 Task: Create Records for custom objects in StockTradeHub.
Action: Mouse moved to (230, 93)
Screenshot: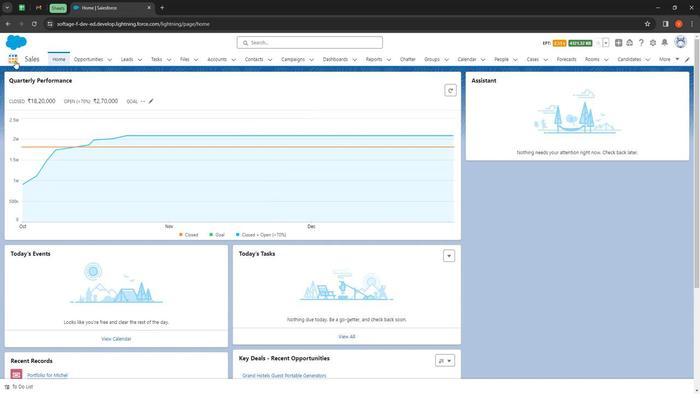 
Action: Mouse pressed left at (230, 93)
Screenshot: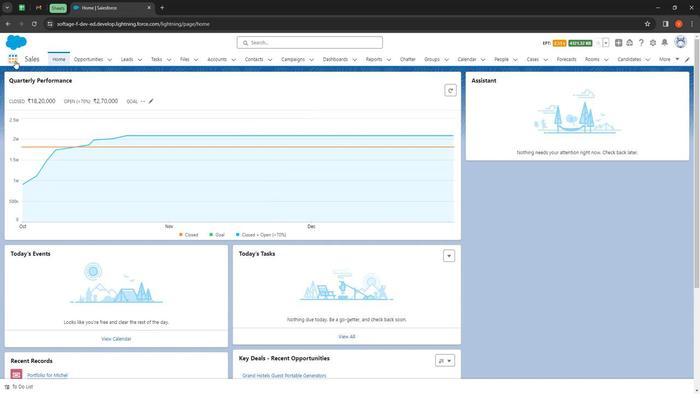 
Action: Mouse moved to (231, 199)
Screenshot: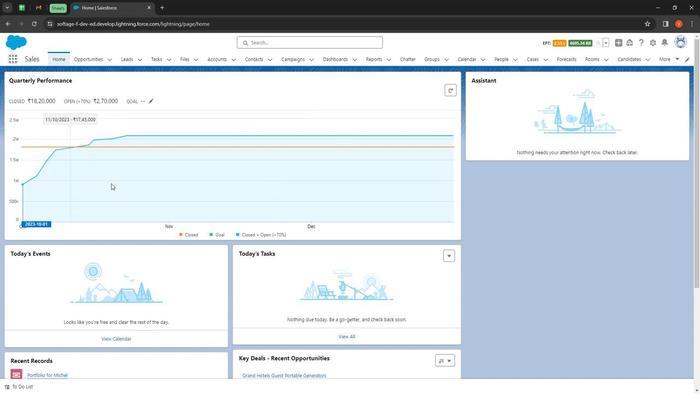 
Action: Mouse pressed left at (231, 199)
Screenshot: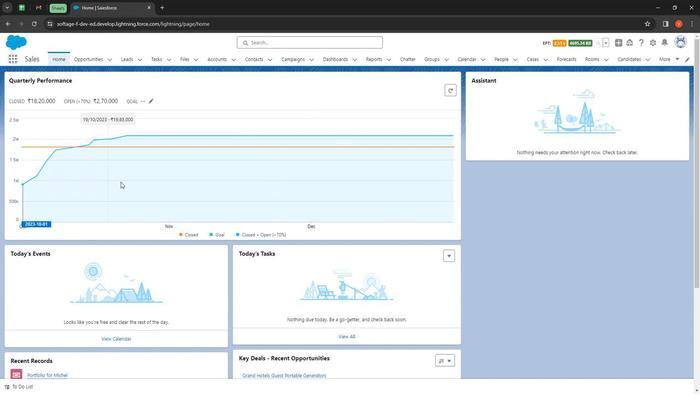 
Action: Mouse moved to (274, 112)
Screenshot: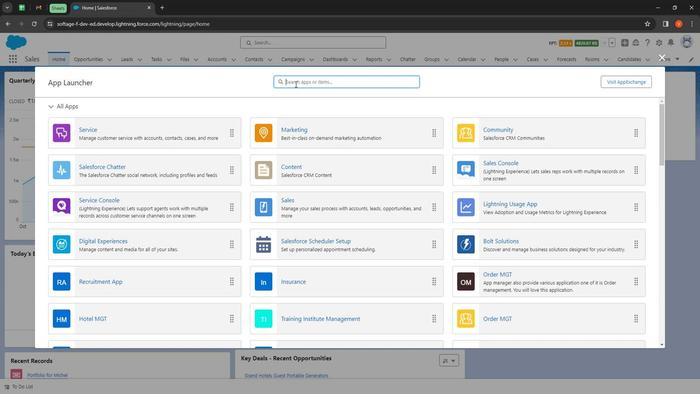 
Action: Mouse pressed left at (274, 112)
Screenshot: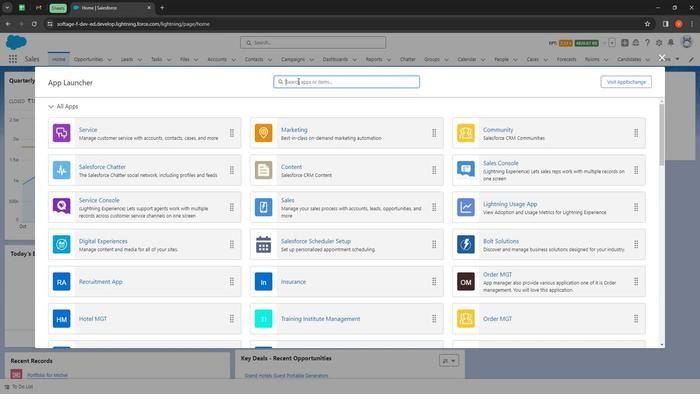 
Action: Key pressed s
Screenshot: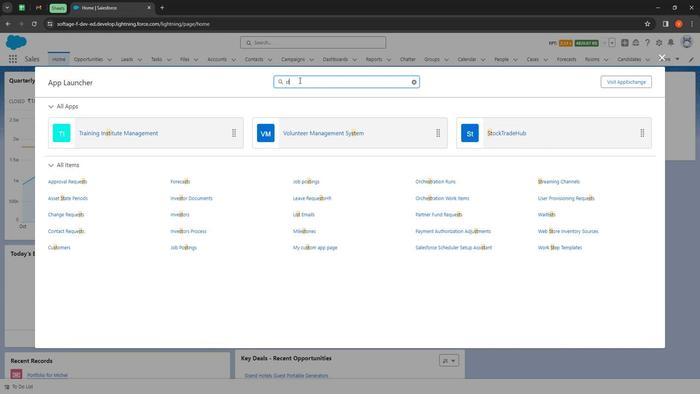 
Action: Mouse moved to (274, 110)
Screenshot: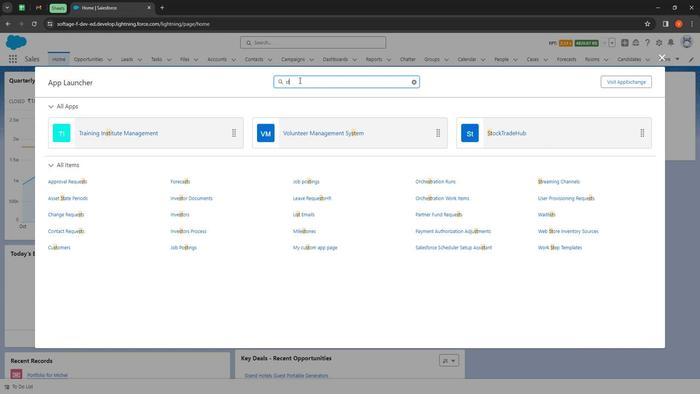 
Action: Key pressed t
Screenshot: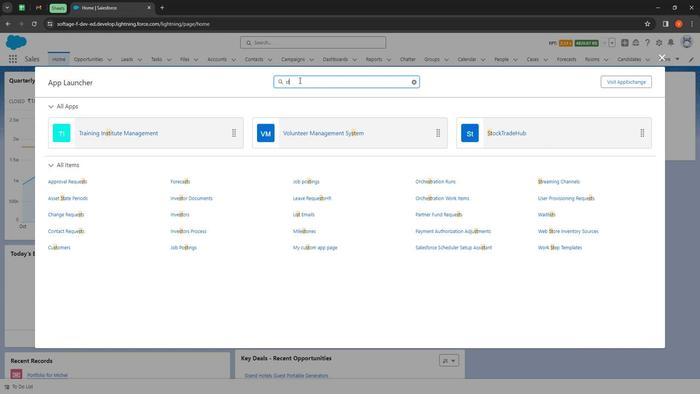 
Action: Mouse moved to (275, 109)
Screenshot: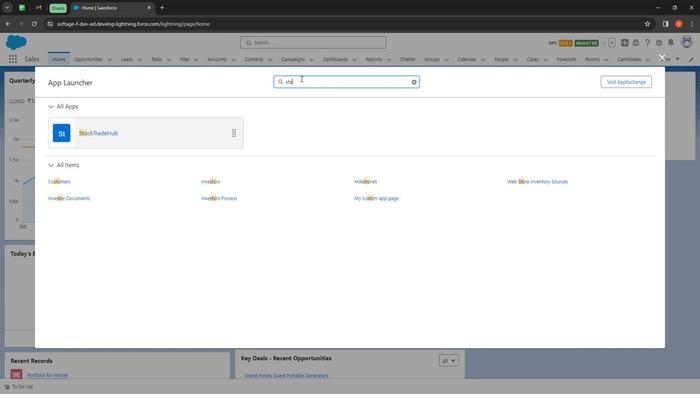 
Action: Key pressed o
Screenshot: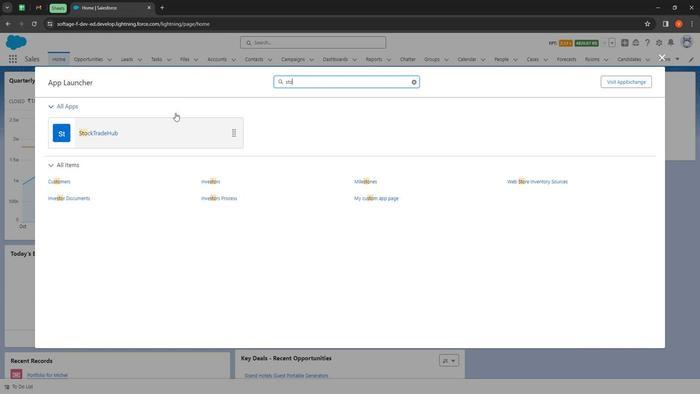 
Action: Mouse moved to (241, 153)
Screenshot: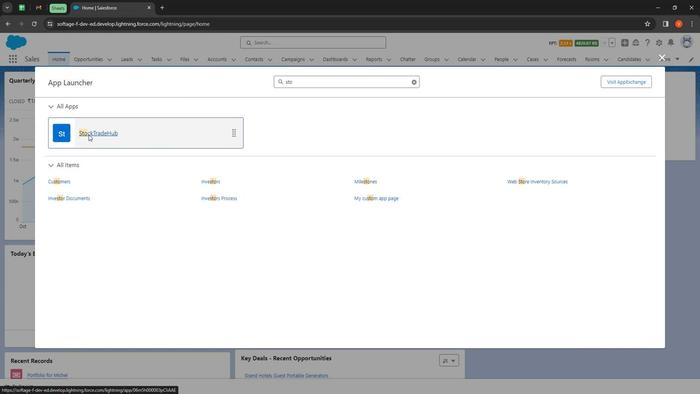 
Action: Mouse pressed left at (241, 153)
Screenshot: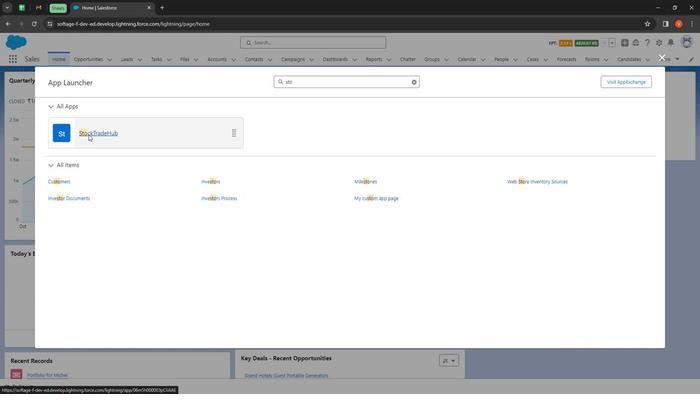 
Action: Mouse moved to (260, 93)
Screenshot: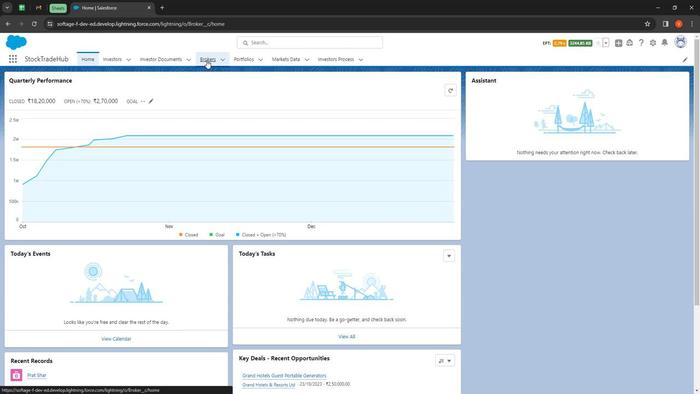 
Action: Mouse pressed left at (260, 93)
Screenshot: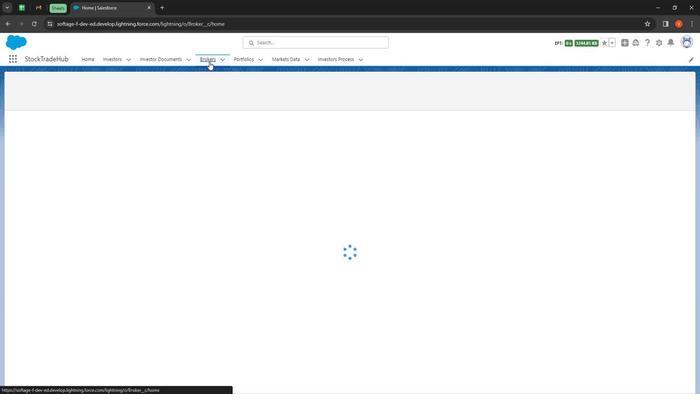 
Action: Mouse moved to (323, 112)
Screenshot: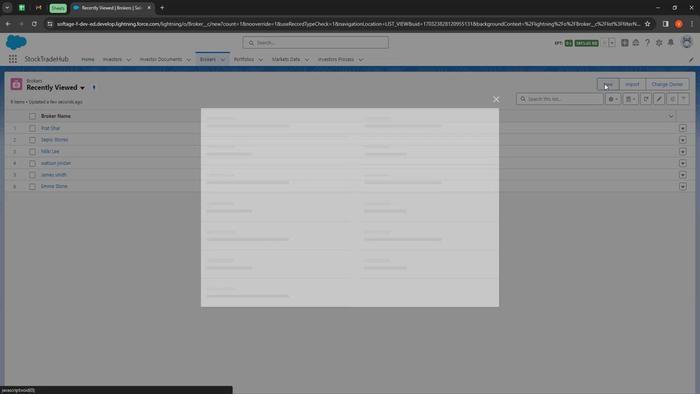 
Action: Mouse pressed left at (323, 112)
Screenshot: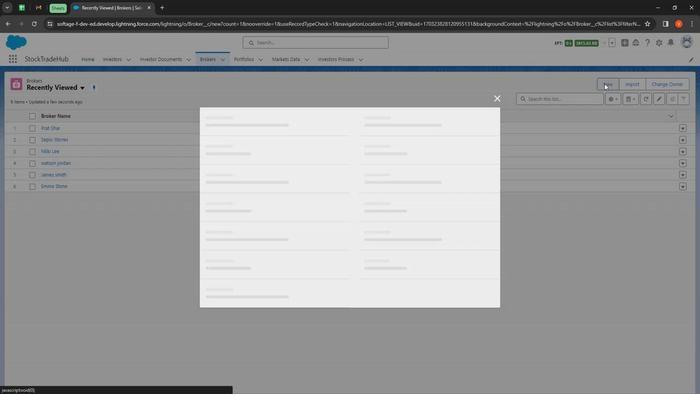 
Action: Mouse moved to (268, 165)
Screenshot: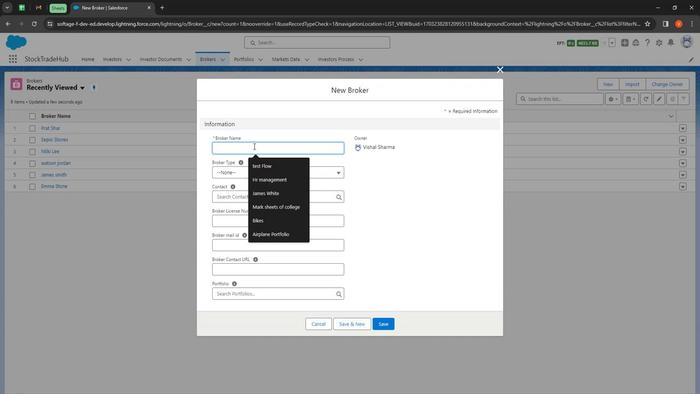 
Action: Mouse pressed left at (268, 165)
Screenshot: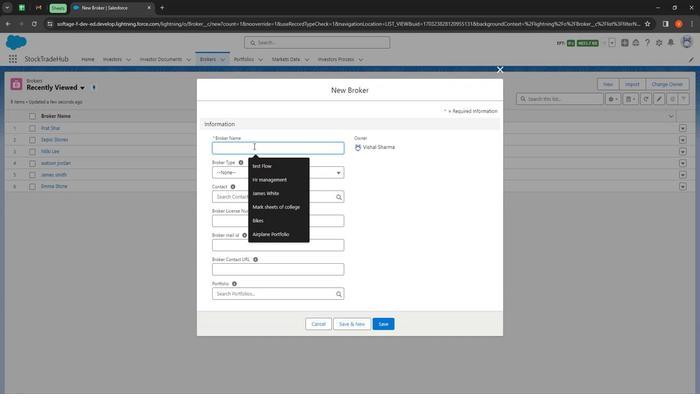 
Action: Mouse moved to (268, 162)
Screenshot: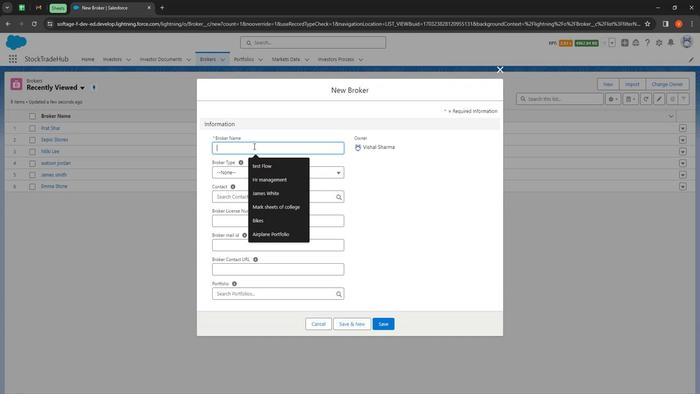 
Action: Key pressed <Key.shift><Key.shift><Key.shift><Key.shift><Key.shift><Key.shift><Key.shift><Key.shift><Key.shift><Key.shift><Key.shift><Key.shift>Horizon<Key.space><Key.shift>Investments
Screenshot: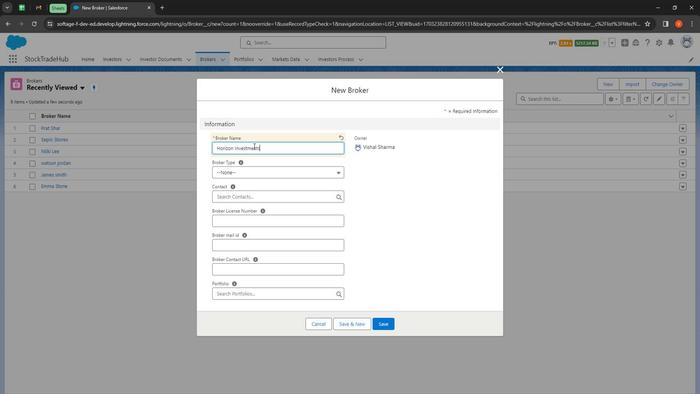 
Action: Mouse moved to (271, 182)
Screenshot: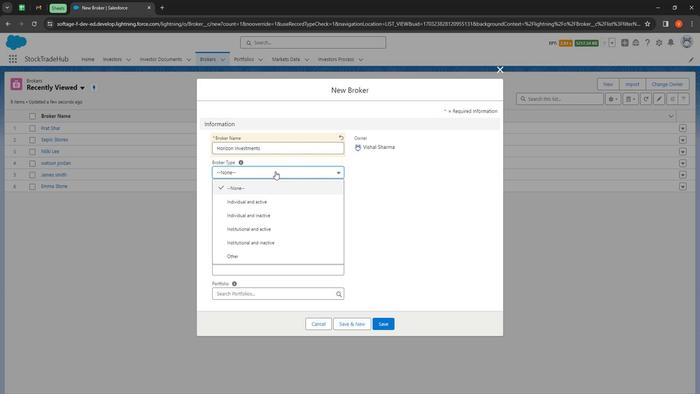 
Action: Mouse pressed left at (271, 182)
Screenshot: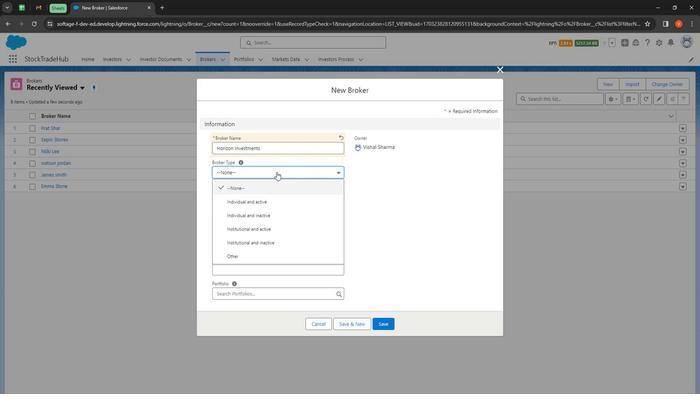 
Action: Mouse moved to (270, 204)
Screenshot: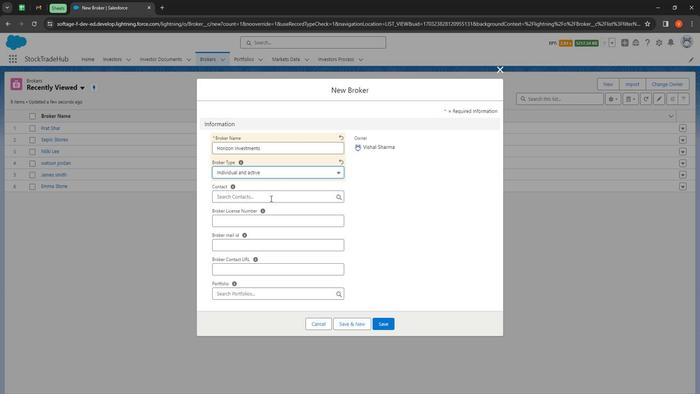 
Action: Mouse pressed left at (270, 204)
Screenshot: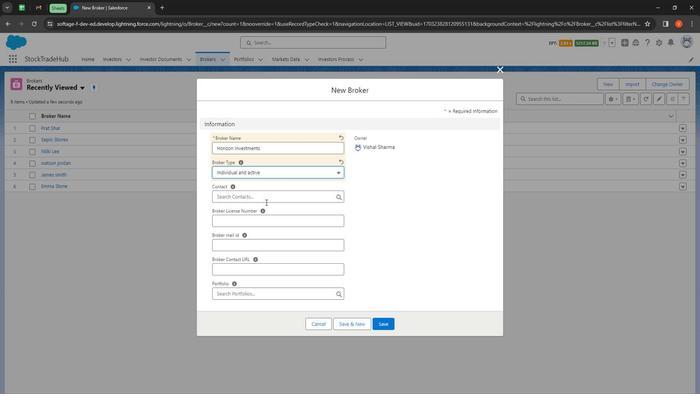 
Action: Mouse moved to (267, 183)
Screenshot: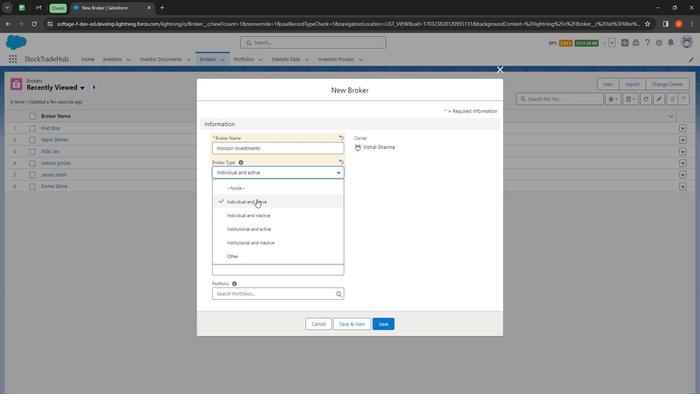 
Action: Mouse pressed left at (267, 183)
Screenshot: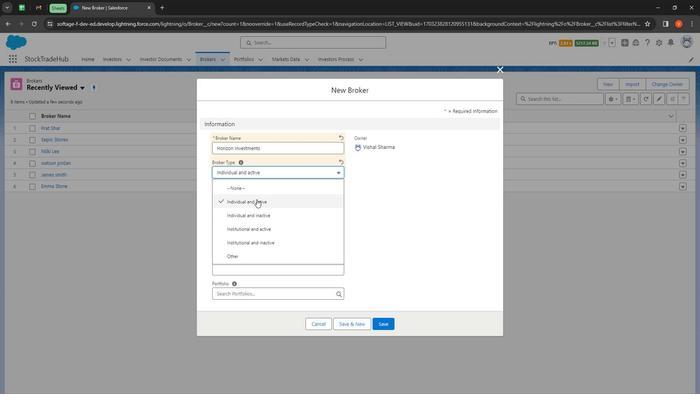 
Action: Mouse moved to (269, 243)
Screenshot: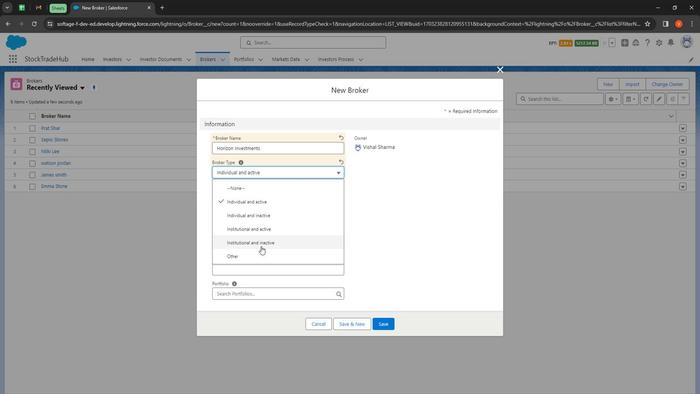 
Action: Mouse pressed left at (269, 243)
Screenshot: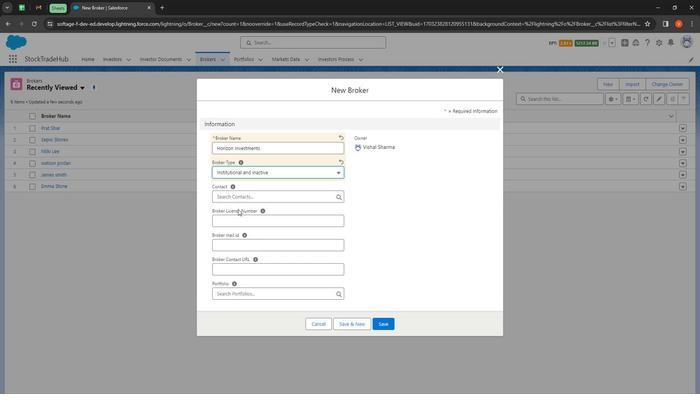 
Action: Mouse moved to (264, 200)
Screenshot: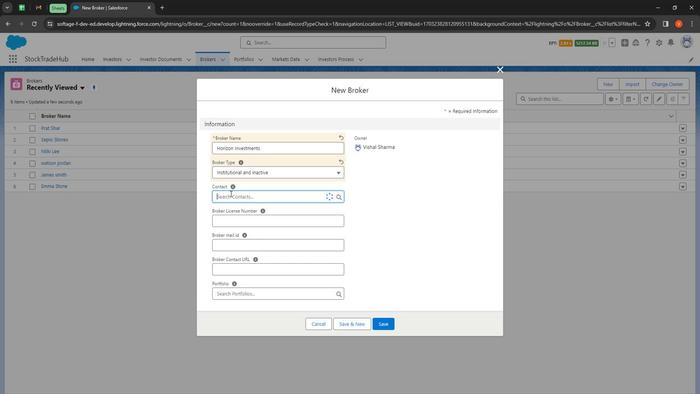 
Action: Mouse pressed left at (264, 200)
Screenshot: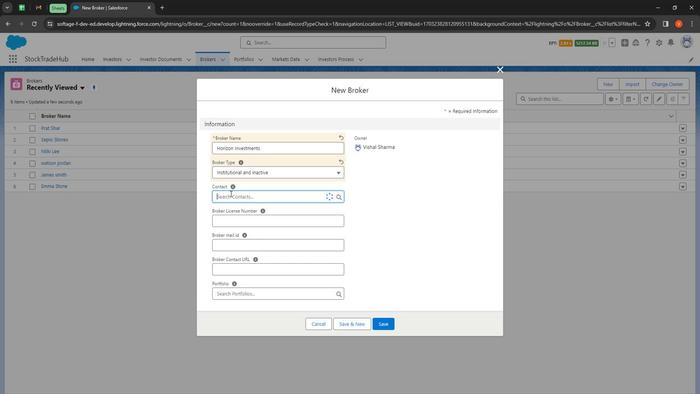 
Action: Mouse moved to (267, 243)
Screenshot: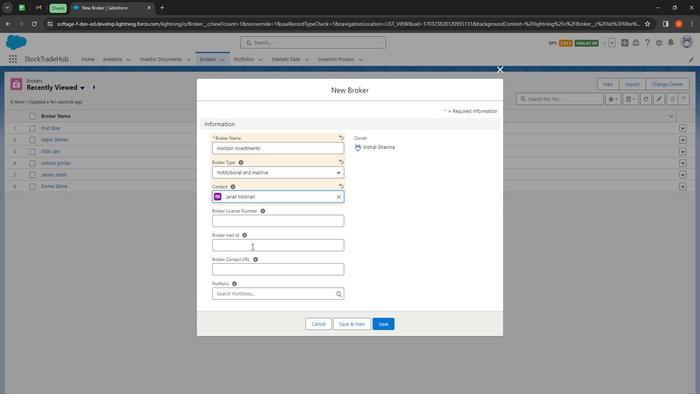 
Action: Mouse pressed left at (267, 243)
Screenshot: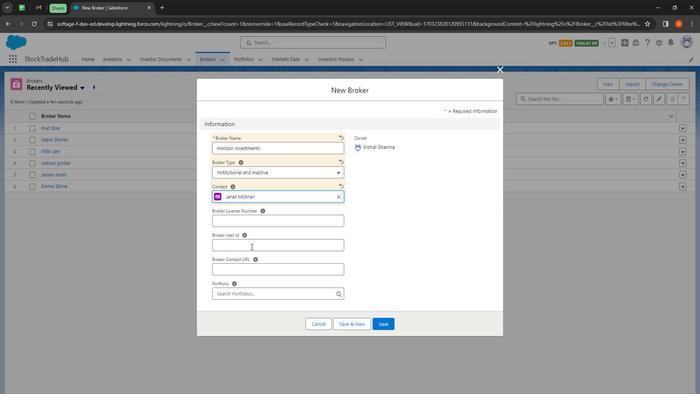 
Action: Mouse moved to (263, 225)
Screenshot: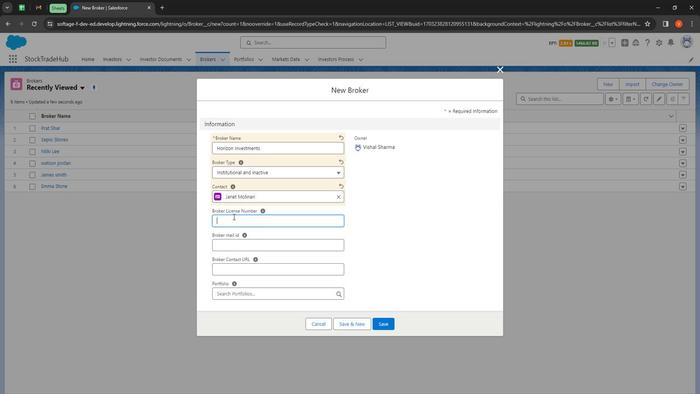 
Action: Mouse pressed left at (263, 225)
Screenshot: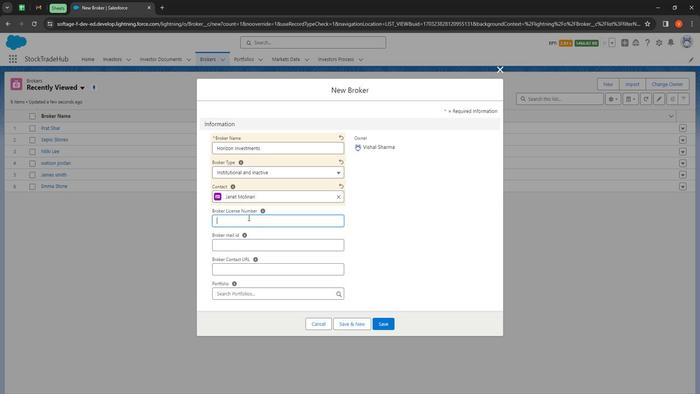 
Action: Mouse moved to (266, 211)
Screenshot: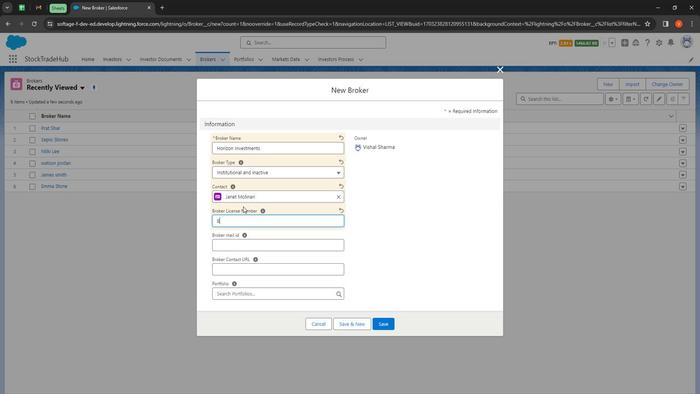 
Action: Key pressed 874582165
Screenshot: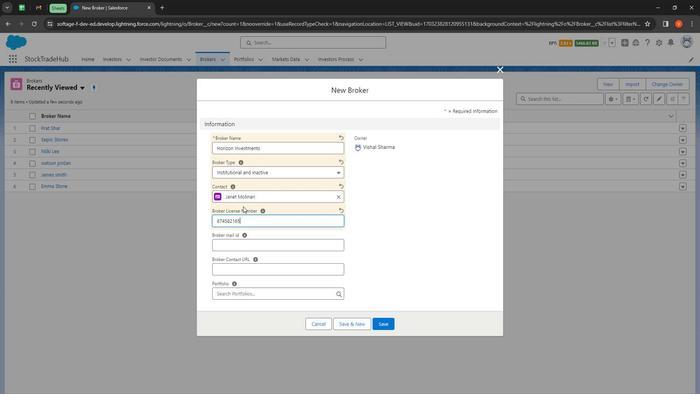 
Action: Mouse moved to (265, 243)
Screenshot: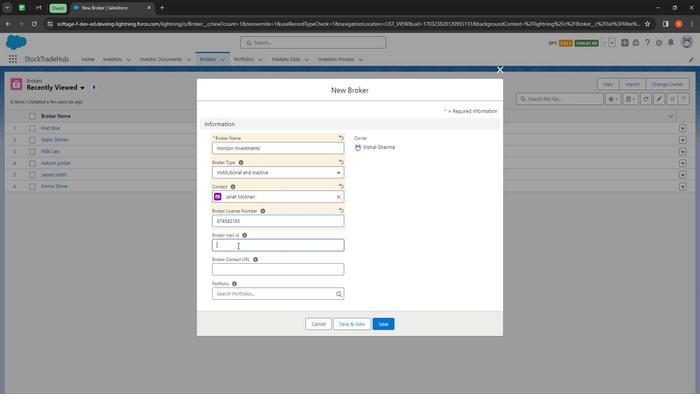 
Action: Mouse pressed left at (265, 243)
Screenshot: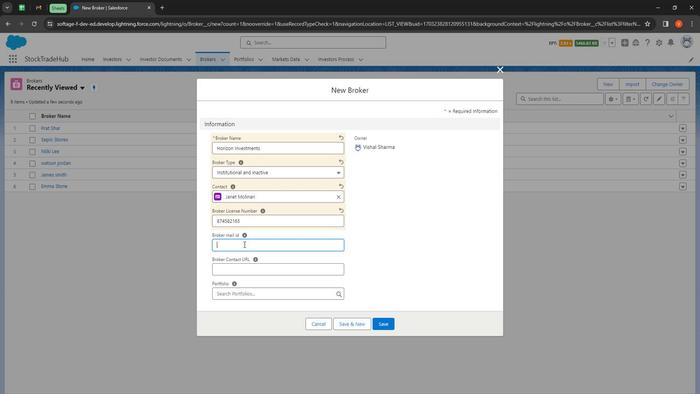 
Action: Mouse moved to (266, 241)
Screenshot: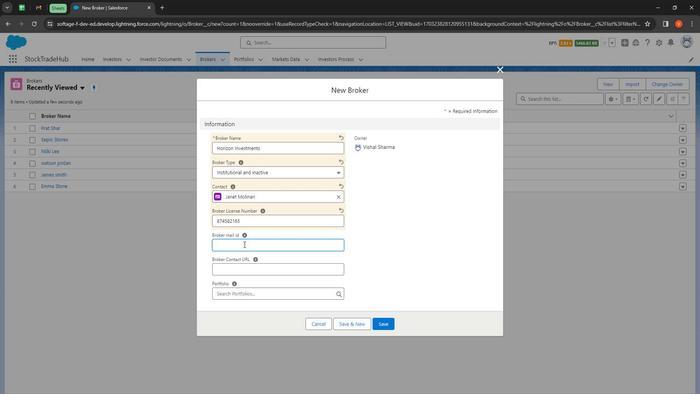 
Action: Key pressed <Key.shift><Key.shift><Key.shift><Key.shift><Key.shift><Key.shift><Key.shift><Key.shift><Key.shift><Key.shift><Key.shift><Key.shift><Key.shift><Key.shift><Key.shift><Key.shift><Key.shift><Key.shift><Key.shift><Key.shift>Horizon<Key.shift>@investments.com
Screenshot: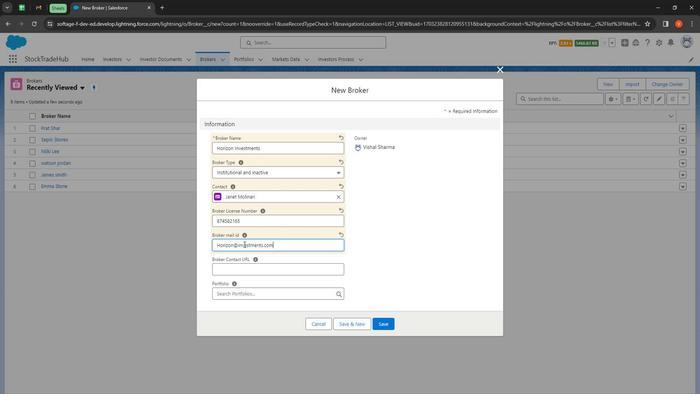 
Action: Mouse moved to (268, 259)
Screenshot: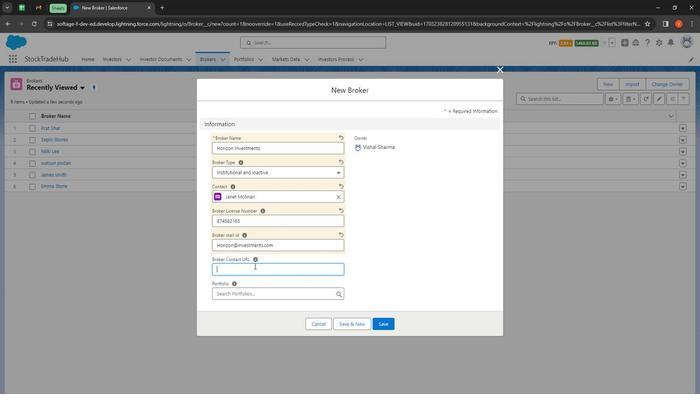 
Action: Mouse pressed left at (268, 259)
Screenshot: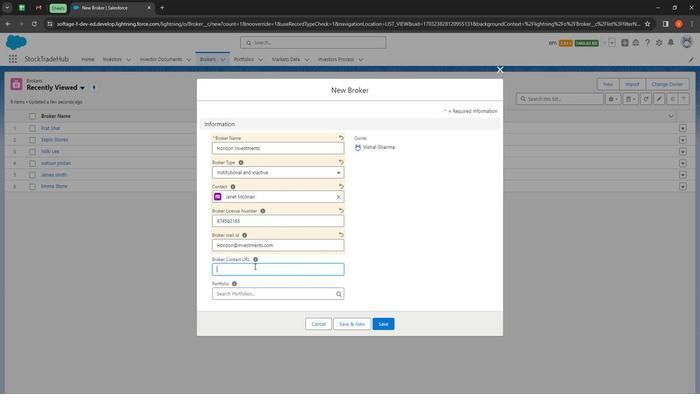 
Action: Mouse moved to (268, 252)
Screenshot: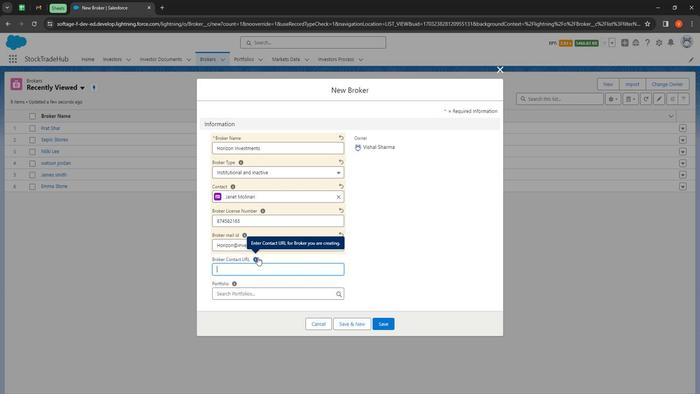 
Action: Key pressed <Key.shift><Key.shift><Key.shift><Key.shift><Key.shift><Key.shift><Key.shift><Key.shift><Key.shift><Key.shift><Key.shift><Key.shift><Key.shift><Key.shift><Key.shift><Key.shift><Key.shift><Key.shift><Key.shift>Horizon<Key.shift><Key.shift><Key.shift><Key.shift><Key.shift><Key.shift><Key.shift><Key.shift><Key.shift><Key.shift><Key.shift><Key.shift><Key.shift><Key.shift><Key.shift><Key.shift>.com
Screenshot: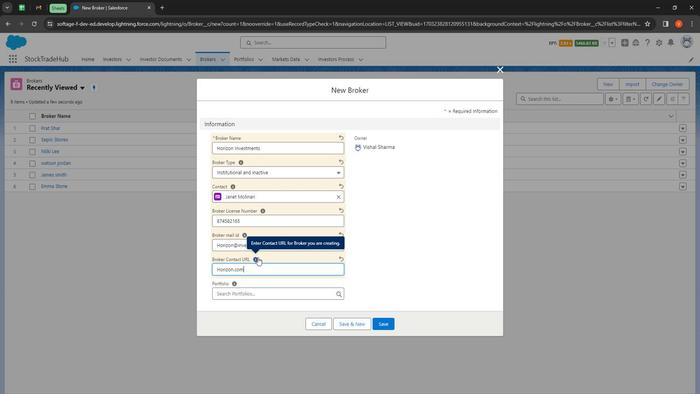 
Action: Mouse moved to (267, 278)
Screenshot: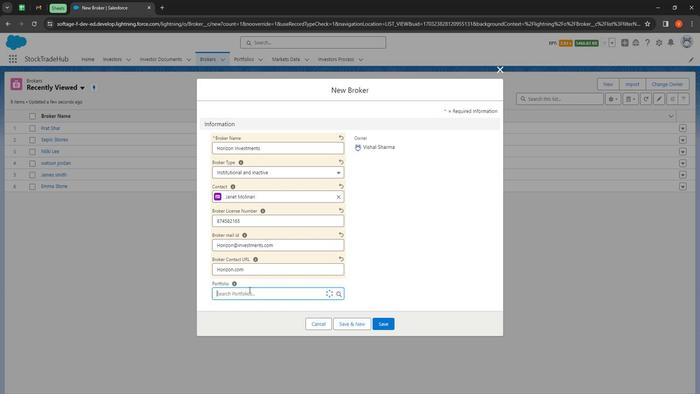 
Action: Mouse pressed left at (267, 278)
Screenshot: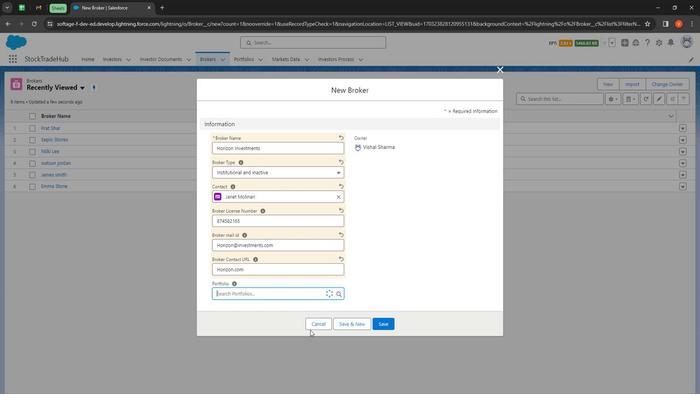 
Action: Mouse moved to (270, 305)
Screenshot: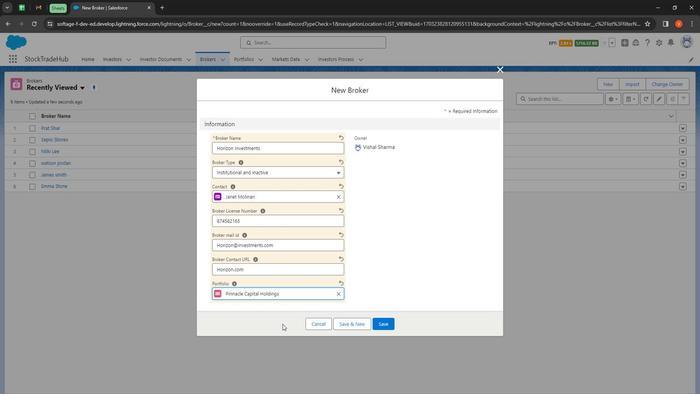 
Action: Mouse pressed left at (270, 305)
Screenshot: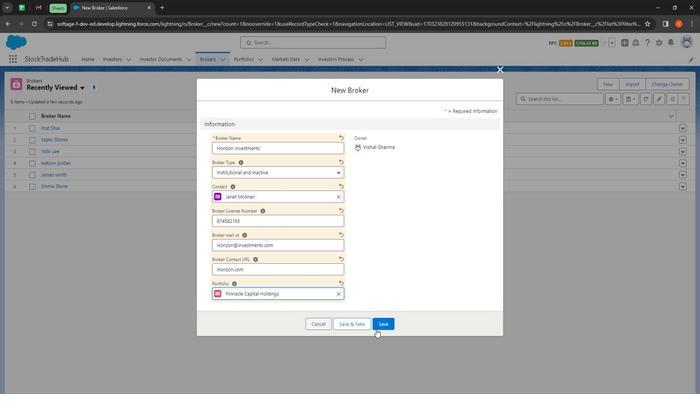 
Action: Mouse moved to (287, 308)
Screenshot: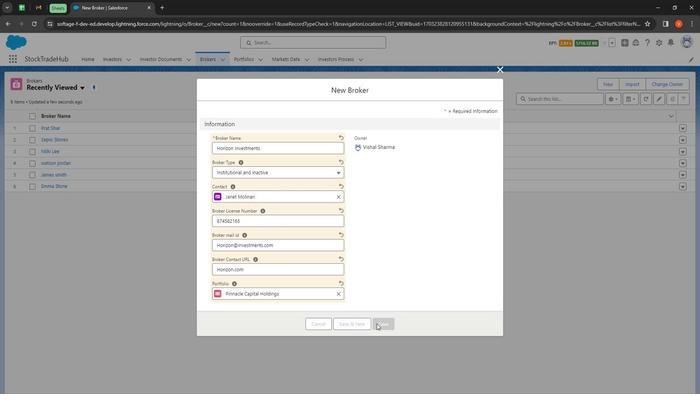 
Action: Mouse pressed left at (287, 308)
Screenshot: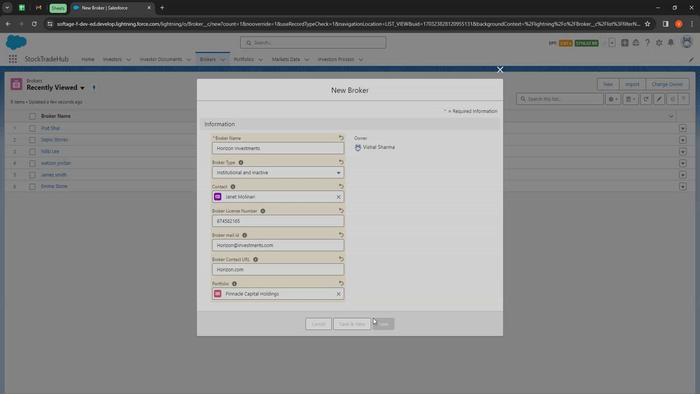 
Action: Mouse moved to (231, 138)
Screenshot: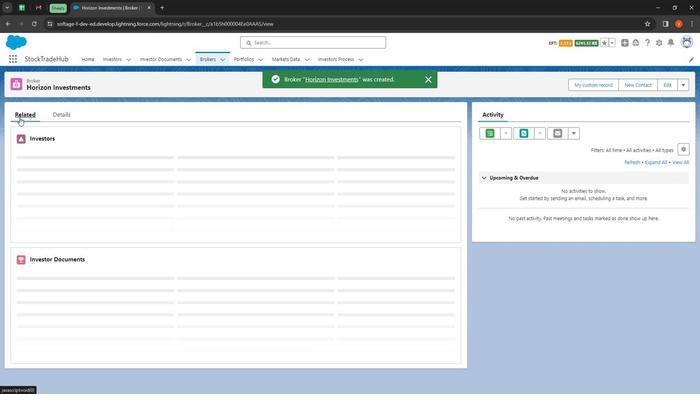 
Action: Mouse pressed left at (231, 138)
Screenshot: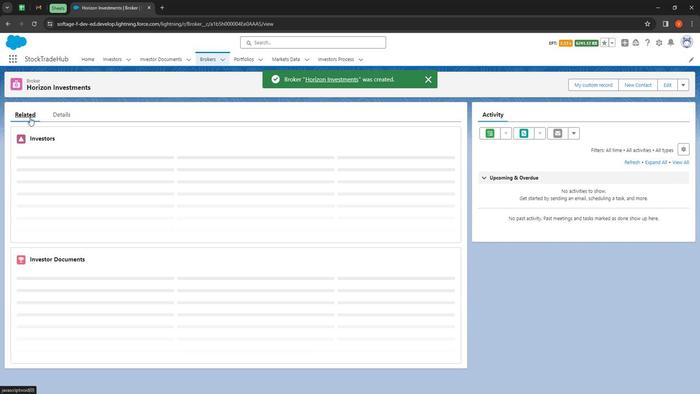 
Action: Mouse moved to (297, 159)
Screenshot: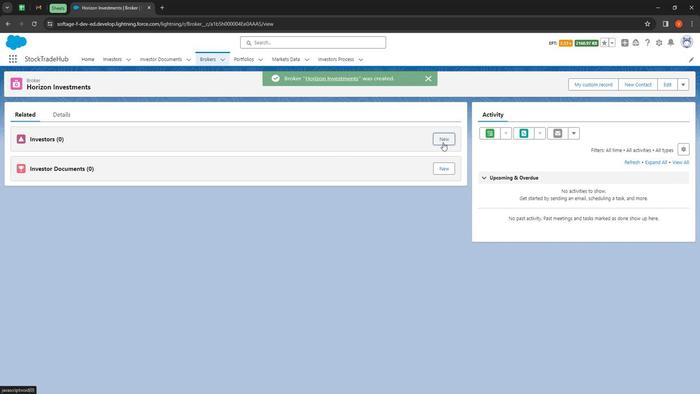 
Action: Mouse pressed left at (297, 159)
Screenshot: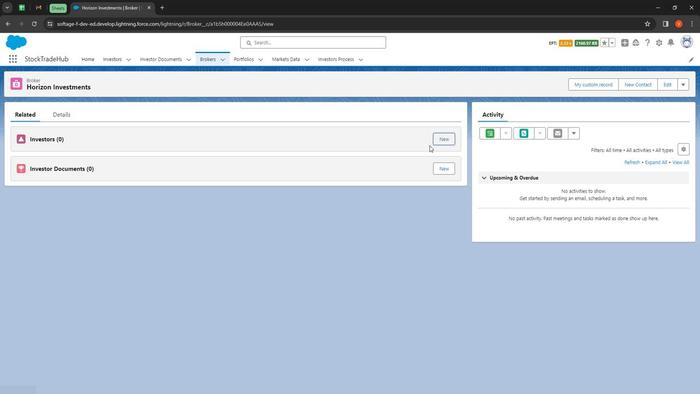 
Action: Mouse moved to (267, 160)
Screenshot: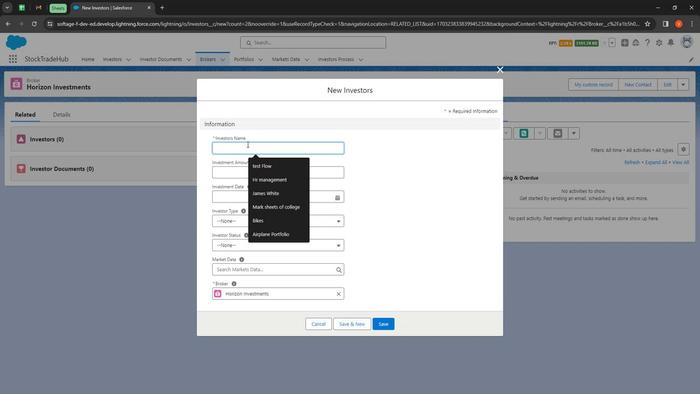 
Action: Mouse pressed left at (267, 160)
Screenshot: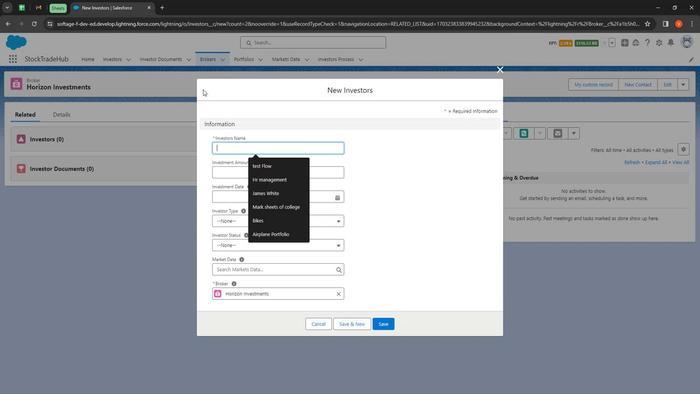 
Action: Mouse moved to (260, 116)
Screenshot: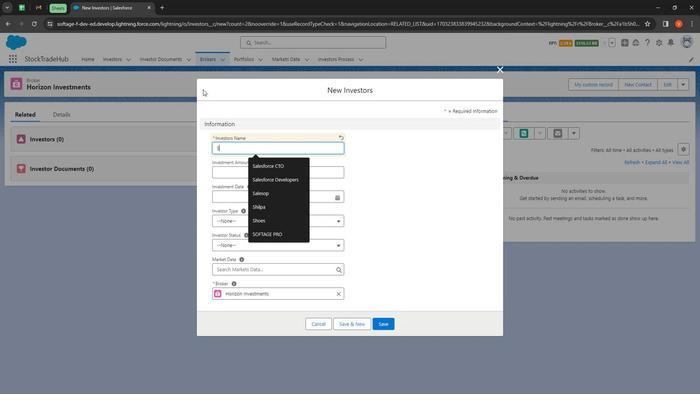 
Action: Key pressed Sapph
Screenshot: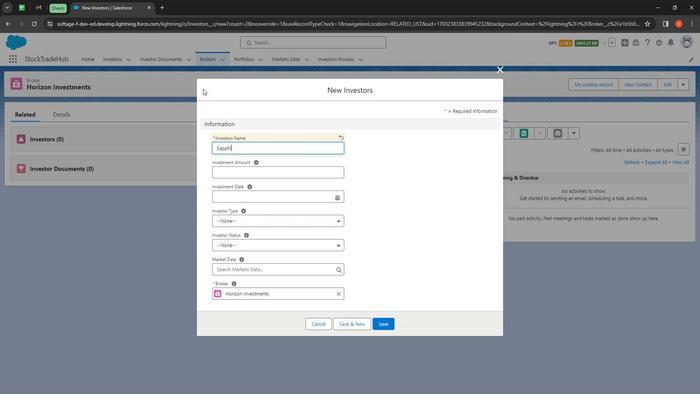 
Action: Mouse moved to (260, 116)
Screenshot: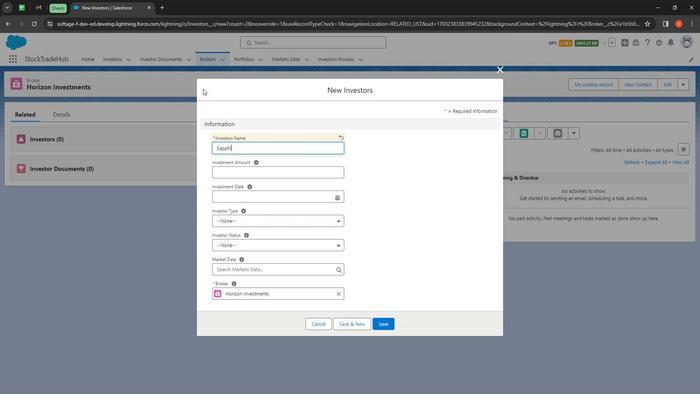 
Action: Key pressed ire<Key.space><Key.shift>Holdings<Key.space><Key.shift>LLC
Screenshot: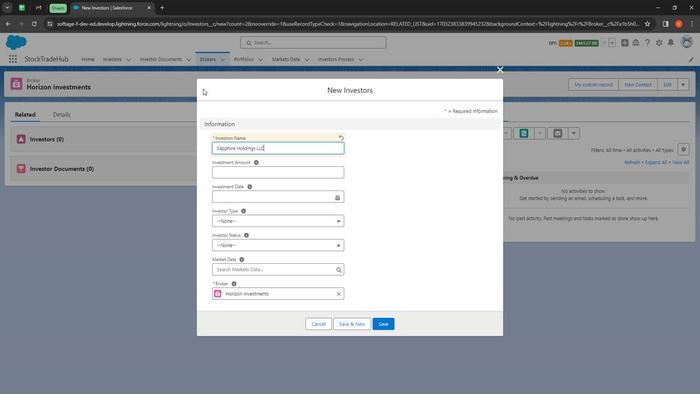 
Action: Mouse moved to (265, 187)
Screenshot: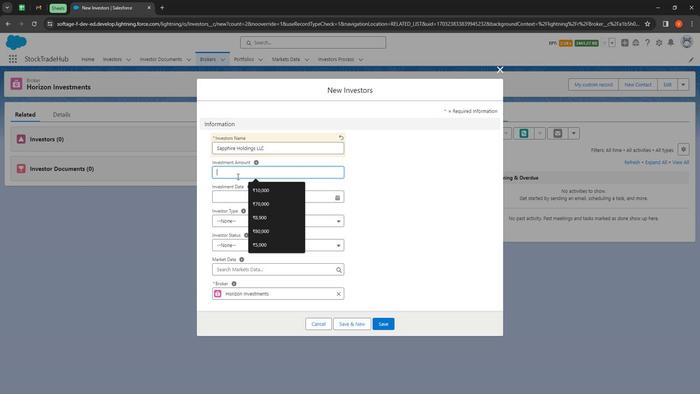 
Action: Mouse pressed left at (265, 187)
Screenshot: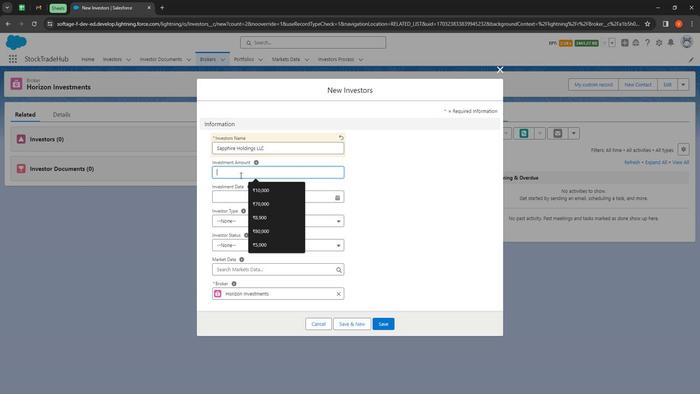 
Action: Mouse moved to (265, 180)
Screenshot: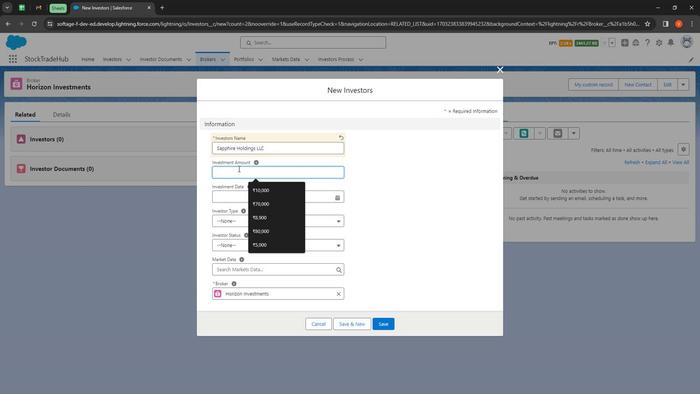 
Action: Key pressed 5466
Screenshot: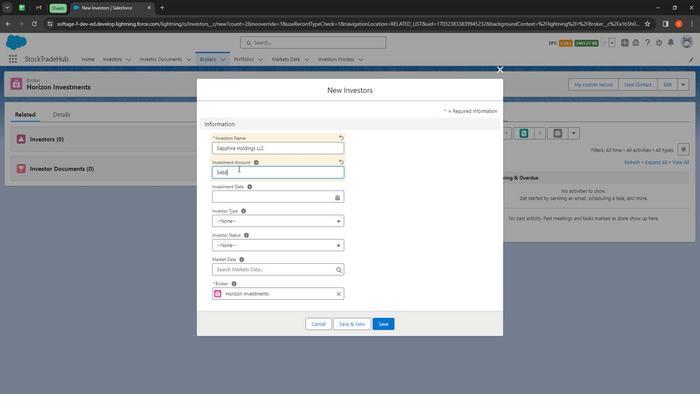
Action: Mouse moved to (263, 203)
Screenshot: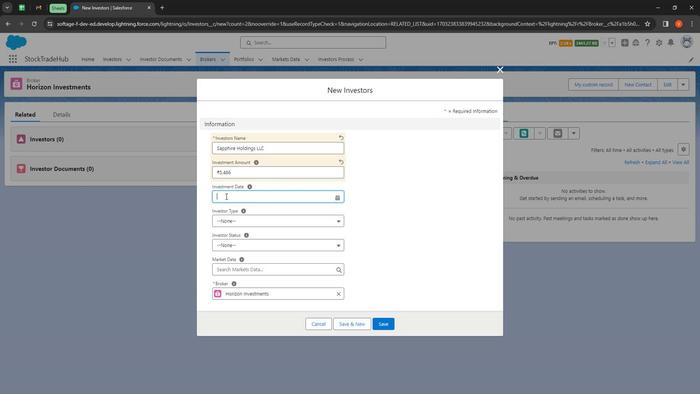 
Action: Mouse pressed left at (263, 203)
Screenshot: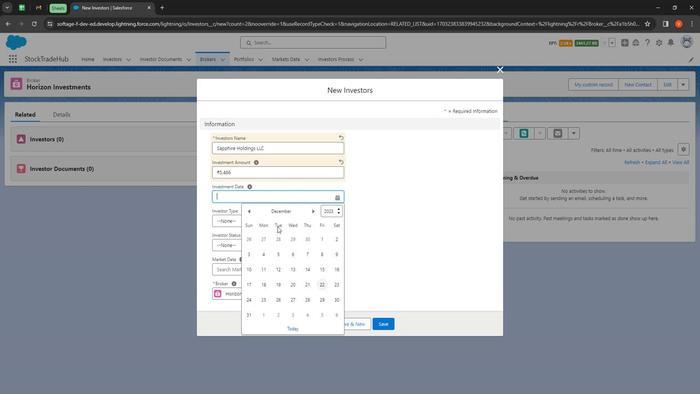 
Action: Mouse moved to (280, 215)
Screenshot: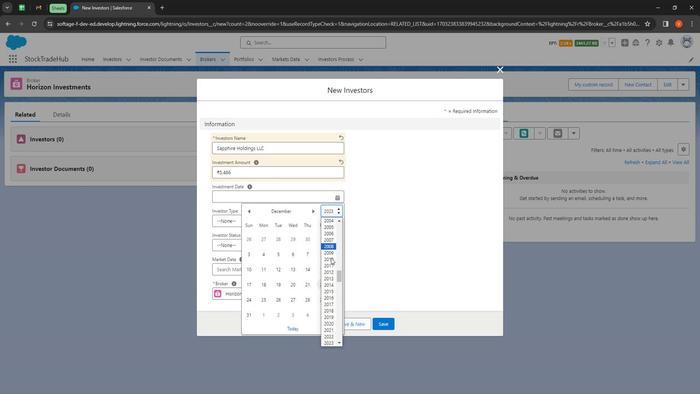 
Action: Mouse pressed left at (280, 215)
Screenshot: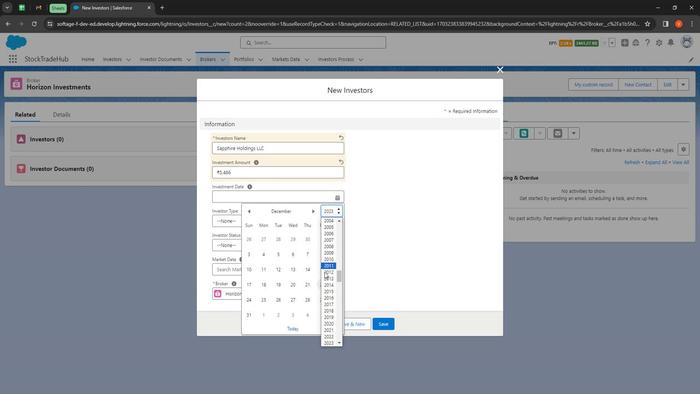 
Action: Mouse moved to (280, 314)
Screenshot: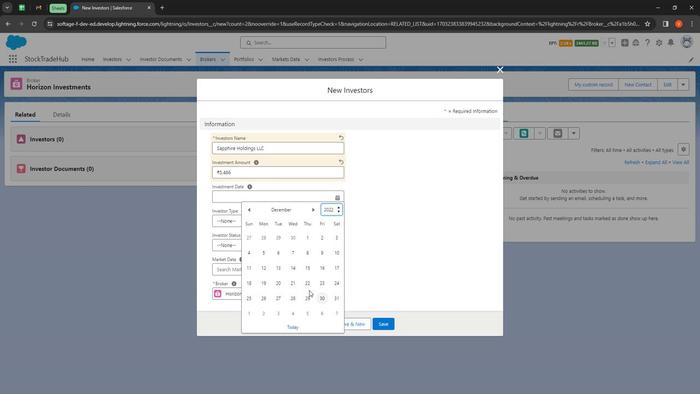 
Action: Mouse pressed left at (280, 314)
Screenshot: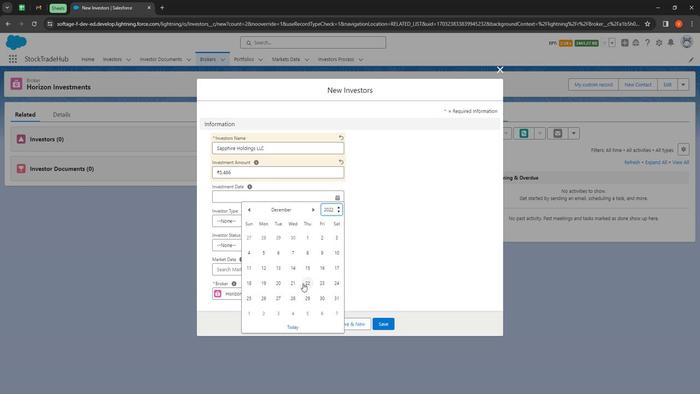
Action: Mouse moved to (267, 214)
Screenshot: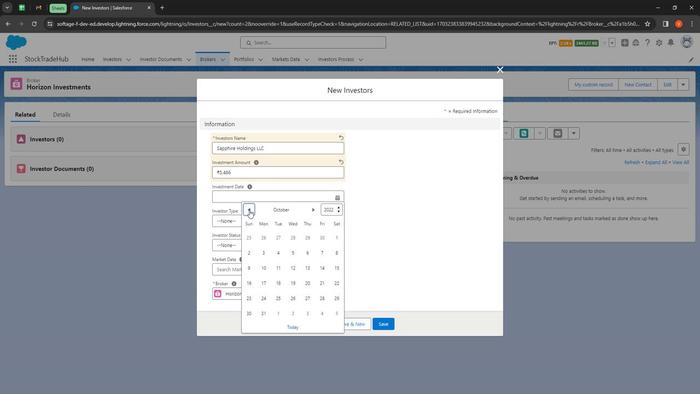 
Action: Mouse pressed left at (267, 214)
Screenshot: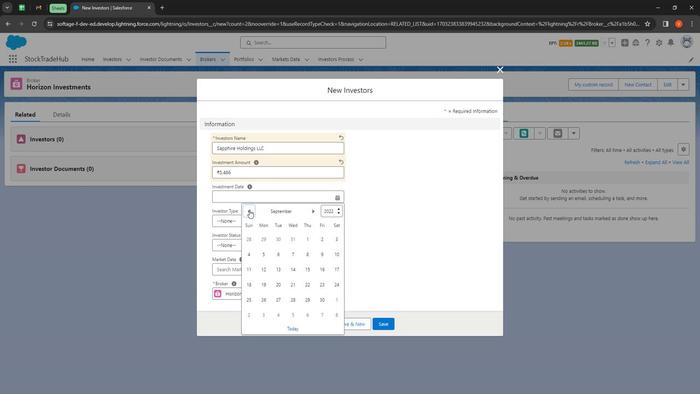 
Action: Mouse pressed left at (267, 214)
Screenshot: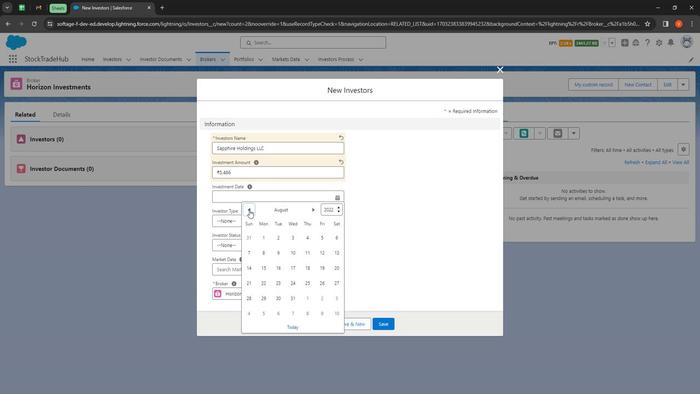 
Action: Mouse pressed left at (267, 214)
Screenshot: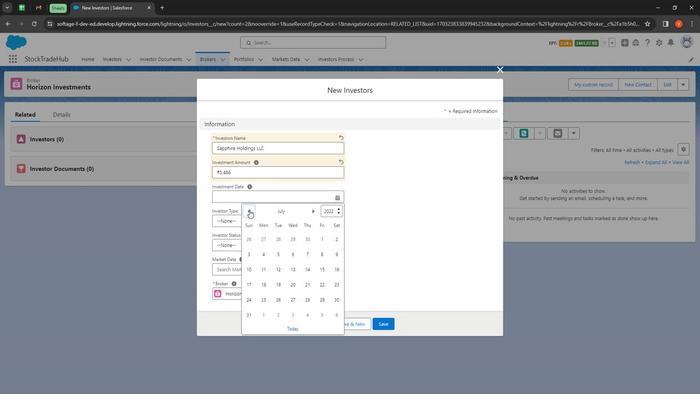 
Action: Mouse pressed left at (267, 214)
Screenshot: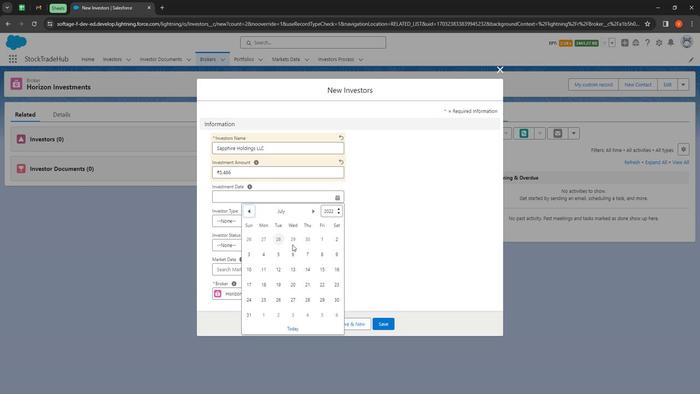 
Action: Mouse pressed left at (267, 214)
Screenshot: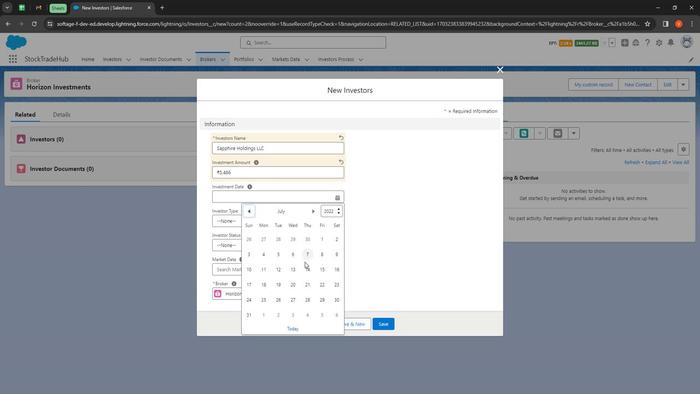 
Action: Mouse moved to (277, 269)
Screenshot: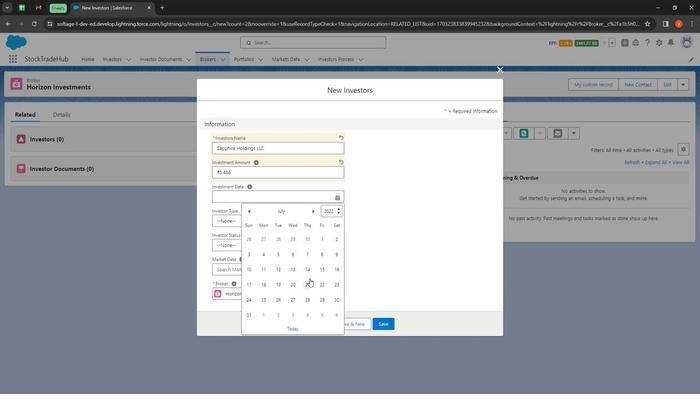
Action: Mouse pressed left at (277, 269)
Screenshot: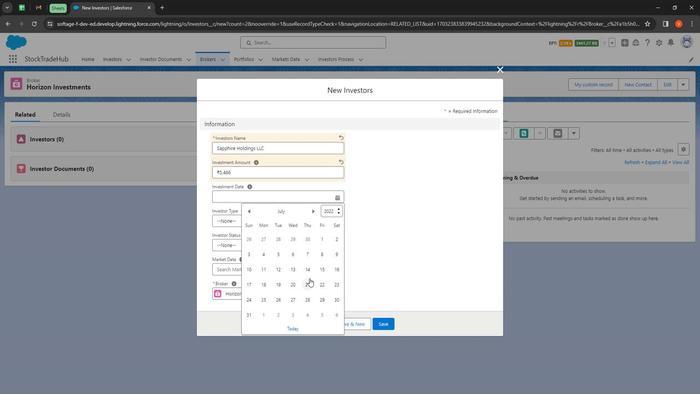 
Action: Mouse moved to (276, 270)
Screenshot: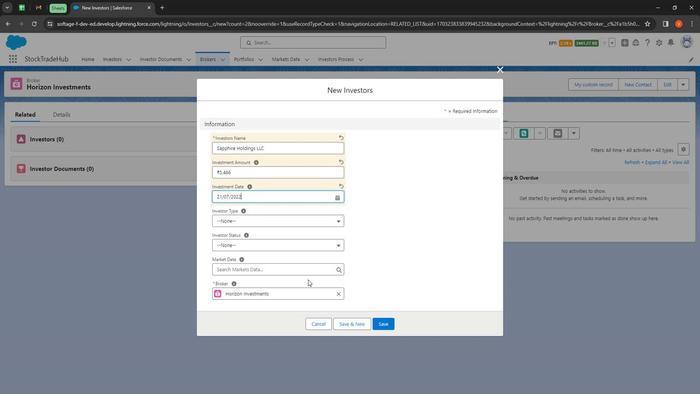 
Action: Mouse pressed left at (276, 270)
Screenshot: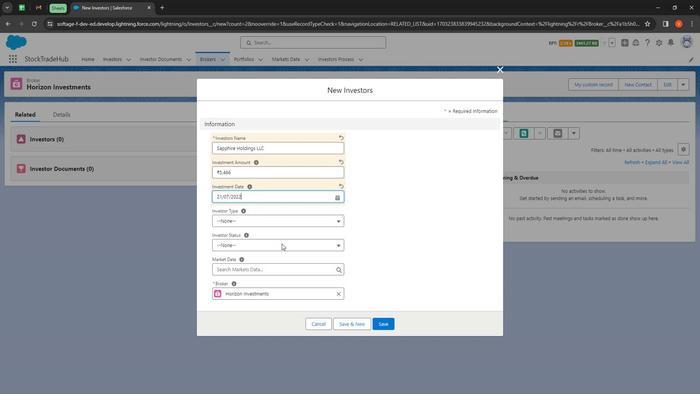 
Action: Mouse moved to (266, 220)
Screenshot: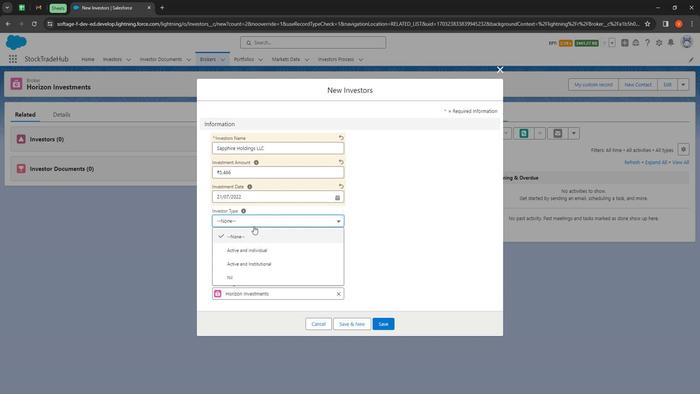 
Action: Mouse pressed left at (266, 220)
Screenshot: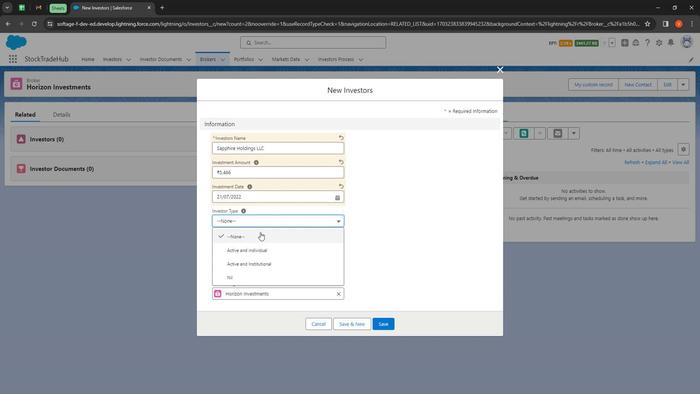 
Action: Mouse moved to (270, 249)
Screenshot: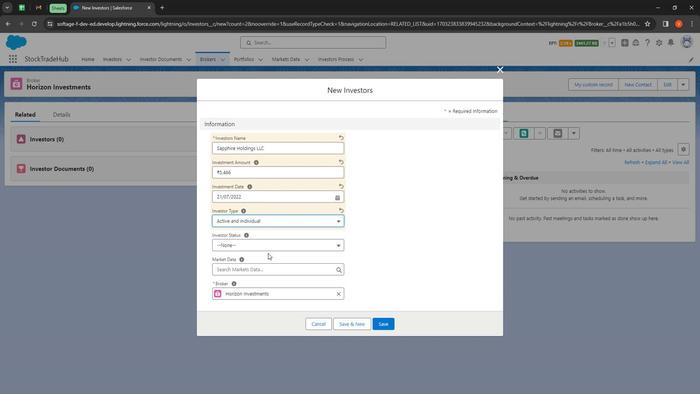 
Action: Mouse pressed left at (270, 249)
Screenshot: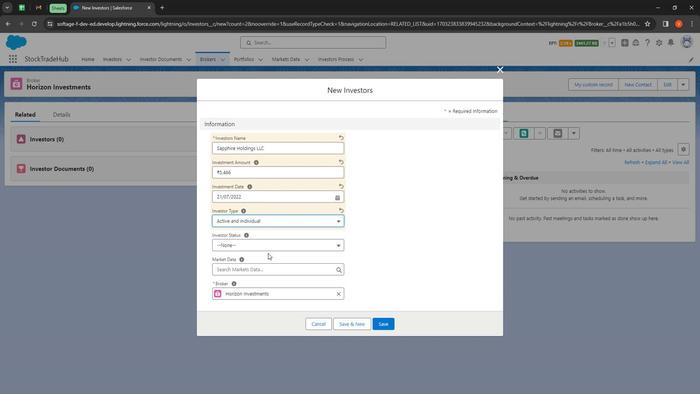 
Action: Mouse moved to (269, 244)
Screenshot: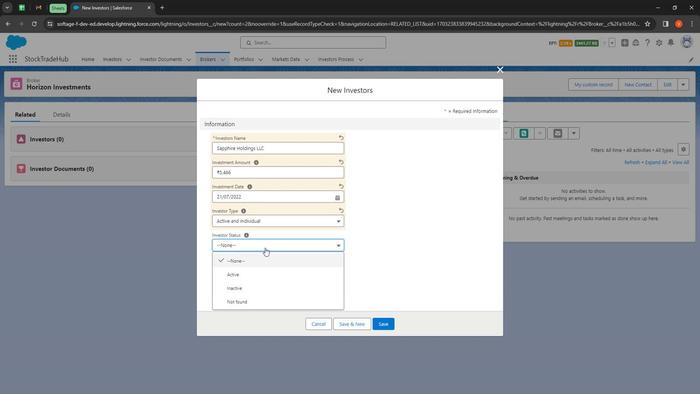
Action: Mouse pressed left at (269, 244)
Screenshot: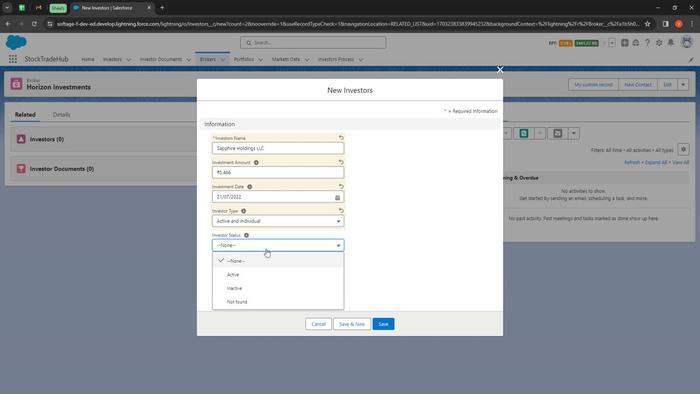 
Action: Mouse moved to (269, 268)
Screenshot: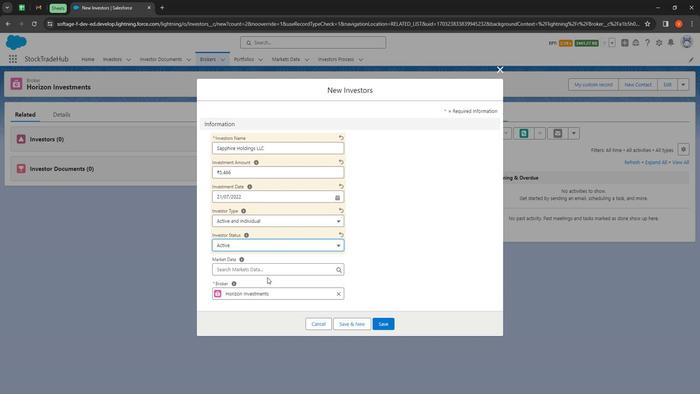 
Action: Mouse pressed left at (269, 268)
Screenshot: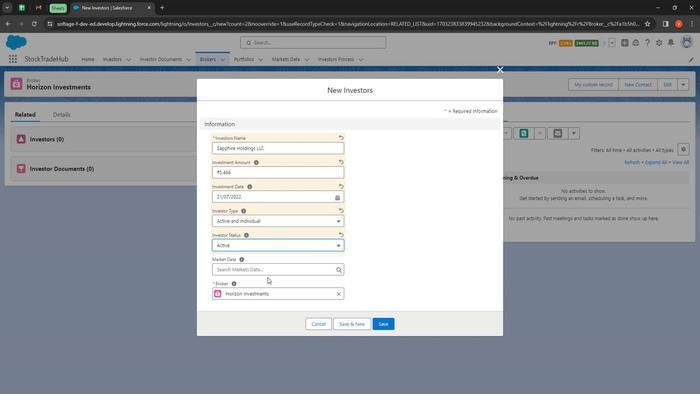 
Action: Mouse moved to (268, 263)
Screenshot: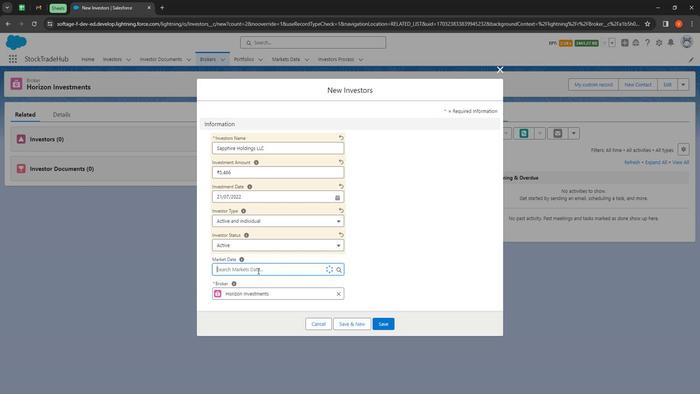 
Action: Mouse pressed left at (268, 263)
Screenshot: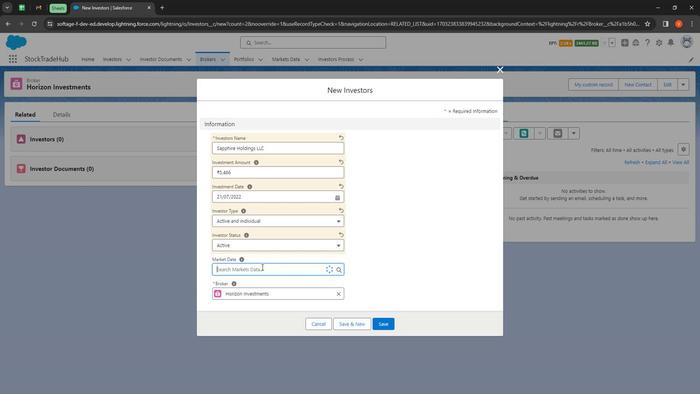 
Action: Mouse moved to (272, 310)
Screenshot: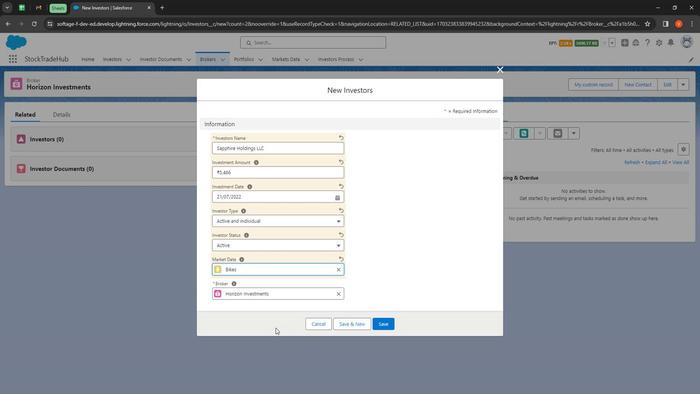 
Action: Mouse pressed left at (272, 310)
Screenshot: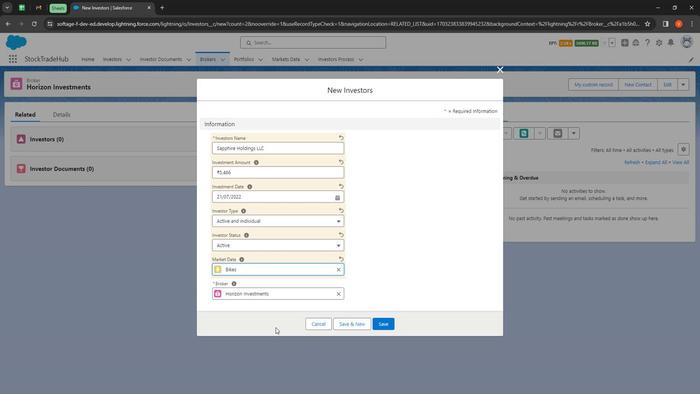 
Action: Mouse moved to (288, 307)
Screenshot: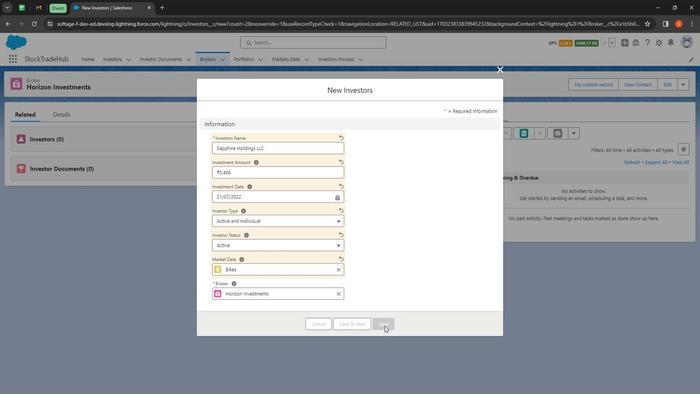 
Action: Mouse pressed left at (288, 307)
Screenshot: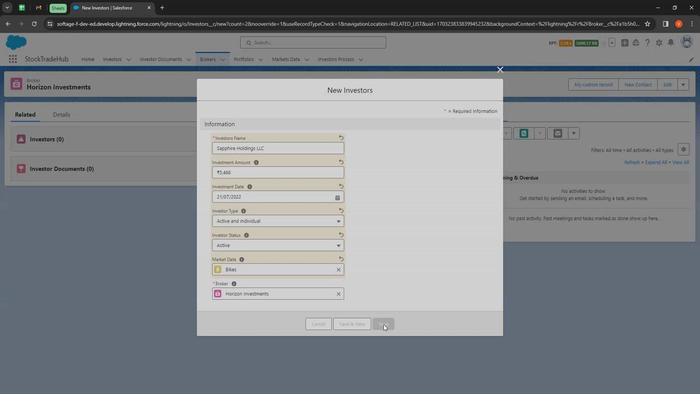 
Action: Mouse moved to (298, 217)
Screenshot: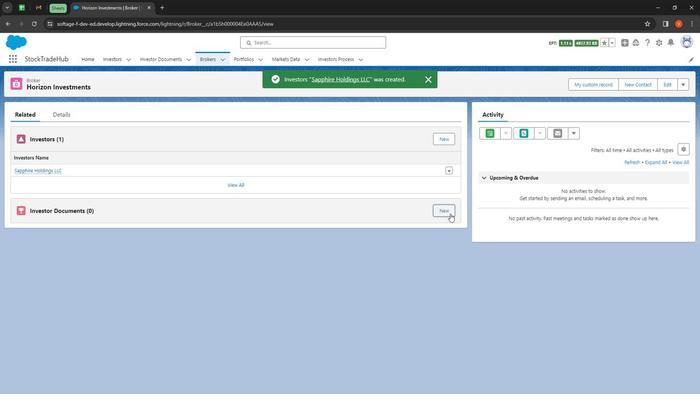 
Action: Mouse pressed left at (298, 217)
Screenshot: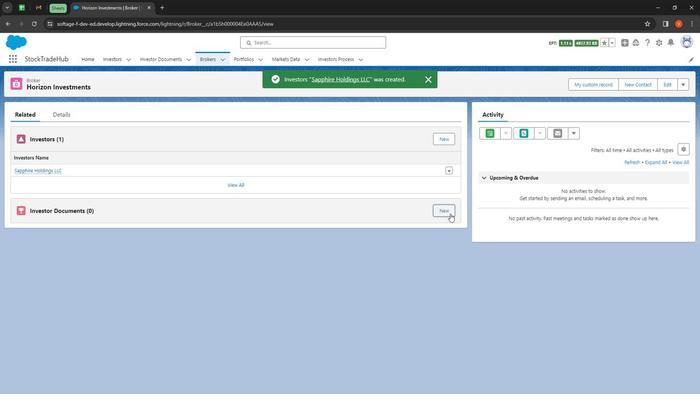 
Action: Mouse moved to (266, 154)
Screenshot: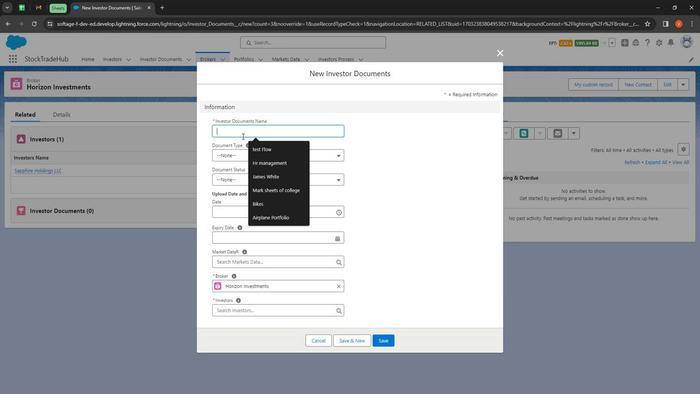 
Action: Mouse pressed left at (266, 154)
Screenshot: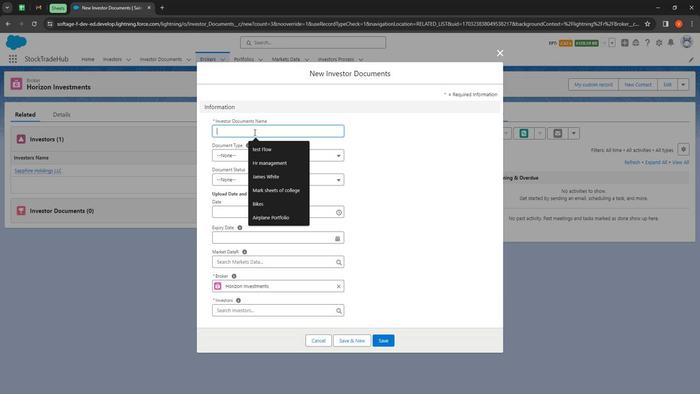 
Action: Mouse moved to (264, 126)
Screenshot: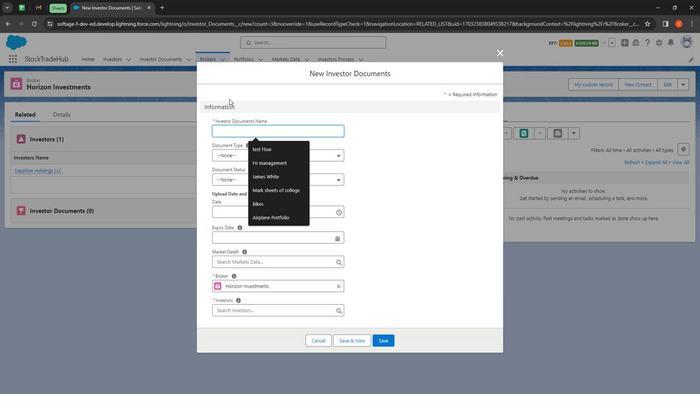 
Action: Key pressed <Key.shift>
Screenshot: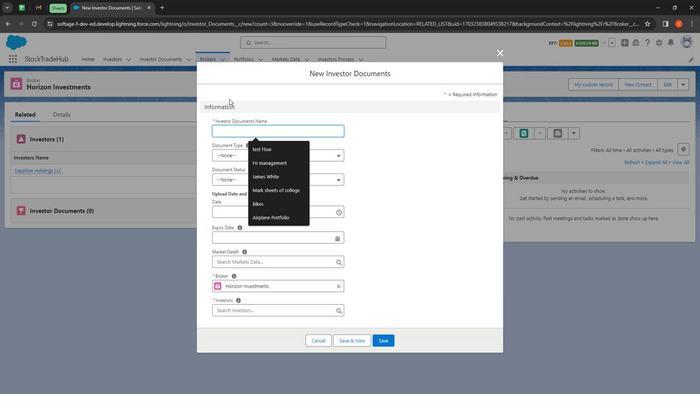 
Action: Mouse moved to (264, 124)
Screenshot: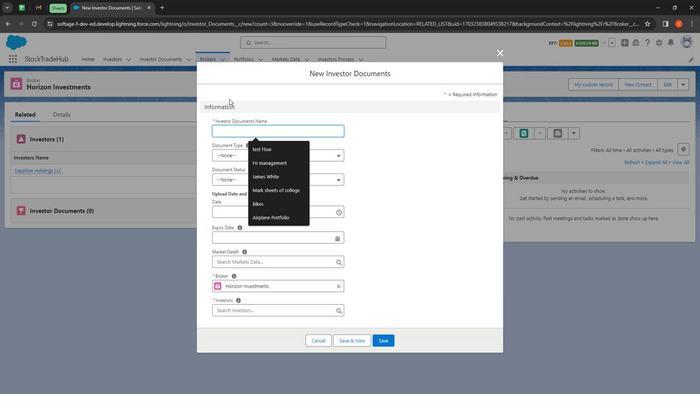
Action: Key pressed <Key.shift><Key.shift><Key.shift><Key.shift><Key.shift><Key.shift><Key.shift><Key.shift><Key.shift><Key.shift><Key.shift><Key.shift><Key.shift><Key.shift><Key.shift><Key.shift><Key.shift><Key.shift><Key.shift><Key.shift><Key.shift>Investment<Key.space><Key.shift>Proposal
Screenshot: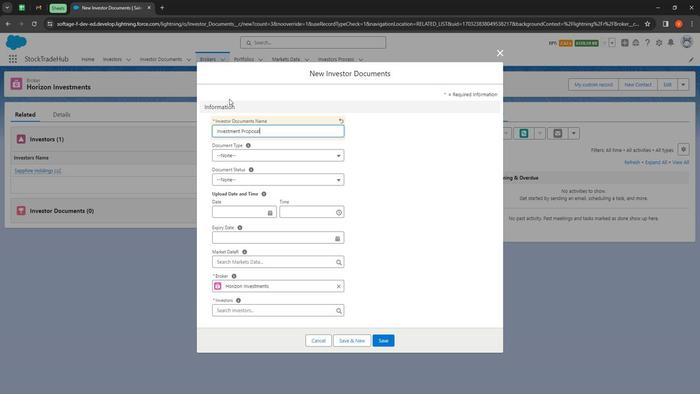 
Action: Mouse moved to (270, 170)
Screenshot: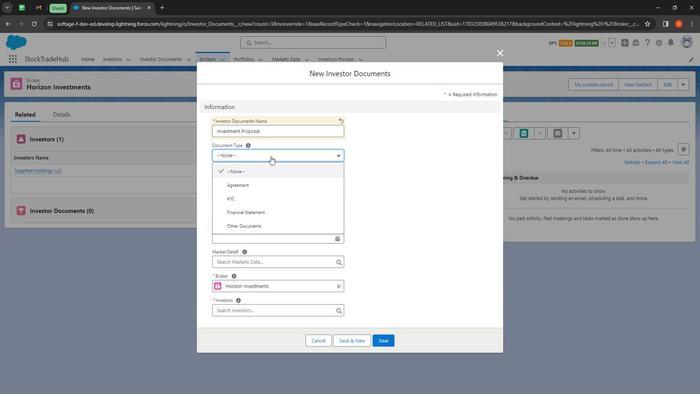 
Action: Mouse pressed left at (270, 170)
Screenshot: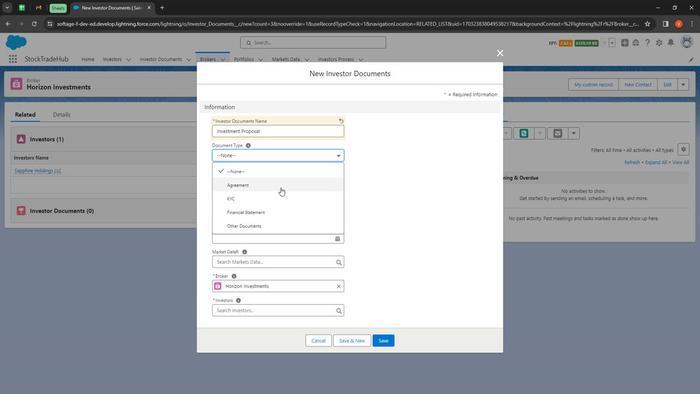 
Action: Mouse moved to (270, 212)
Screenshot: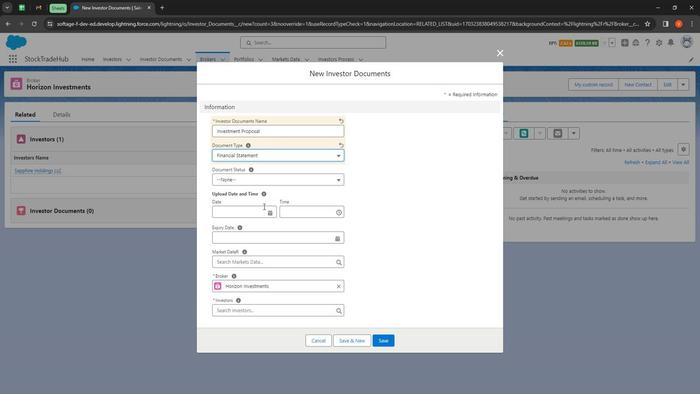 
Action: Mouse pressed left at (270, 212)
Screenshot: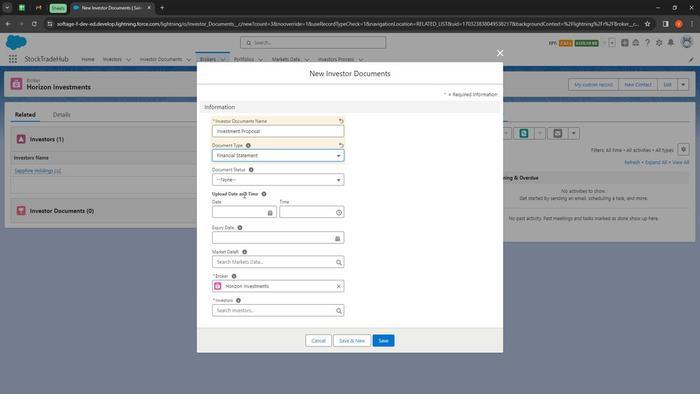 
Action: Mouse moved to (264, 193)
Screenshot: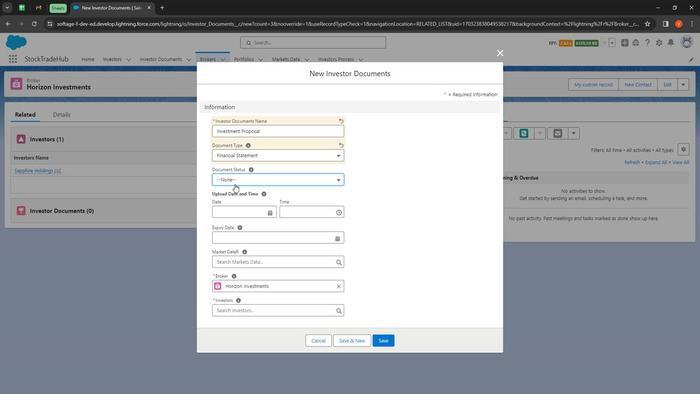 
Action: Mouse pressed left at (264, 193)
Screenshot: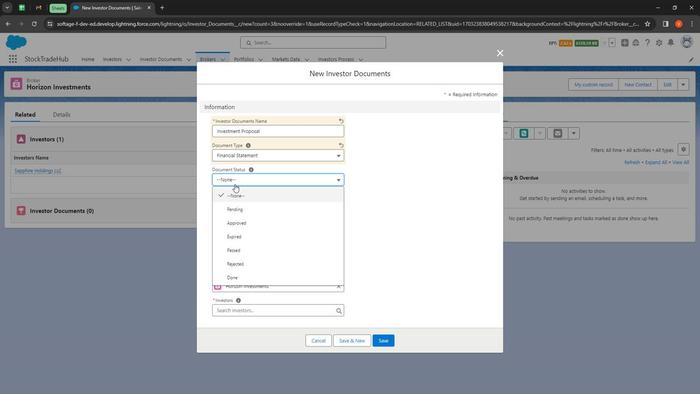
Action: Mouse moved to (268, 246)
Screenshot: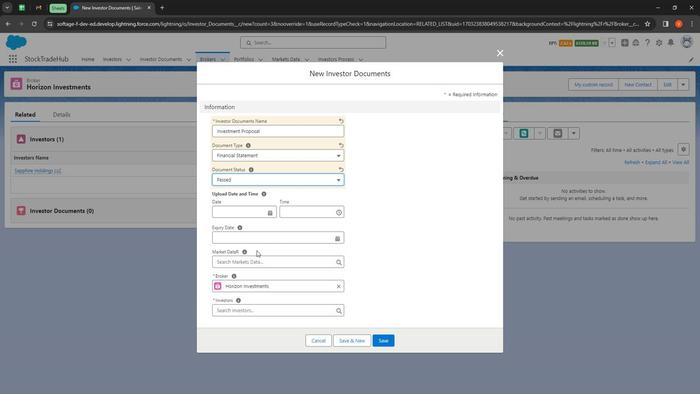 
Action: Mouse pressed left at (268, 246)
Screenshot: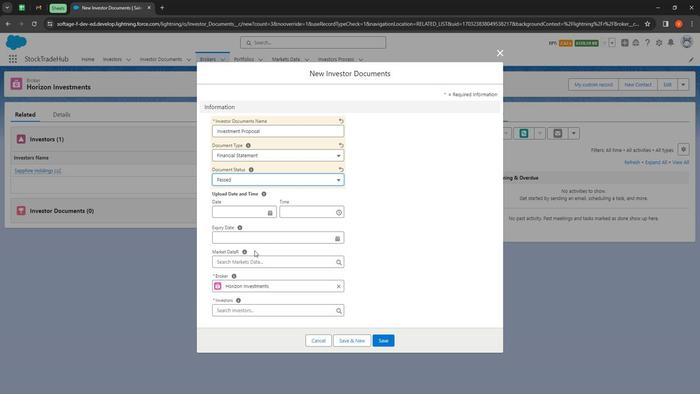 
Action: Mouse moved to (263, 218)
Screenshot: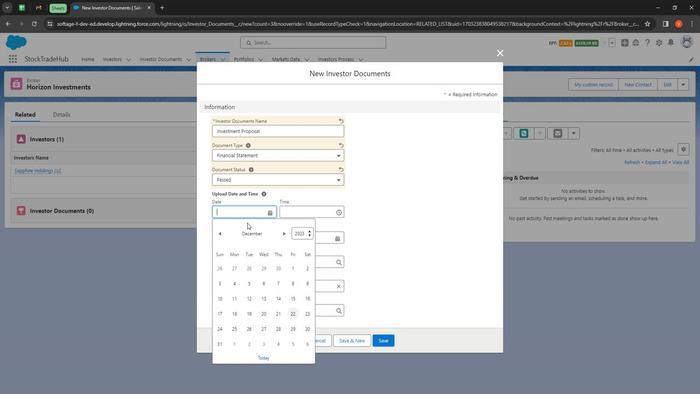 
Action: Mouse pressed left at (263, 218)
Screenshot: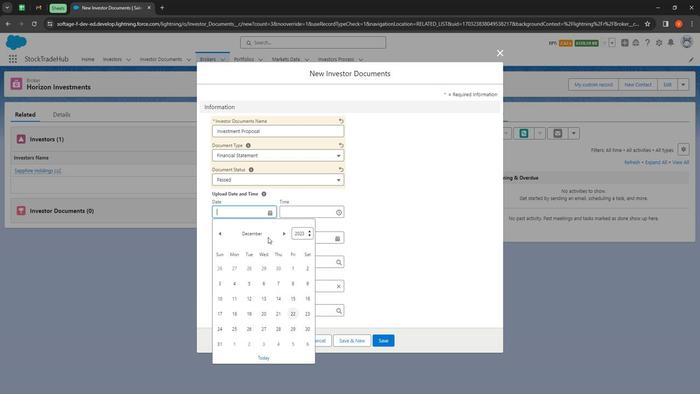 
Action: Mouse moved to (263, 230)
Screenshot: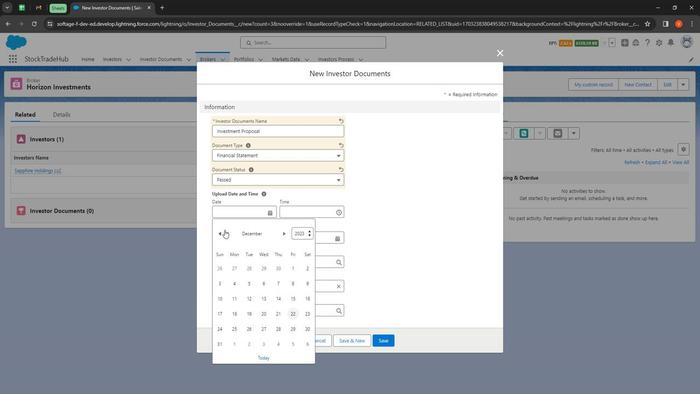 
Action: Mouse pressed left at (263, 230)
Screenshot: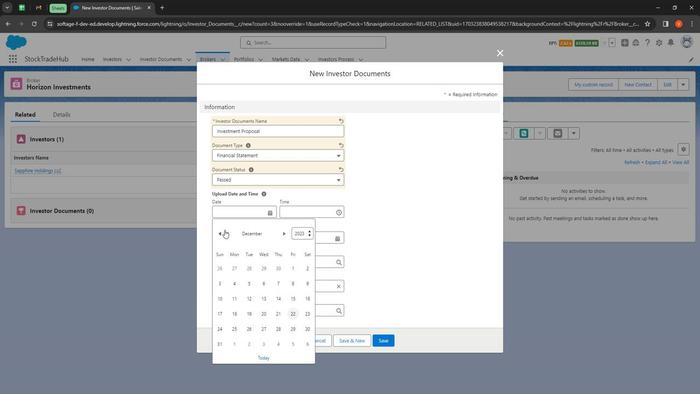 
Action: Mouse moved to (263, 231)
Screenshot: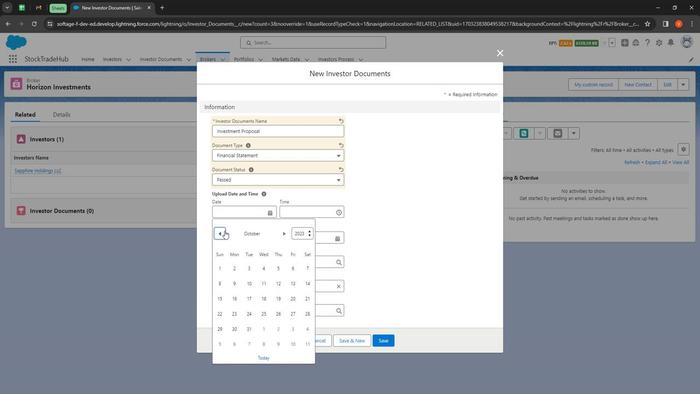 
Action: Mouse pressed left at (263, 231)
Screenshot: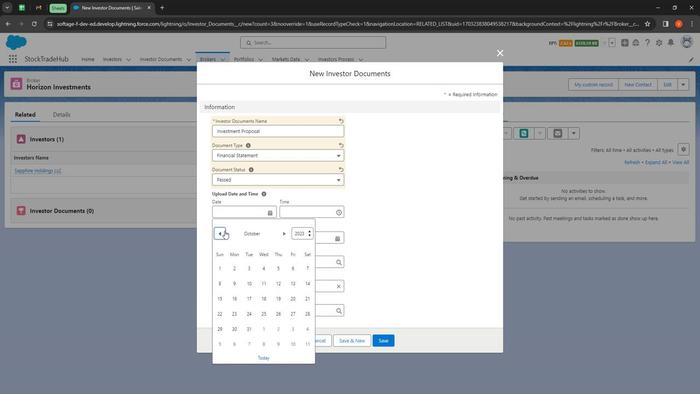 
Action: Mouse pressed left at (263, 231)
Screenshot: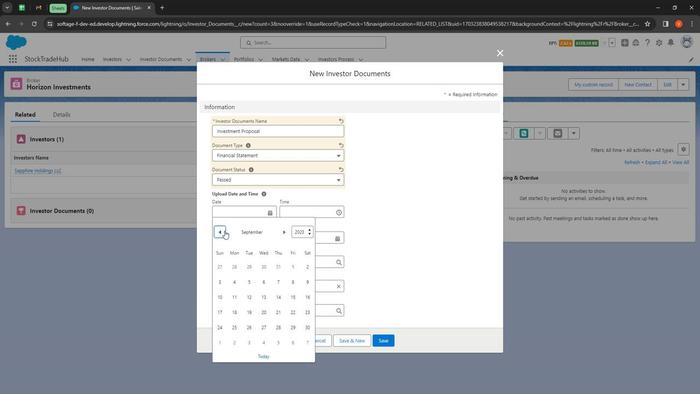 
Action: Mouse pressed left at (263, 231)
Screenshot: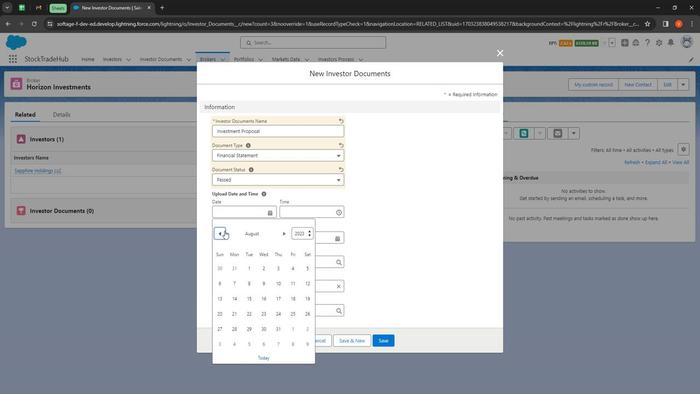 
Action: Mouse pressed left at (263, 231)
Screenshot: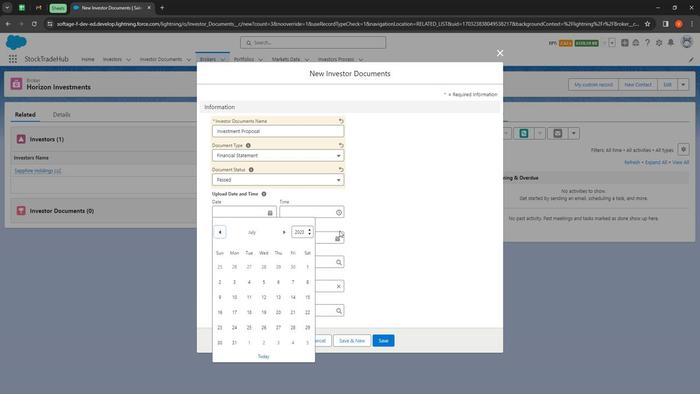 
Action: Mouse pressed left at (263, 231)
Screenshot: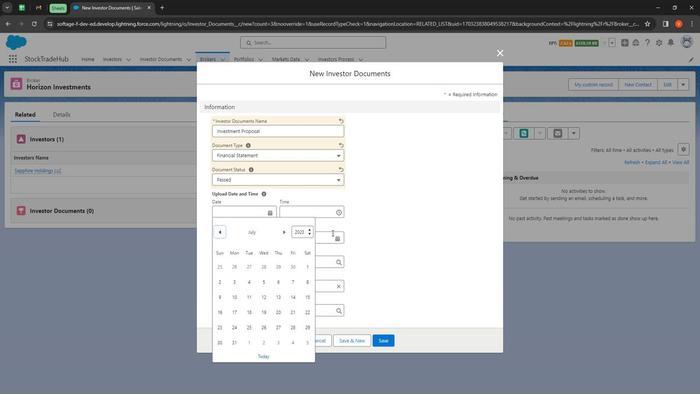 
Action: Mouse moved to (276, 230)
Screenshot: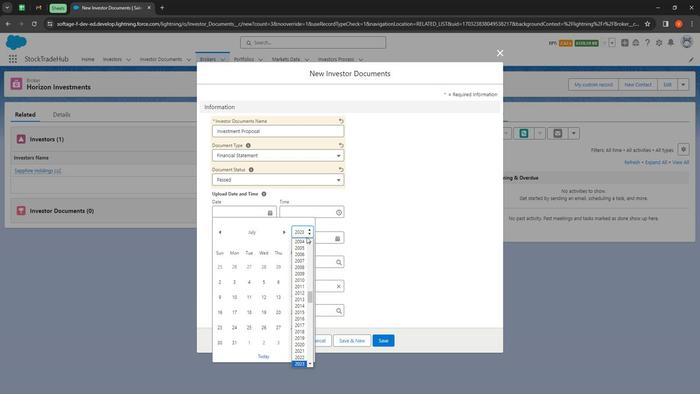 
Action: Mouse pressed left at (276, 230)
Screenshot: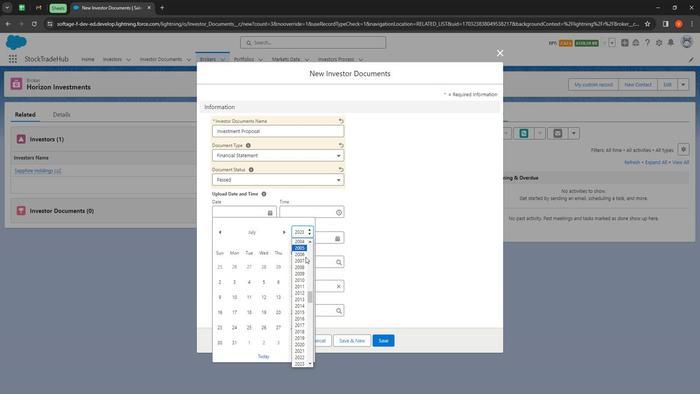 
Action: Mouse moved to (275, 332)
Screenshot: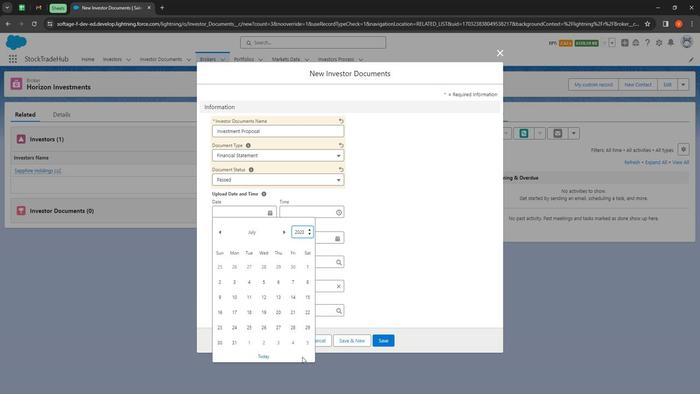 
Action: Mouse pressed left at (275, 332)
Screenshot: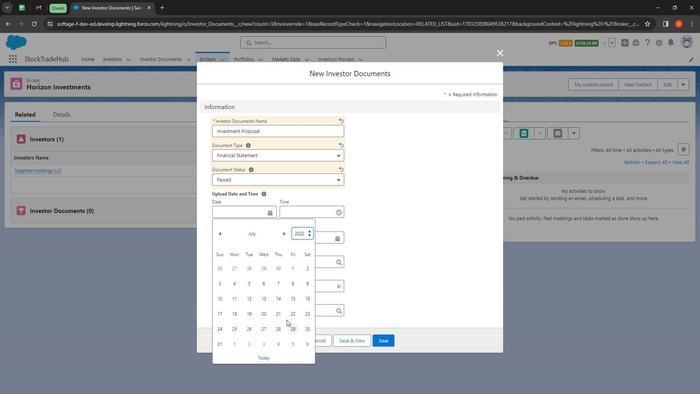 
Action: Mouse moved to (269, 299)
Screenshot: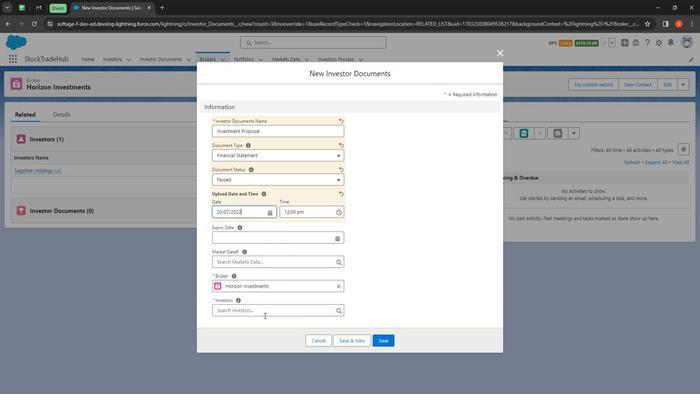 
Action: Mouse pressed left at (269, 299)
Screenshot: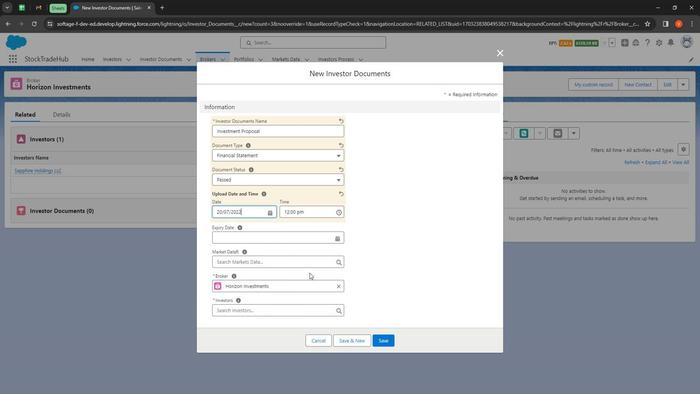 
Action: Mouse moved to (274, 217)
Screenshot: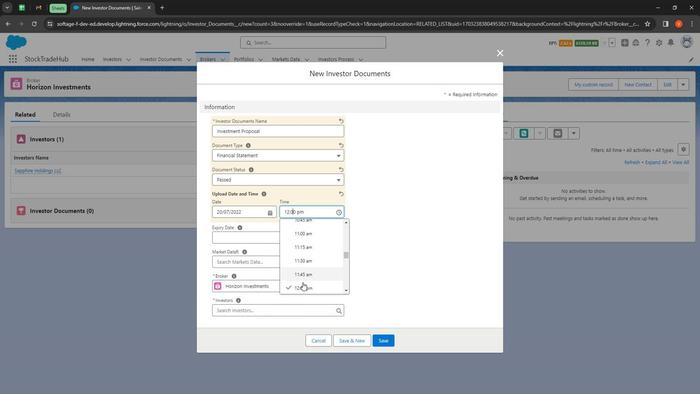 
Action: Mouse pressed left at (274, 217)
Screenshot: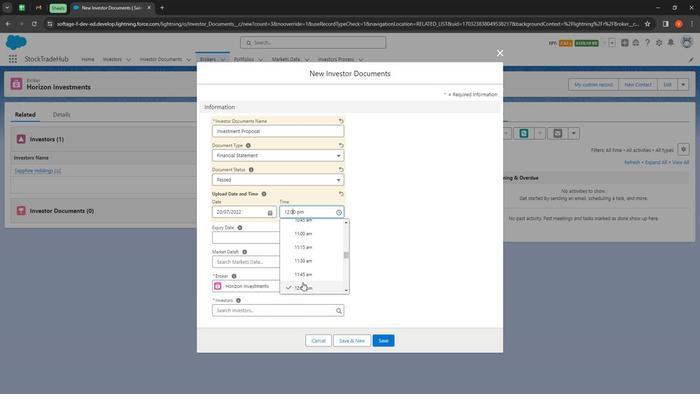 
Action: Mouse moved to (276, 268)
Screenshot: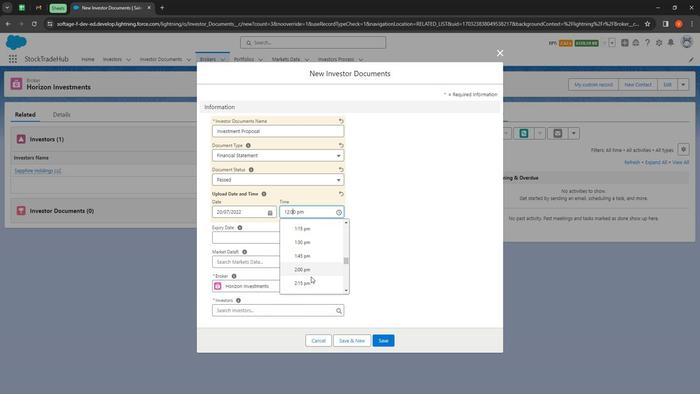
Action: Mouse scrolled (276, 268) with delta (0, 0)
Screenshot: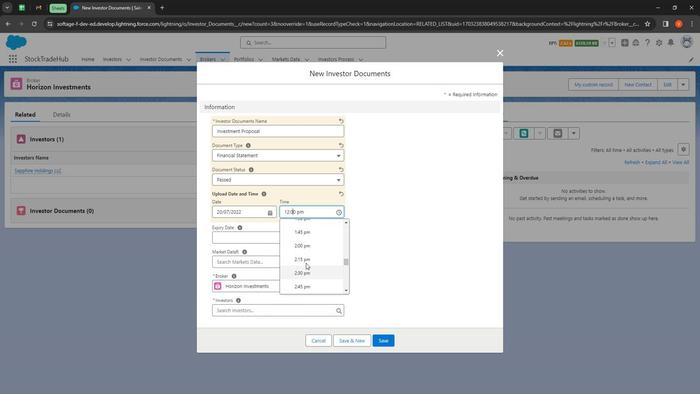 
Action: Mouse scrolled (276, 268) with delta (0, 0)
Screenshot: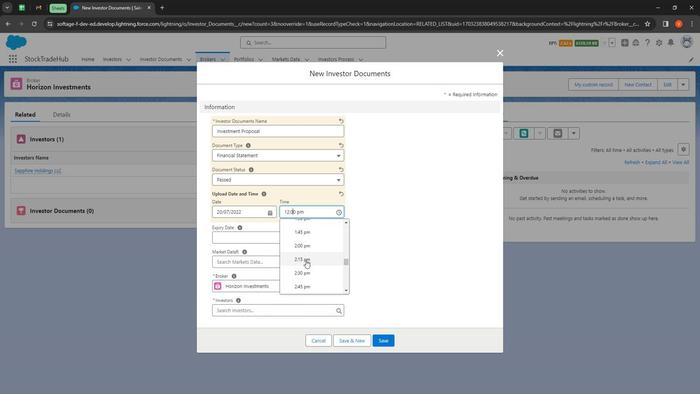 
Action: Mouse scrolled (276, 268) with delta (0, 0)
Screenshot: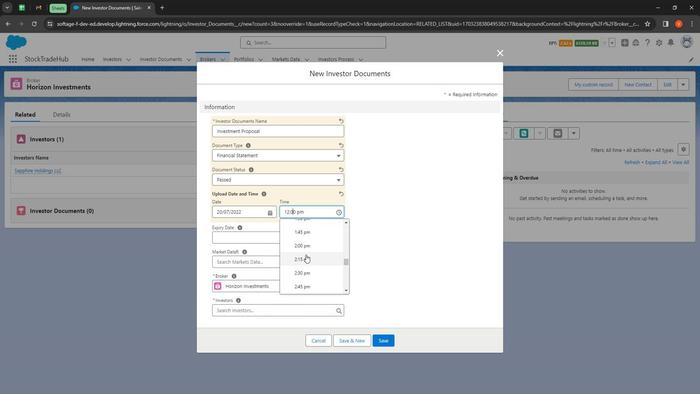 
Action: Mouse moved to (277, 268)
Screenshot: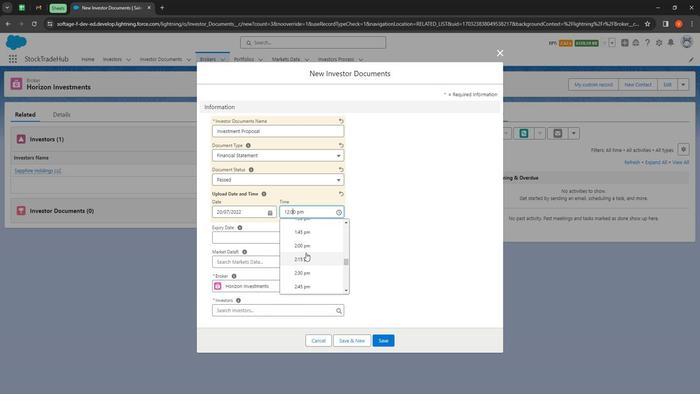 
Action: Mouse scrolled (277, 268) with delta (0, 0)
Screenshot: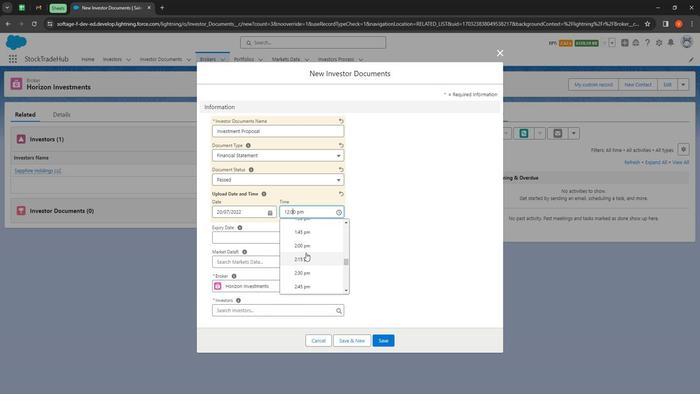 
Action: Mouse moved to (276, 248)
Screenshot: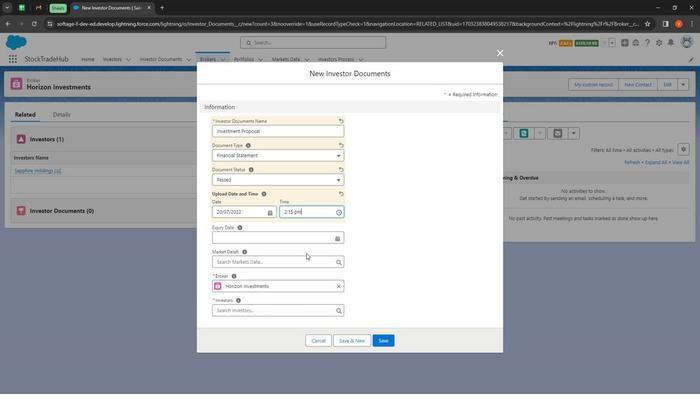 
Action: Mouse pressed left at (276, 248)
Screenshot: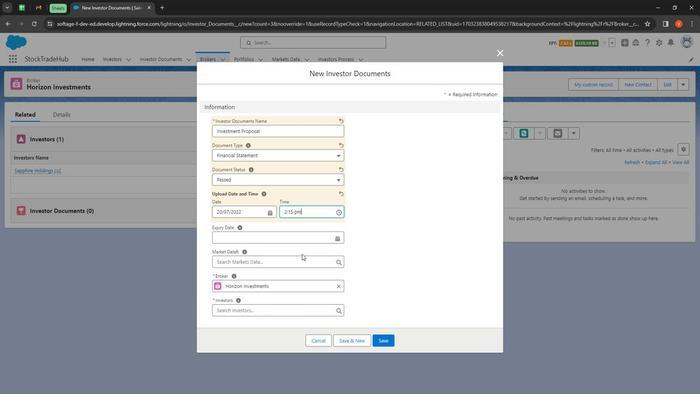 
Action: Mouse moved to (268, 233)
Screenshot: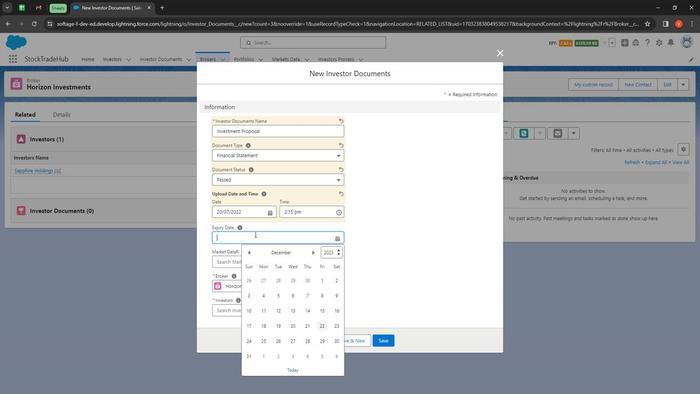 
Action: Mouse pressed left at (268, 233)
Screenshot: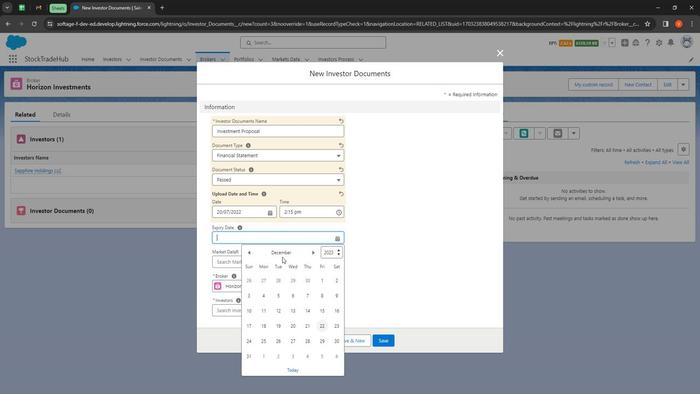 
Action: Mouse moved to (280, 248)
Screenshot: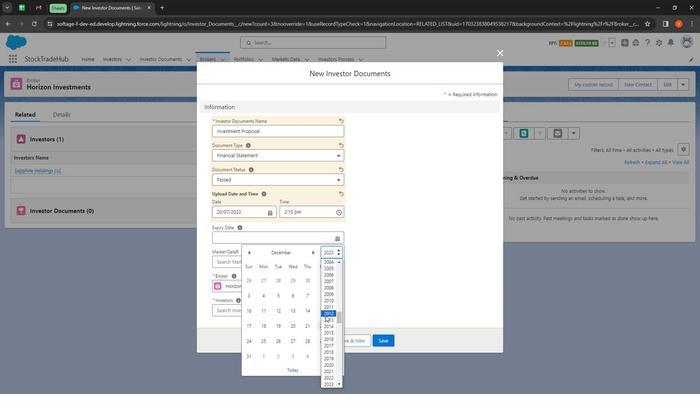 
Action: Mouse pressed left at (280, 248)
Screenshot: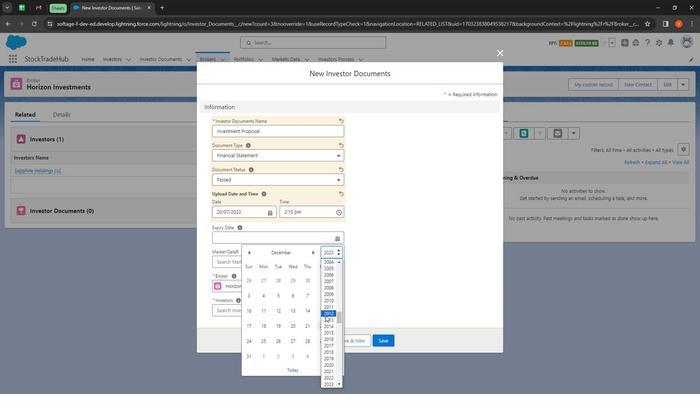 
Action: Mouse moved to (279, 344)
Screenshot: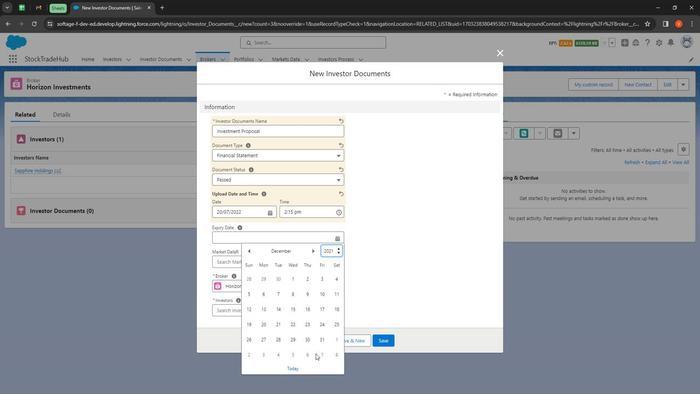 
Action: Mouse pressed left at (279, 344)
Screenshot: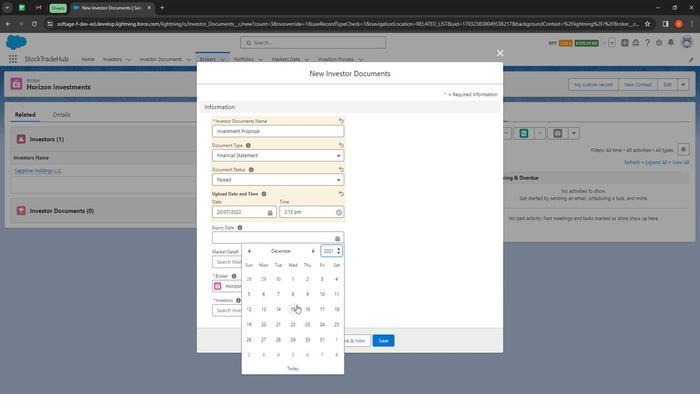 
Action: Mouse moved to (267, 249)
Screenshot: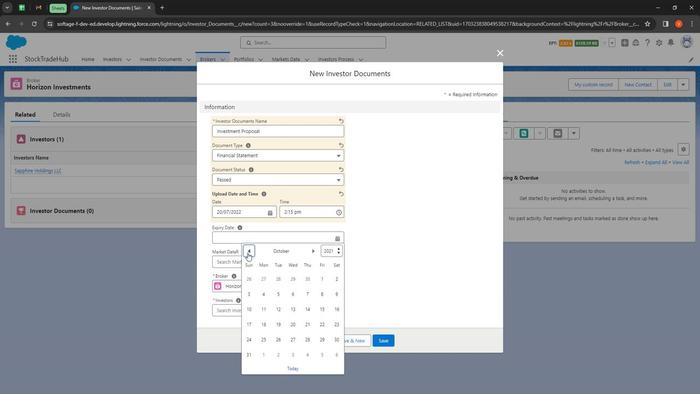 
Action: Mouse pressed left at (267, 249)
Screenshot: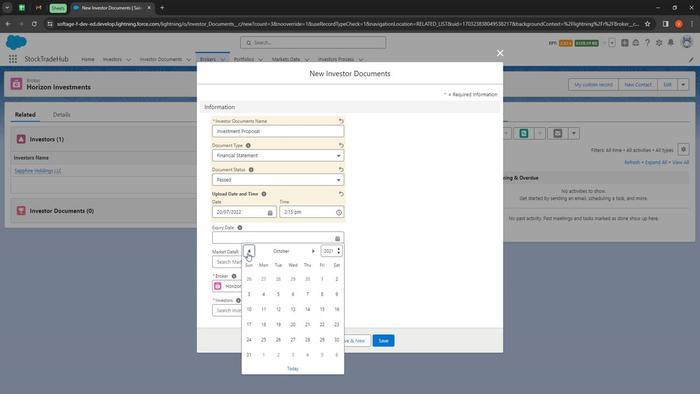 
Action: Mouse moved to (267, 248)
Screenshot: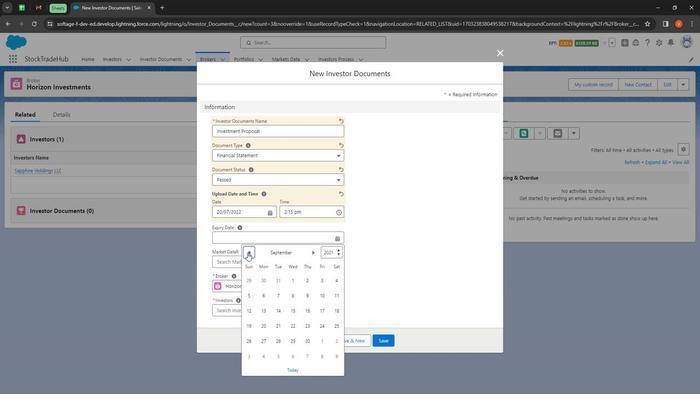 
Action: Mouse pressed left at (267, 248)
Screenshot: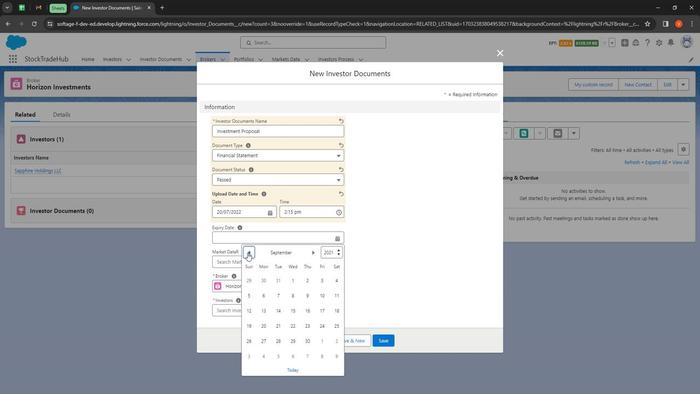
Action: Mouse pressed left at (267, 248)
Screenshot: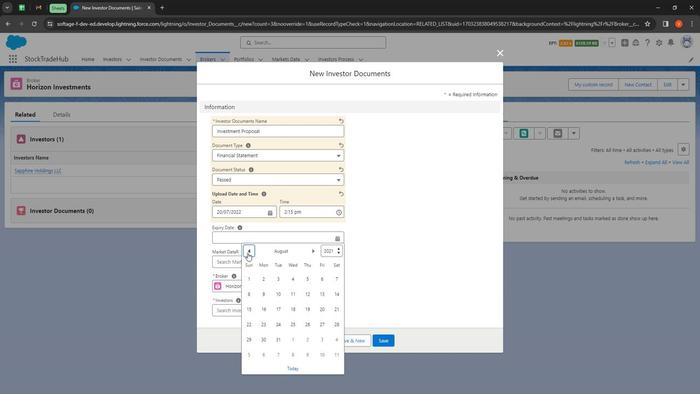 
Action: Mouse pressed left at (267, 248)
Screenshot: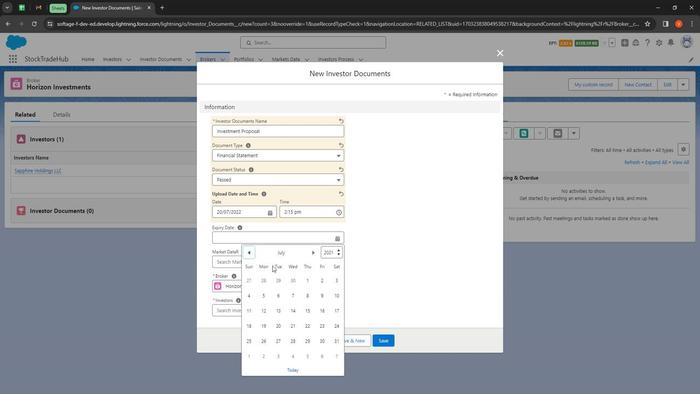 
Action: Mouse pressed left at (267, 248)
Screenshot: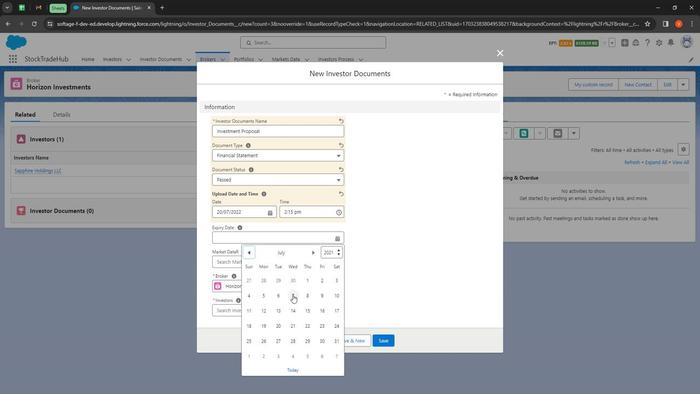 
Action: Mouse moved to (276, 293)
Screenshot: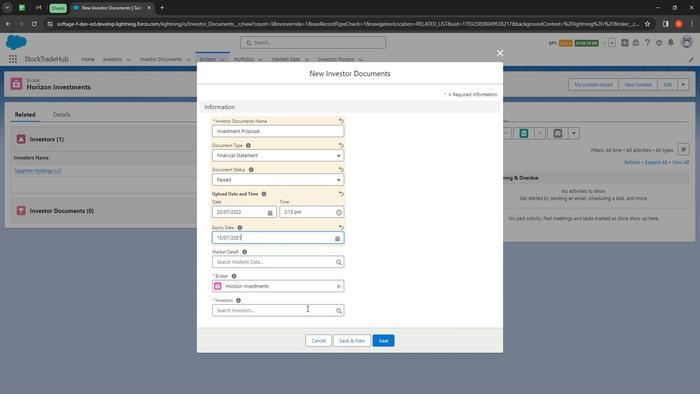 
Action: Mouse pressed left at (276, 293)
Screenshot: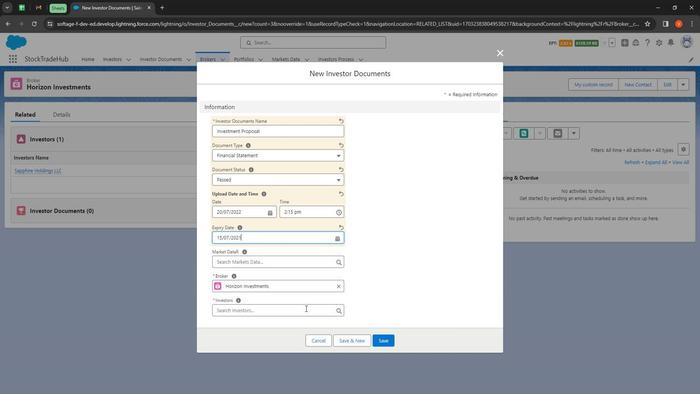 
Action: Mouse moved to (270, 254)
Screenshot: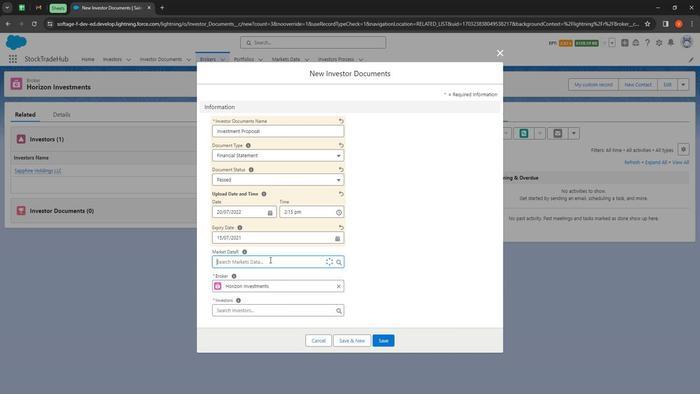 
Action: Mouse pressed left at (270, 254)
Screenshot: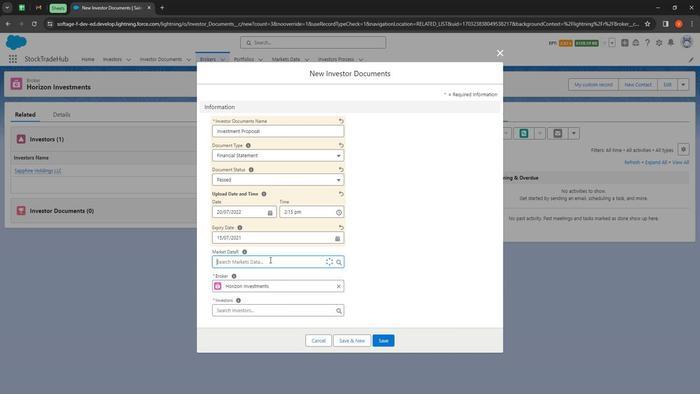 
Action: Mouse moved to (268, 314)
Screenshot: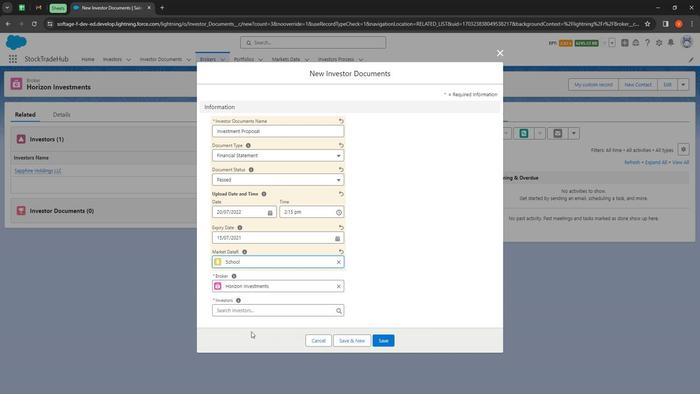 
Action: Mouse pressed left at (268, 314)
Screenshot: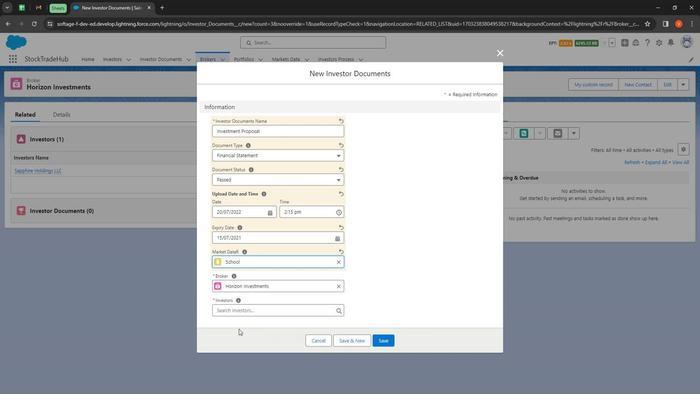 
Action: Mouse moved to (272, 293)
Screenshot: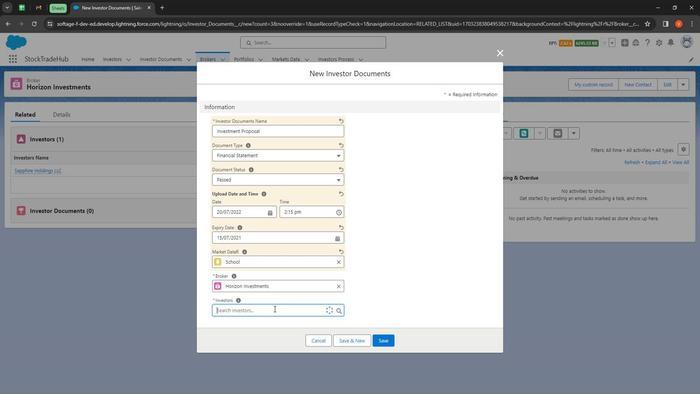 
Action: Mouse pressed left at (272, 293)
Screenshot: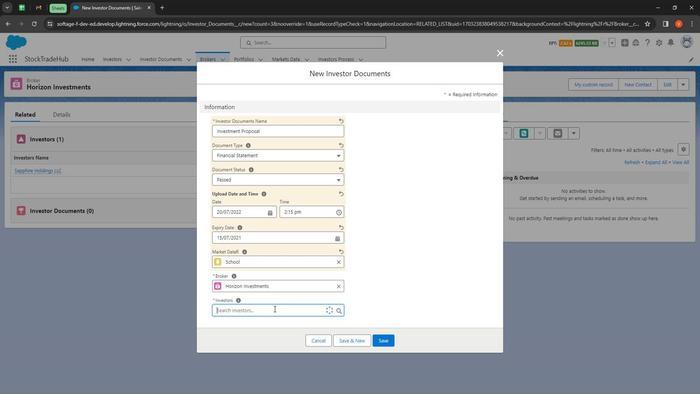 
Action: Mouse moved to (267, 257)
Screenshot: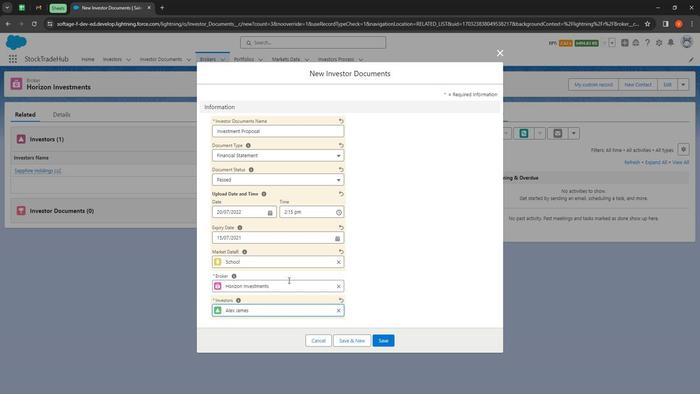 
Action: Mouse pressed left at (267, 257)
Screenshot: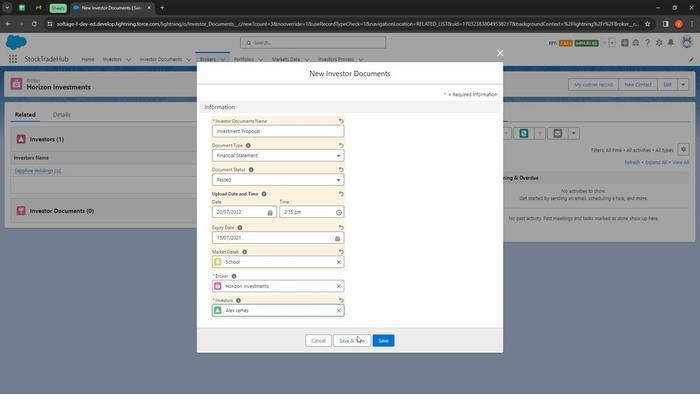 
Action: Mouse moved to (287, 321)
Screenshot: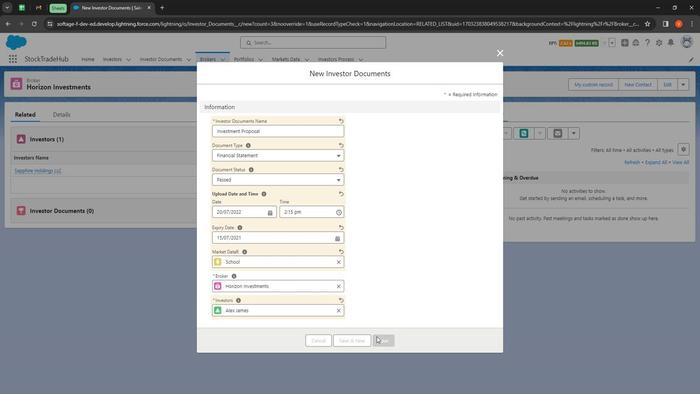 
Action: Mouse pressed left at (287, 321)
Screenshot: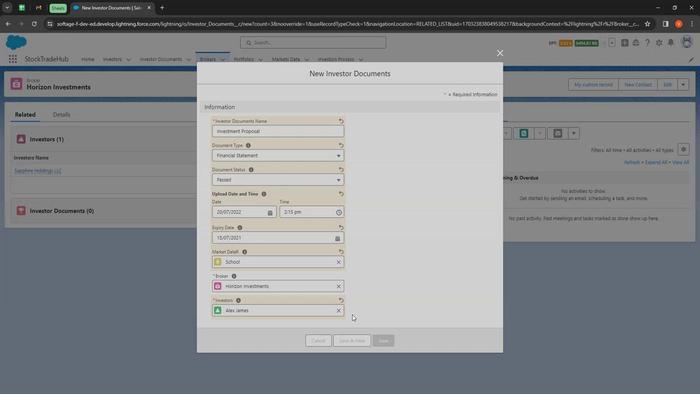 
Action: Mouse moved to (260, 90)
Screenshot: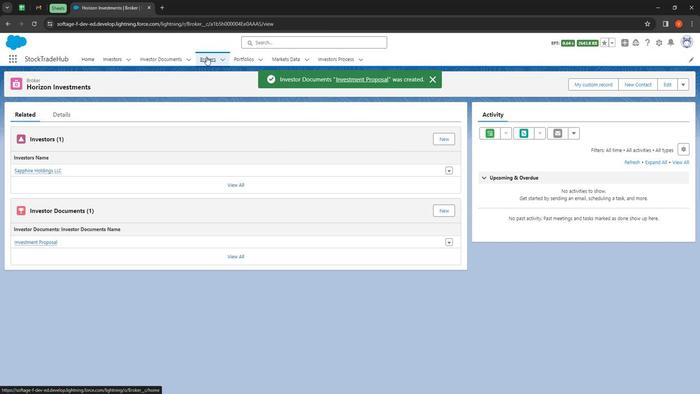 
Action: Mouse pressed left at (260, 90)
Screenshot: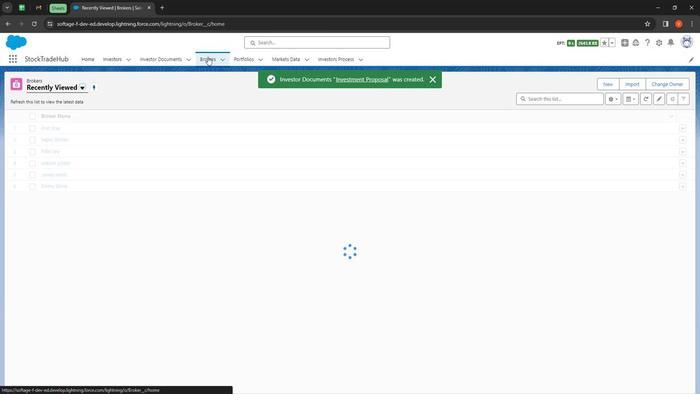 
Action: Mouse moved to (324, 110)
Screenshot: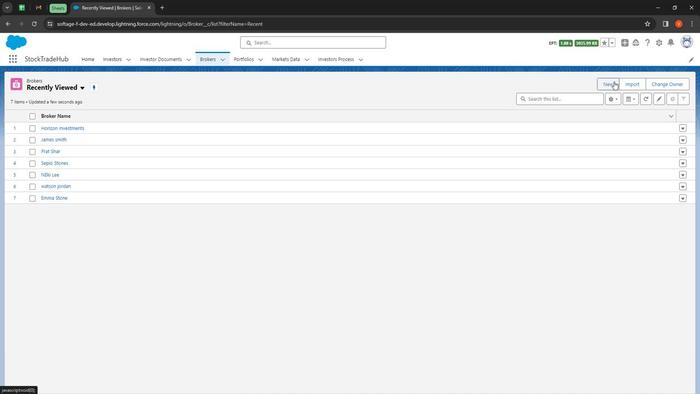 
Action: Mouse pressed left at (324, 110)
Screenshot: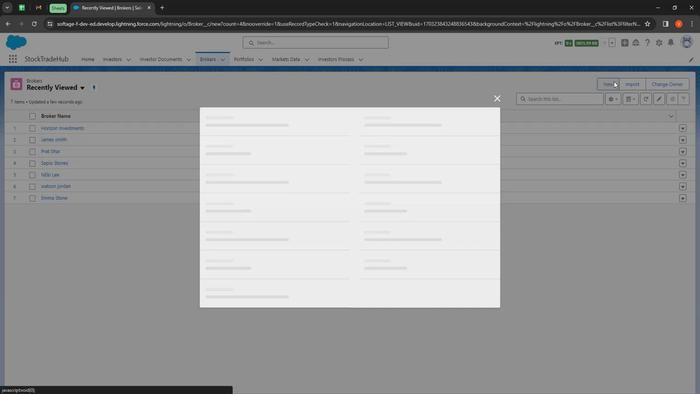 
Action: Mouse moved to (267, 165)
Screenshot: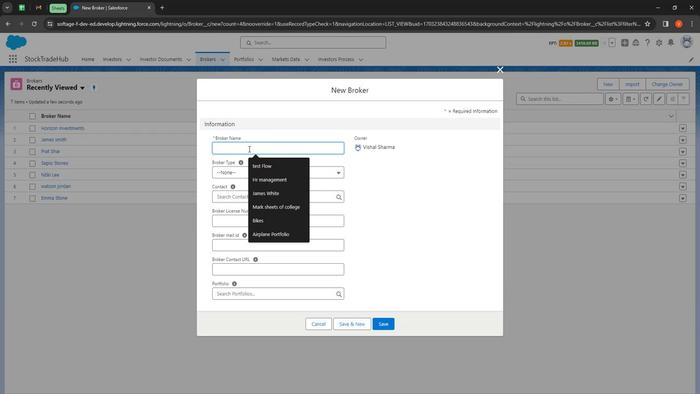 
Action: Mouse pressed left at (267, 165)
Screenshot: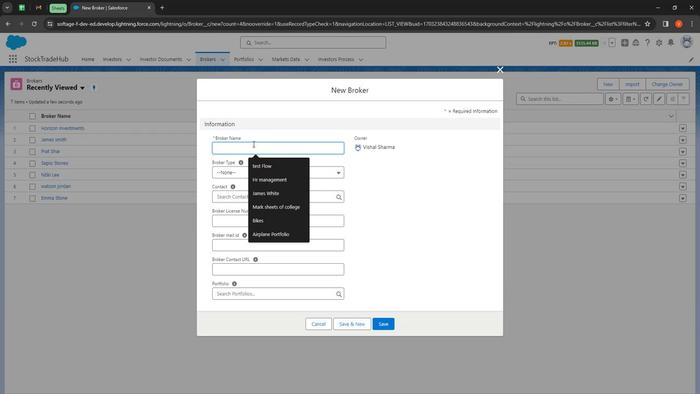 
Action: Mouse moved to (267, 165)
Screenshot: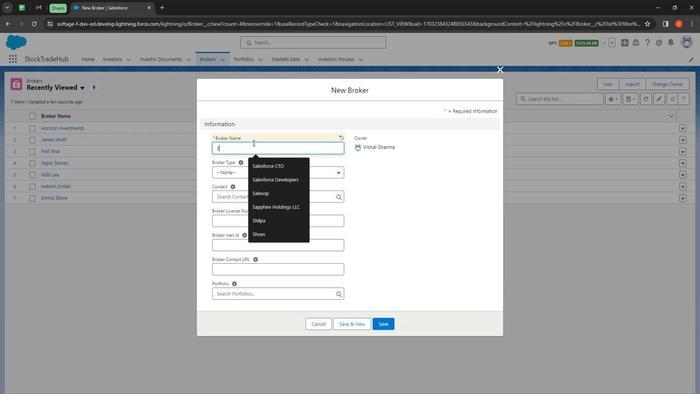 
Action: Key pressed <Key.shift>
Screenshot: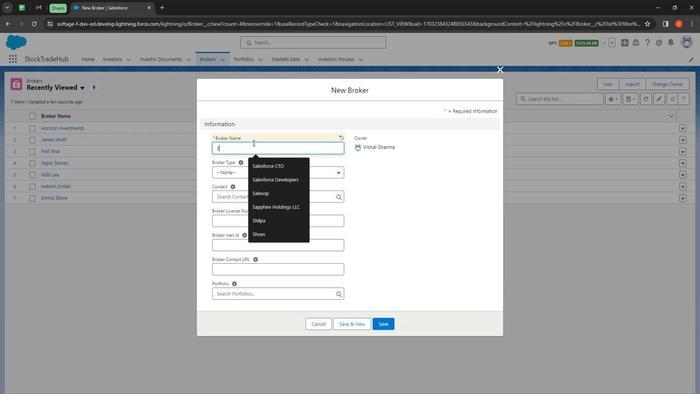 
Action: Mouse moved to (267, 159)
Screenshot: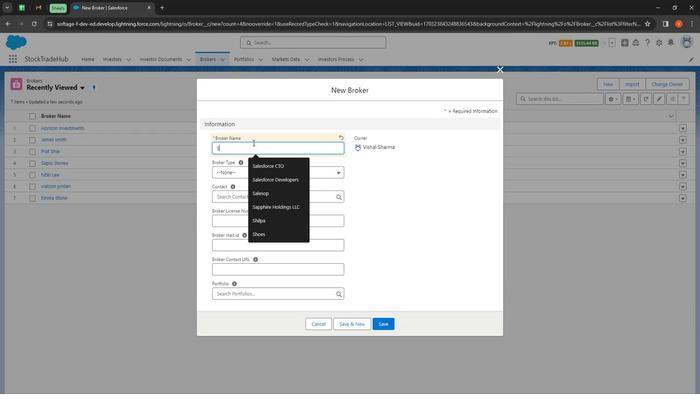 
Action: Key pressed Summit<Key.space><Key.shift><Key.shift>Capital<Key.space><Key.shift>Advisors
Screenshot: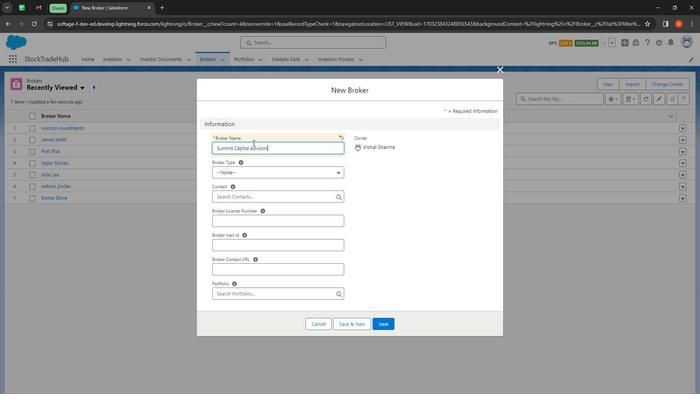 
Action: Mouse moved to (268, 181)
Screenshot: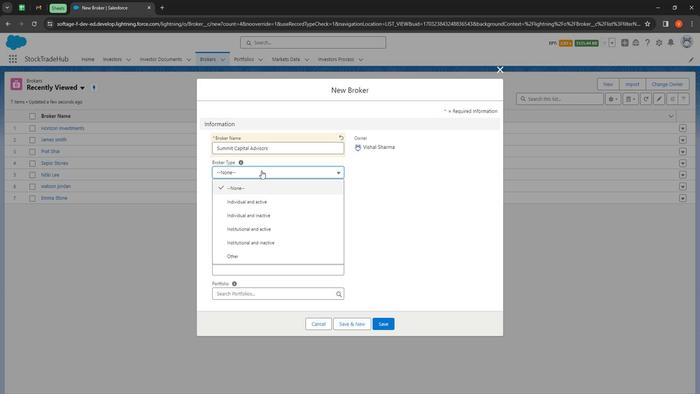 
Action: Mouse pressed left at (268, 181)
Screenshot: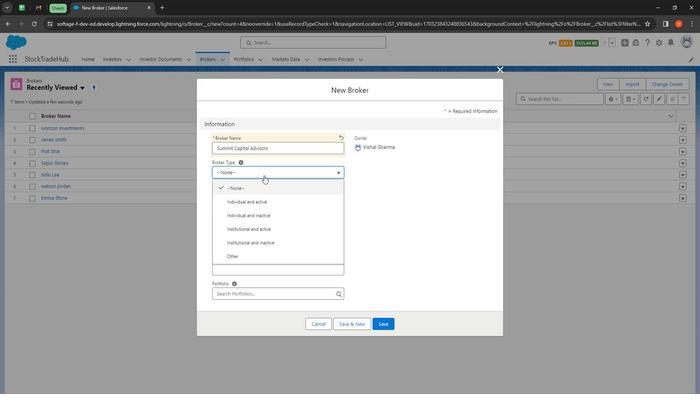 
Action: Mouse moved to (268, 244)
Screenshot: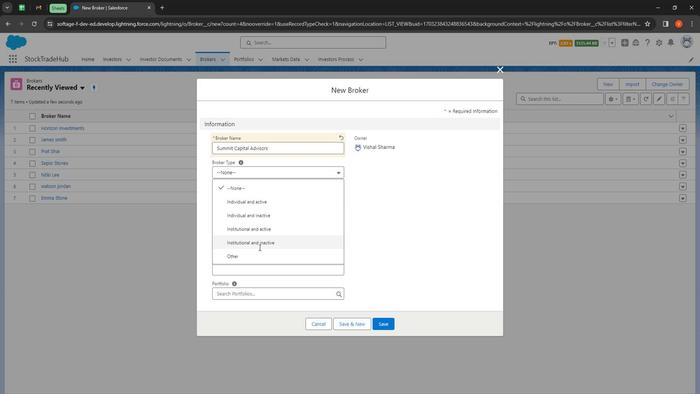 
Action: Mouse pressed left at (268, 244)
Screenshot: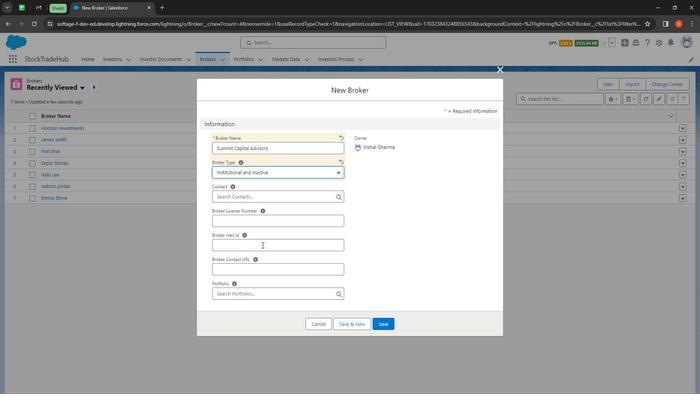 
Action: Mouse moved to (266, 182)
Screenshot: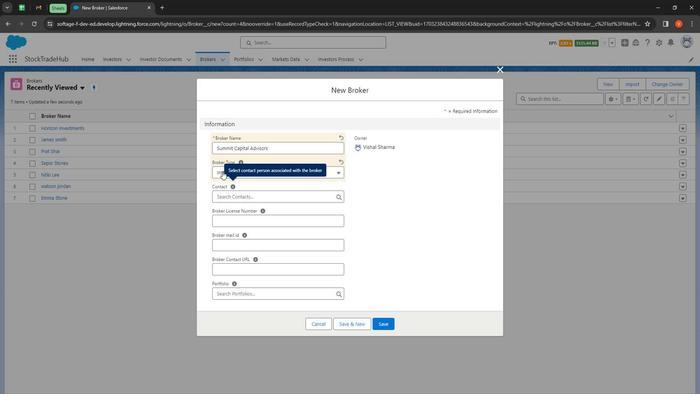 
Action: Mouse pressed left at (266, 182)
Screenshot: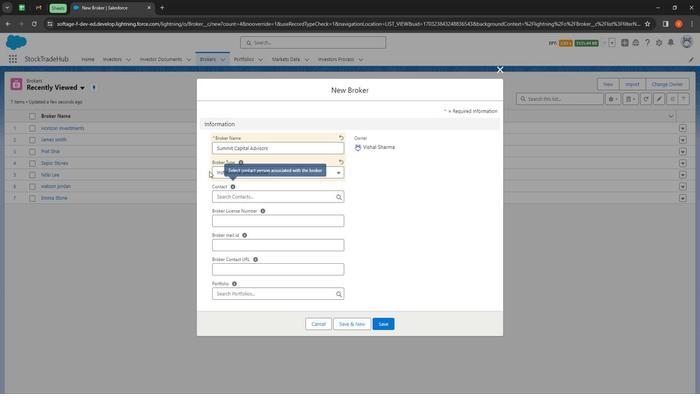 
Action: Mouse moved to (262, 182)
Screenshot: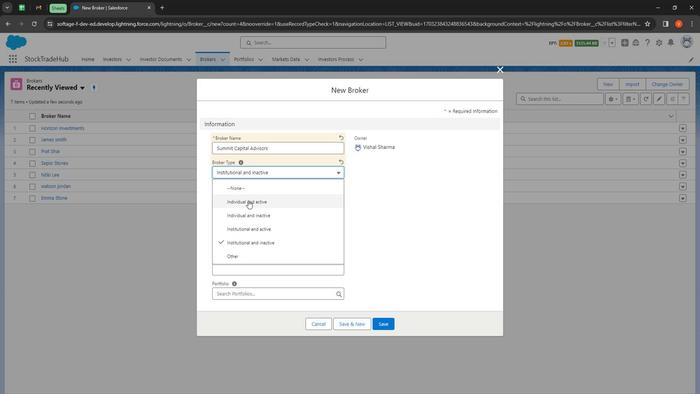 
Action: Mouse pressed left at (262, 182)
Screenshot: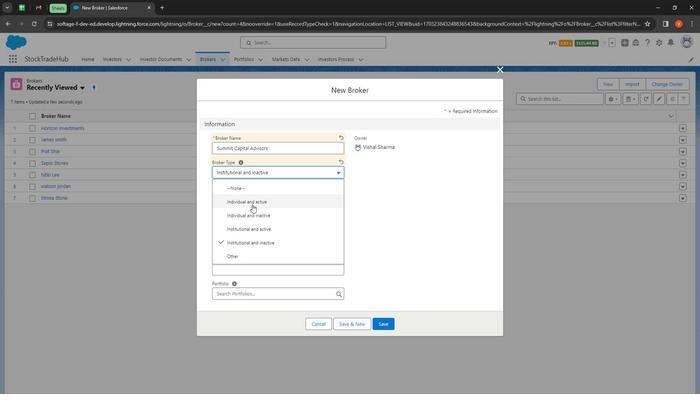 
Action: Mouse moved to (268, 216)
Screenshot: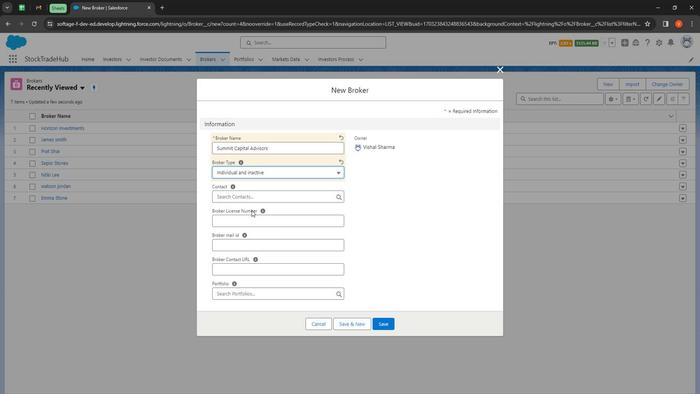 
Action: Mouse pressed left at (268, 216)
Screenshot: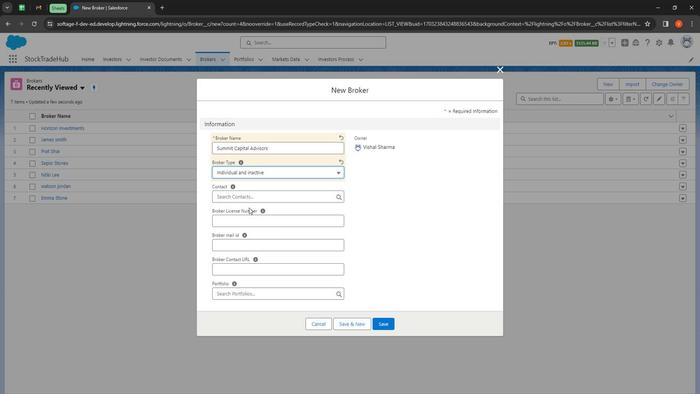 
Action: Mouse moved to (264, 202)
Screenshot: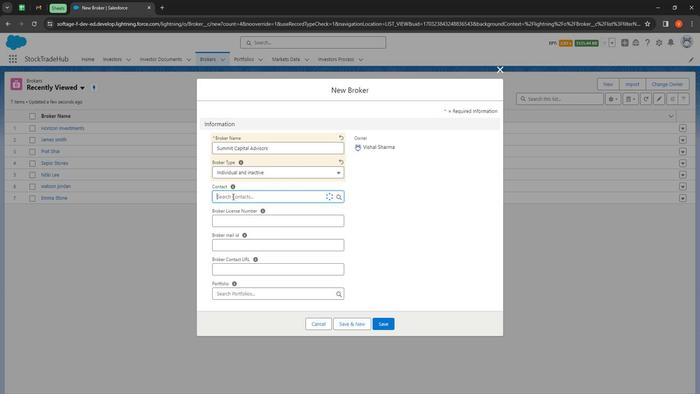 
Action: Mouse pressed left at (264, 202)
Screenshot: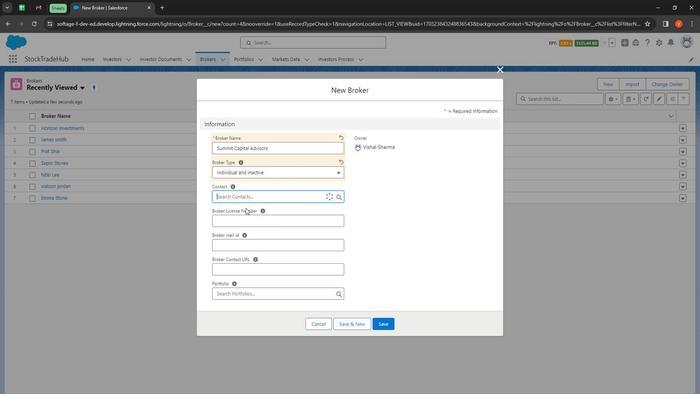 
Action: Mouse moved to (269, 277)
Screenshot: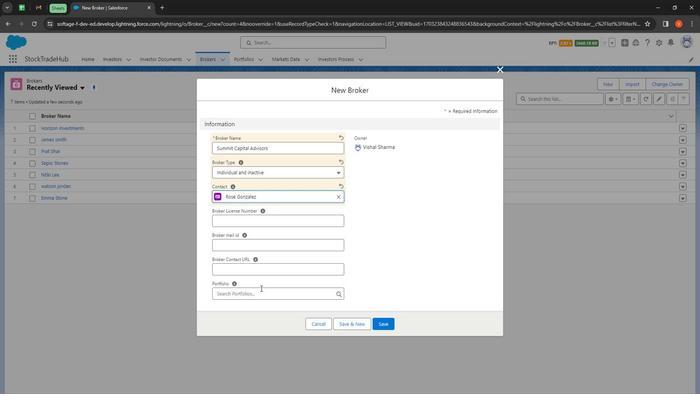 
Action: Mouse pressed left at (269, 277)
Screenshot: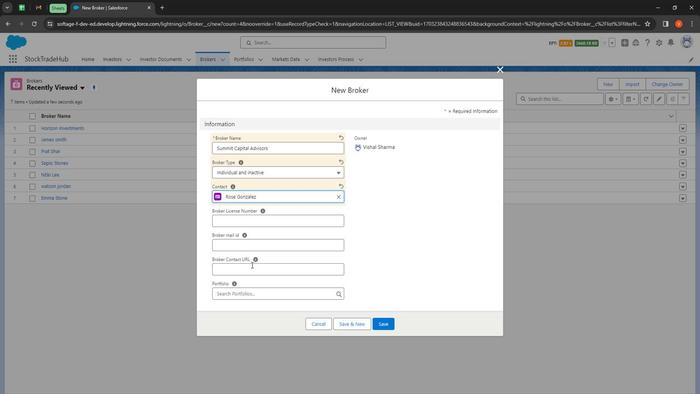 
Action: Mouse moved to (263, 225)
Screenshot: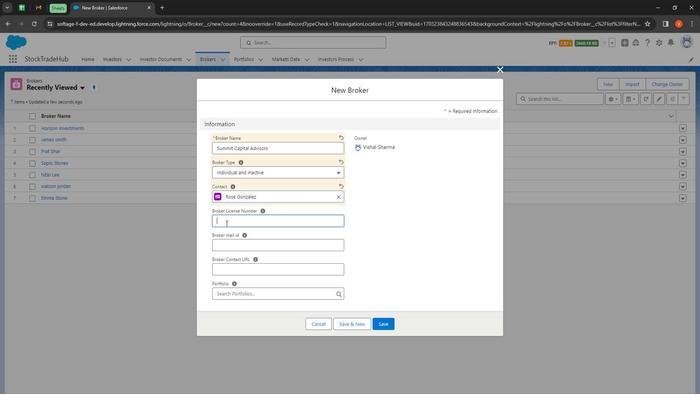 
Action: Mouse pressed left at (263, 225)
Screenshot: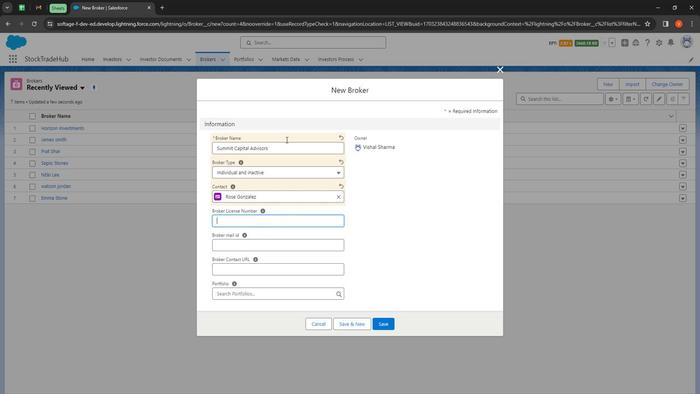 
Action: Mouse moved to (270, 98)
Screenshot: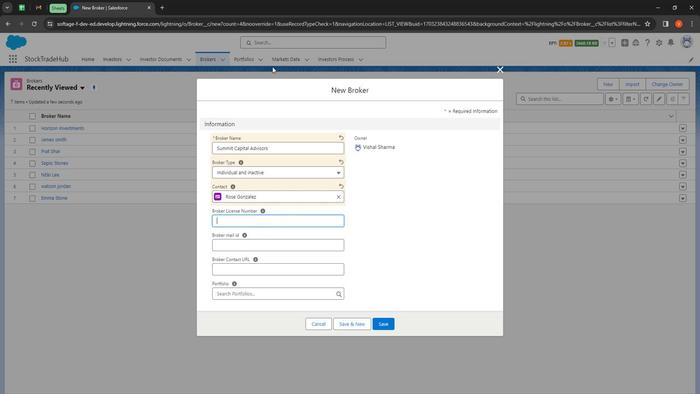 
Action: Key pressed 78325688
Screenshot: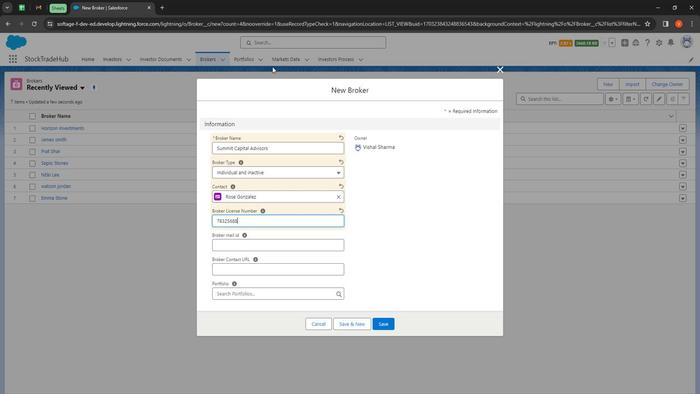 
Action: Mouse moved to (266, 244)
Screenshot: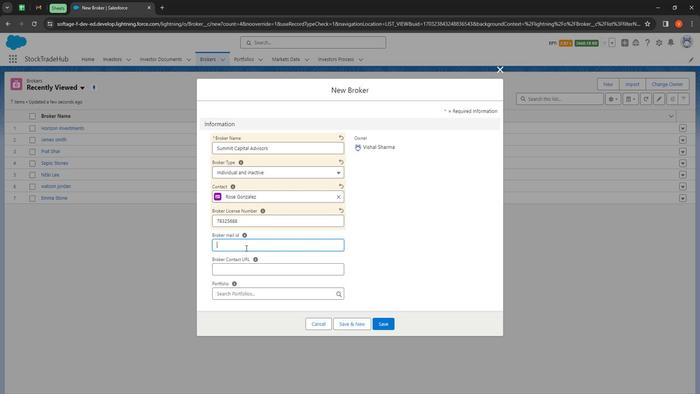 
Action: Mouse pressed left at (266, 244)
Screenshot: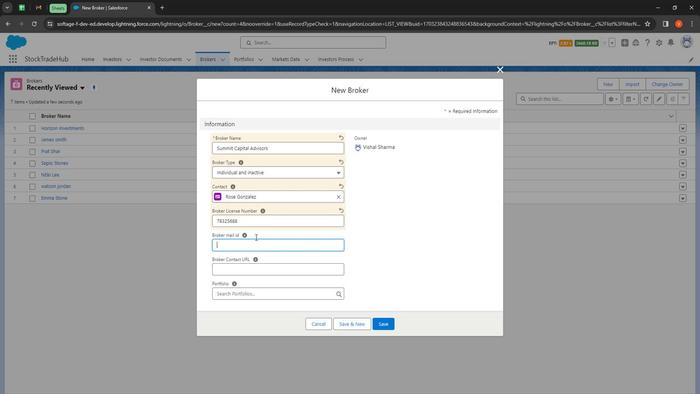 
Action: Mouse moved to (266, 245)
Screenshot: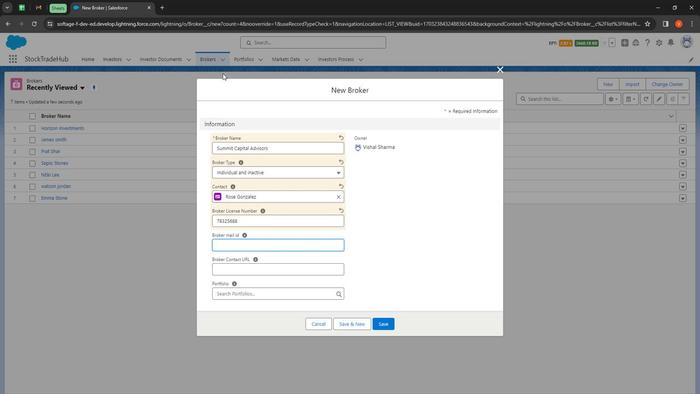 
Action: Key pressed <Key.shift>
Screenshot: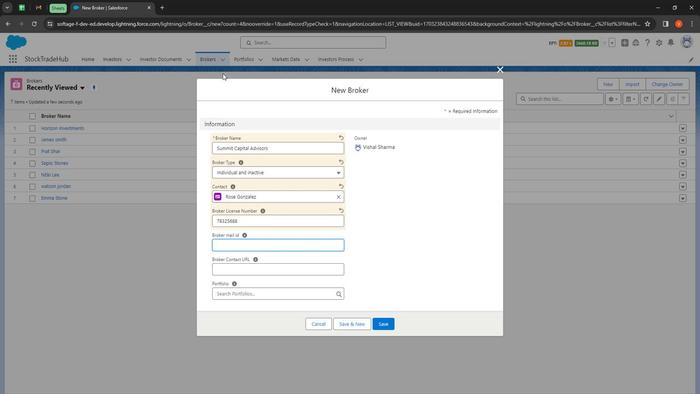 
Action: Mouse moved to (263, 104)
Screenshot: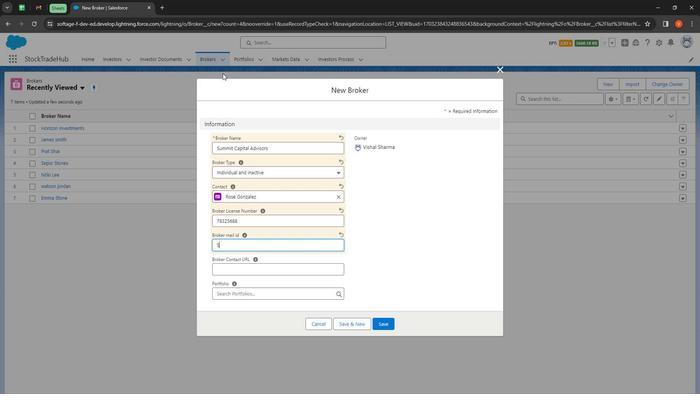 
Action: Key pressed <Key.shift><Key.shift><Key.shift><Key.shift><Key.shift><Key.shift><Key.shift><Key.shift><Key.shift>Summit<Key.shift>@<Key.shift>Capital.com
Screenshot: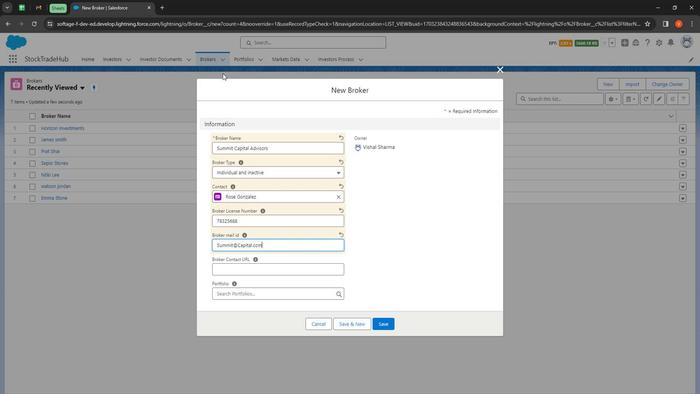 
Action: Mouse moved to (266, 261)
Screenshot: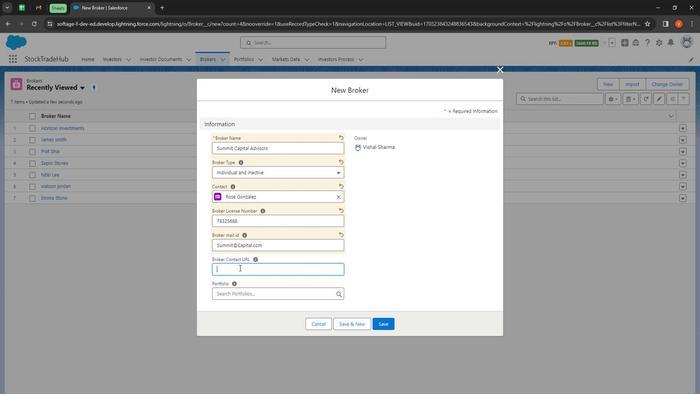 
Action: Mouse pressed left at (266, 261)
Screenshot: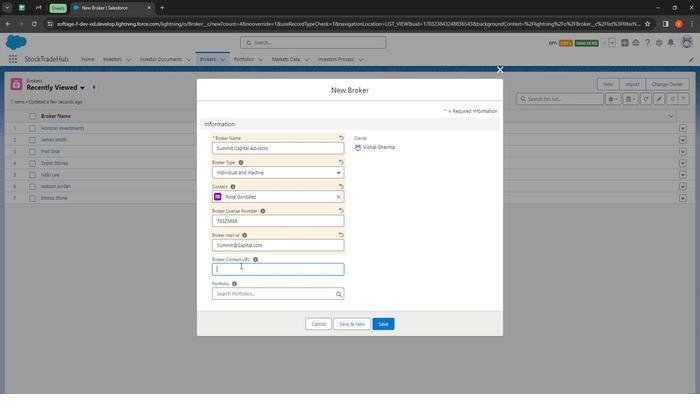 
Action: Mouse moved to (266, 249)
Screenshot: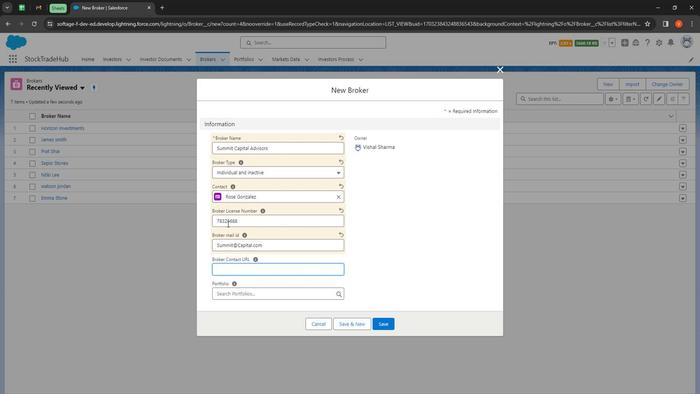 
Action: Key pressed <Key.shift>
Screenshot: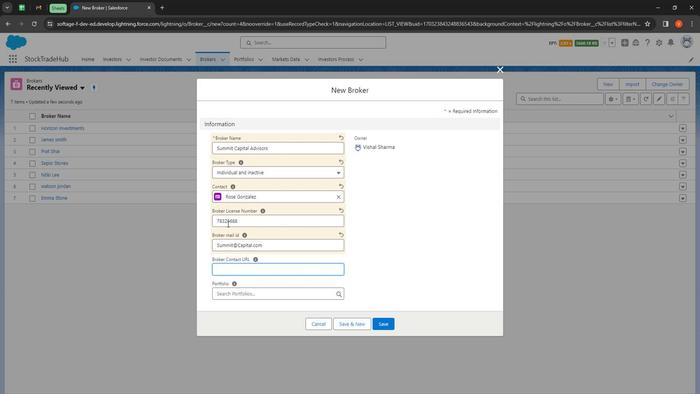 
Action: Mouse moved to (263, 225)
Screenshot: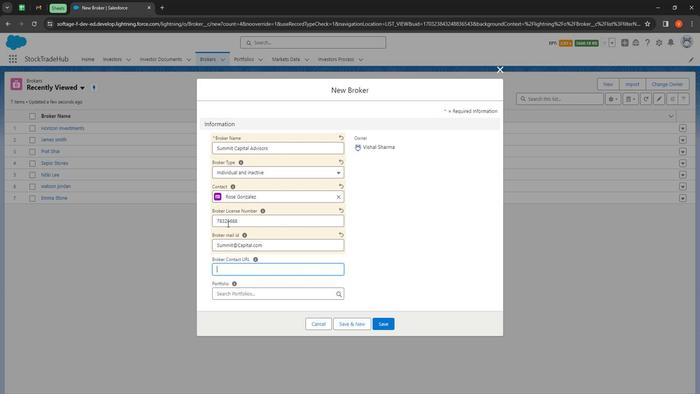 
Action: Key pressed <Key.shift><Key.shift><Key.shift><Key.shift><Key.shift><Key.shift><Key.shift>Summit.com
Screenshot: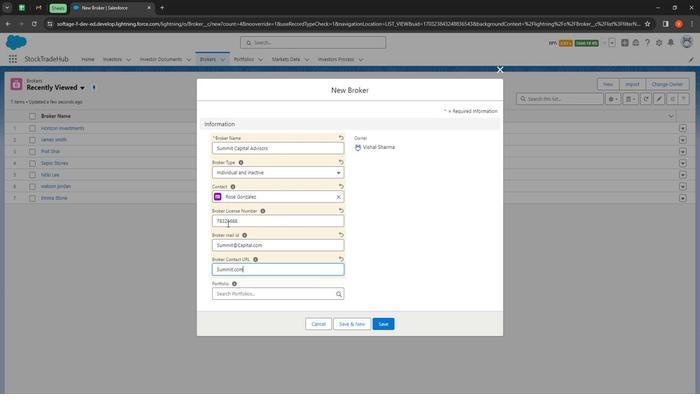 
Action: Mouse moved to (269, 281)
Screenshot: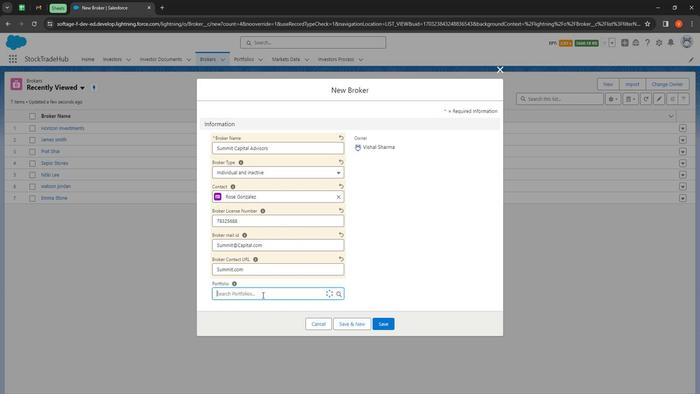 
Action: Mouse pressed left at (269, 281)
Screenshot: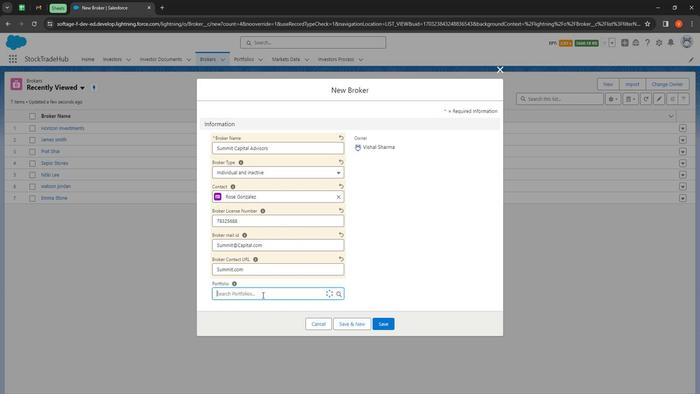 
Action: Mouse moved to (271, 333)
Screenshot: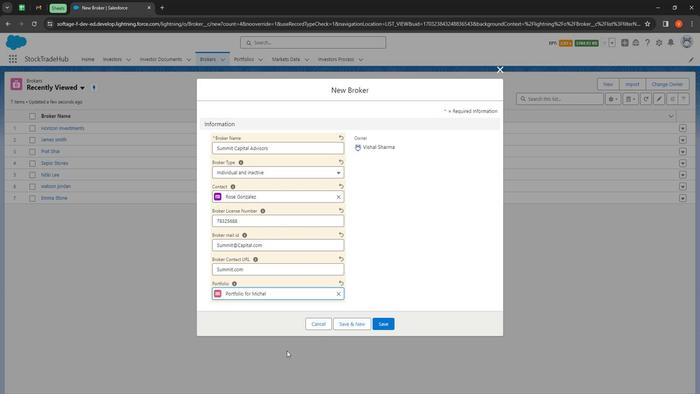 
Action: Mouse pressed left at (271, 333)
Screenshot: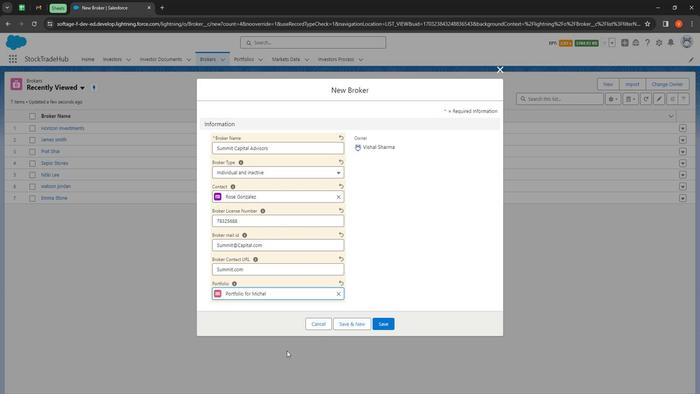 
Action: Mouse moved to (287, 308)
Screenshot: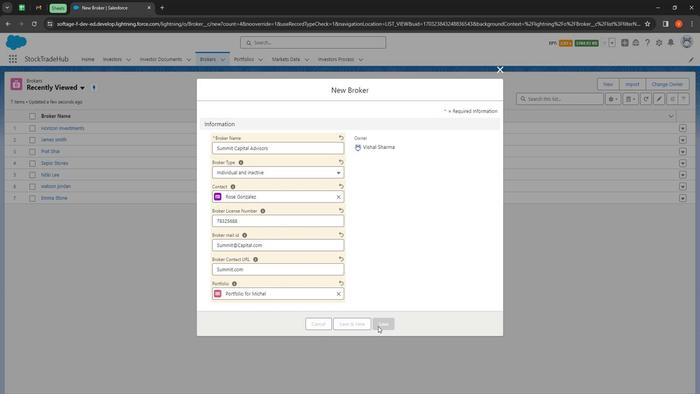 
Action: Mouse pressed left at (287, 308)
Screenshot: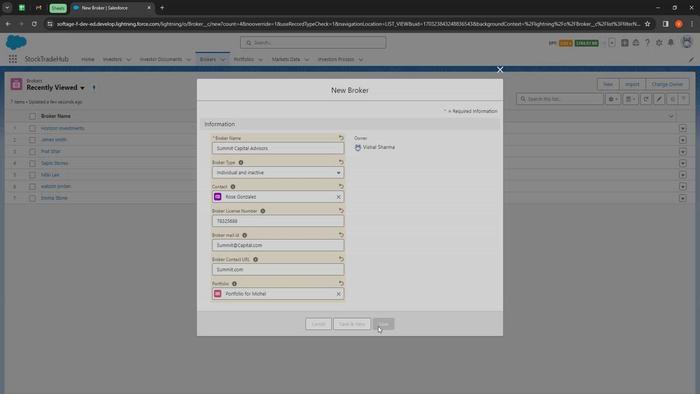 
Action: Mouse moved to (232, 133)
Screenshot: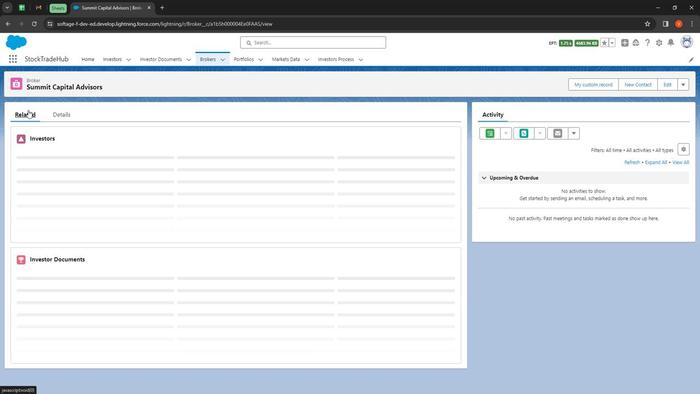 
Action: Mouse pressed left at (232, 133)
Screenshot: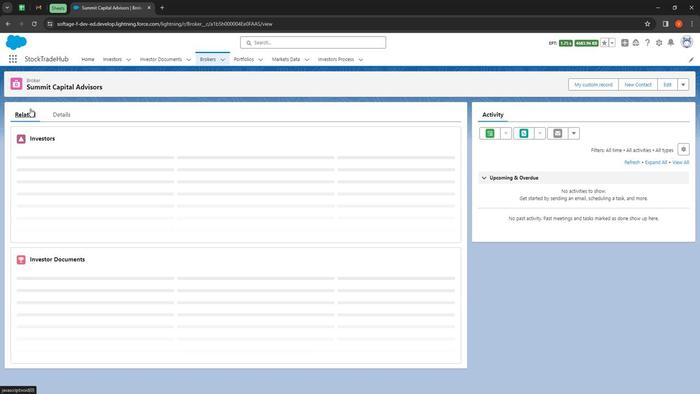 
Action: Mouse moved to (297, 158)
Screenshot: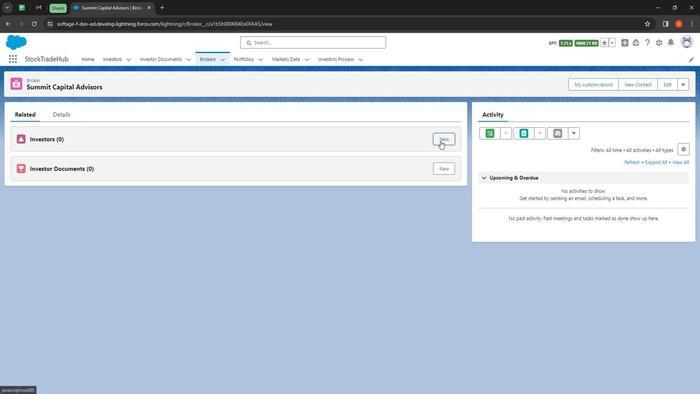 
Action: Mouse pressed left at (297, 158)
Screenshot: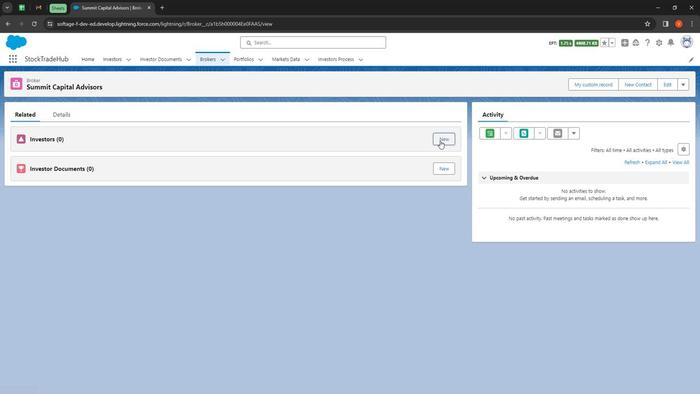 
Action: Mouse moved to (267, 166)
Screenshot: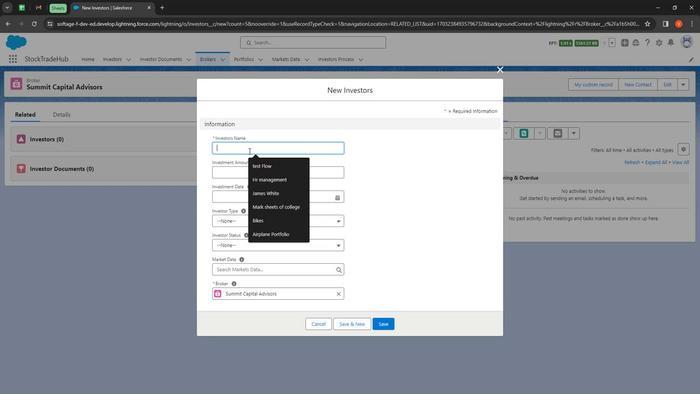 
Action: Mouse pressed left at (267, 166)
Screenshot: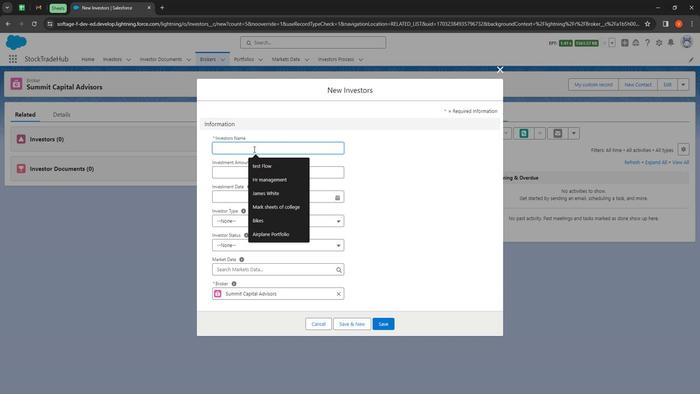 
Action: Mouse moved to (263, 124)
Screenshot: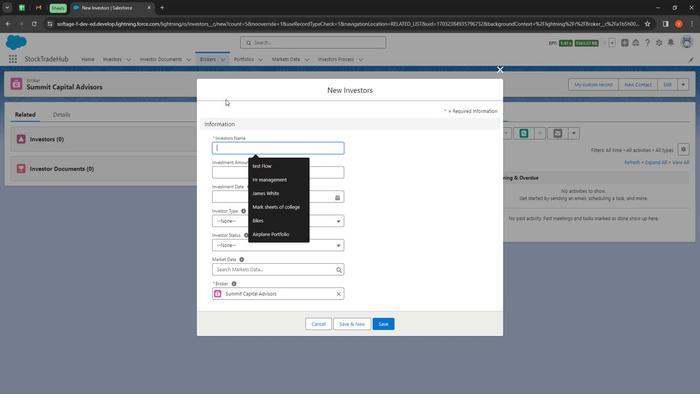 
Action: Key pressed <Key.shift><Key.shift><Key.shift><Key.shift><Key.shift><Key.shift><Key.shift><Key.shift><Key.shift><Key.shift><Key.shift><Key.shift><Key.shift><Key.shift><Key.shift><Key.shift><Key.shift><Key.shift><Key.shift><Key.shift><Key.shift><Key.shift><Key.shift><Key.shift><Key.shift><Key.shift><Key.shift><Key.shift><Key.shift><Key.shift><Key.shift><Key.shift><Key.shift><Key.shift><Key.shift><Key.shift><Key.shift><Key.shift><Key.shift><Key.shift><Key.shift><Key.shift><Key.shift><Key.shift><Key.shift><Key.shift><Key.shift><Key.shift><Key.shift><Key.shift><Key.shift><Key.shift><Key.shift><Key.shift><Key.shift><Key.shift><Key.shift><Key.shift><Key.shift><Key.shift><Key.shift><Key.shift><Key.shift><Key.shift><Key.shift><Key.shift><Key.shift><Key.shift>Nexus<Key.space><Key.shift>Wealth<Key.space>management
Screenshot: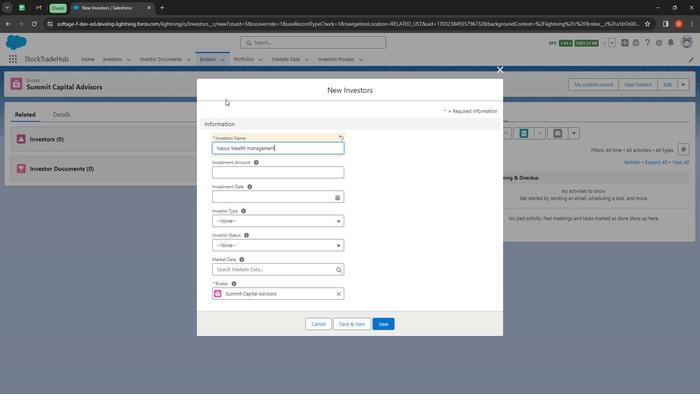 
Action: Mouse moved to (267, 185)
Screenshot: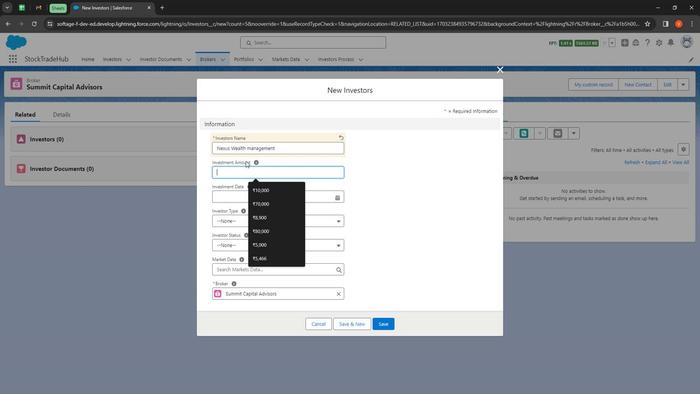 
Action: Mouse pressed left at (267, 185)
Screenshot: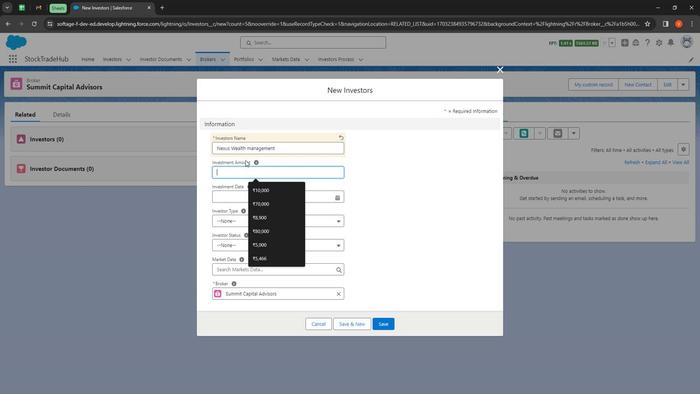 
Action: Mouse moved to (266, 173)
Screenshot: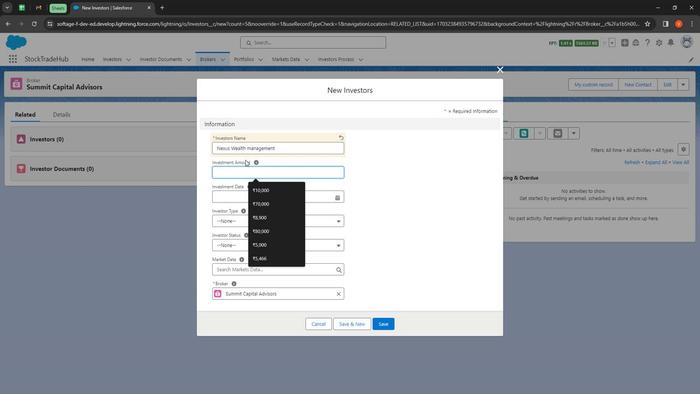 
Action: Key pressed 8100
Screenshot: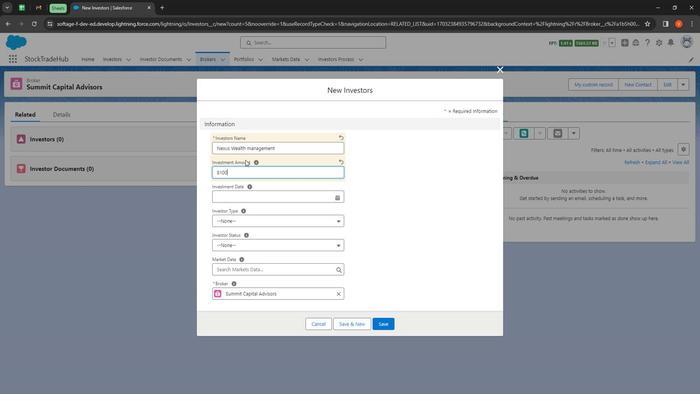 
Action: Mouse moved to (267, 200)
Screenshot: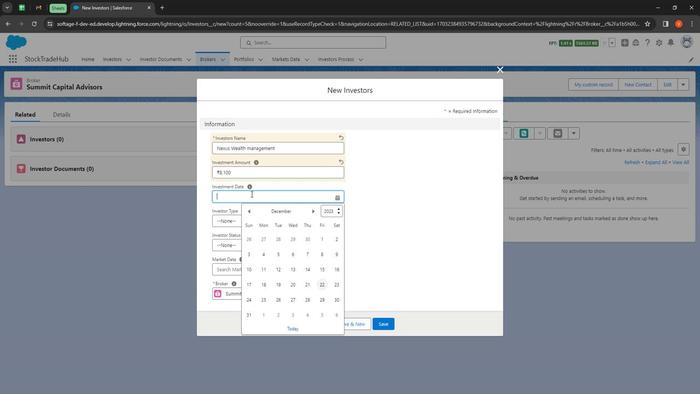 
Action: Mouse pressed left at (267, 200)
Screenshot: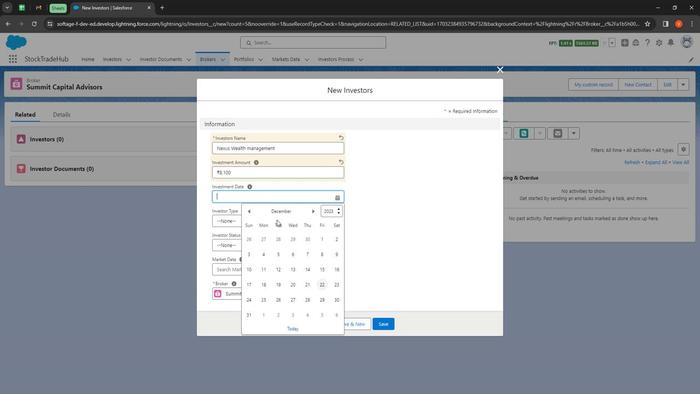 
Action: Mouse moved to (280, 216)
Screenshot: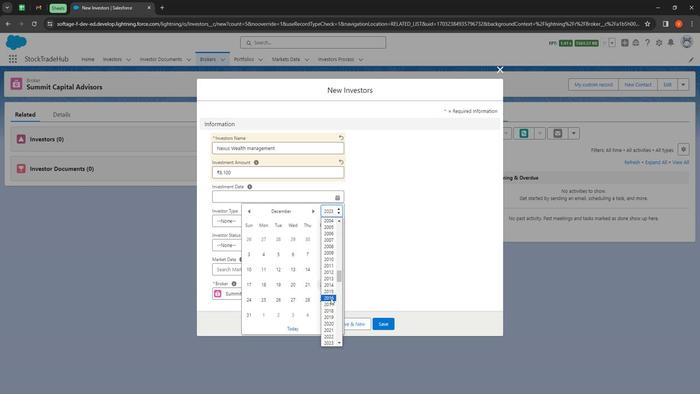 
Action: Mouse pressed left at (280, 216)
Screenshot: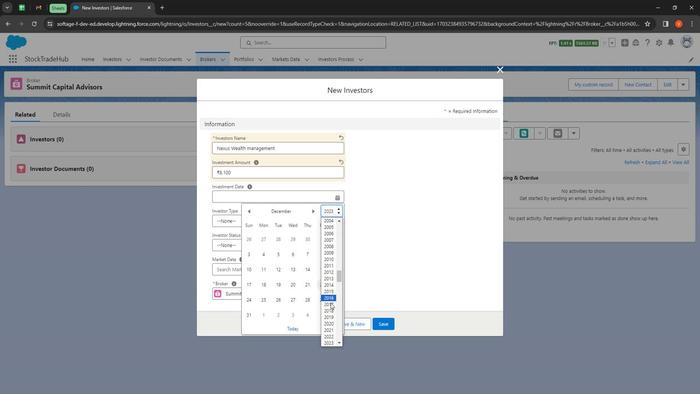
Action: Mouse moved to (279, 306)
Screenshot: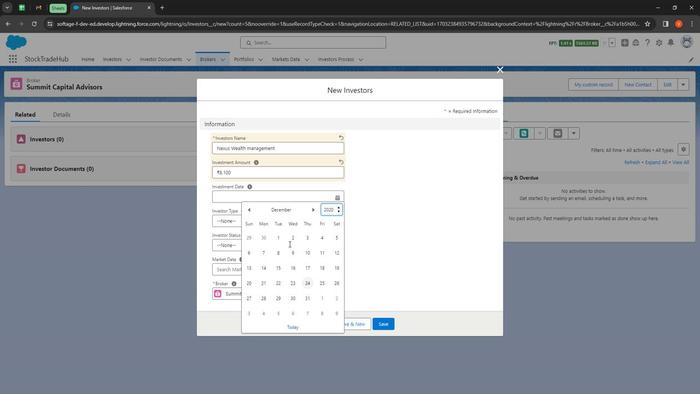 
Action: Mouse pressed left at (279, 306)
Screenshot: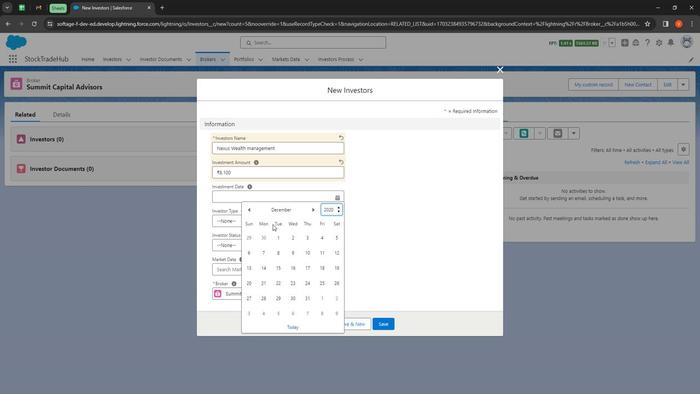 
Action: Mouse moved to (267, 214)
Screenshot: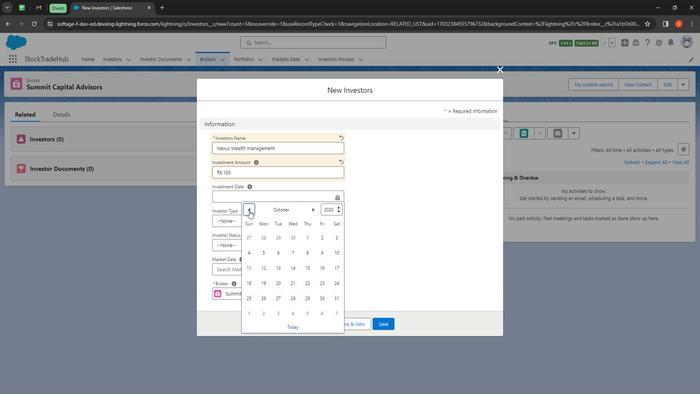
Action: Mouse pressed left at (267, 214)
Screenshot: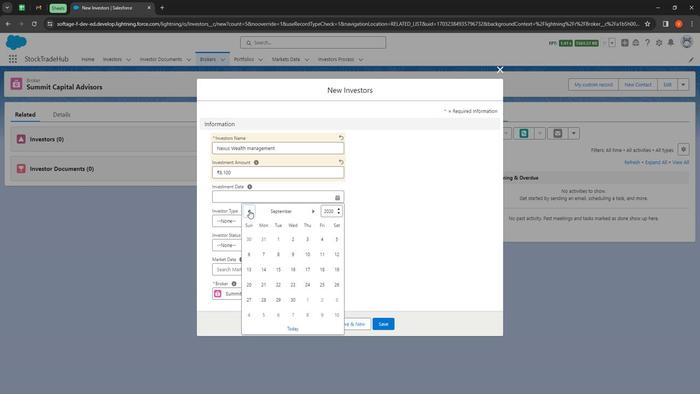
Action: Mouse pressed left at (267, 214)
Screenshot: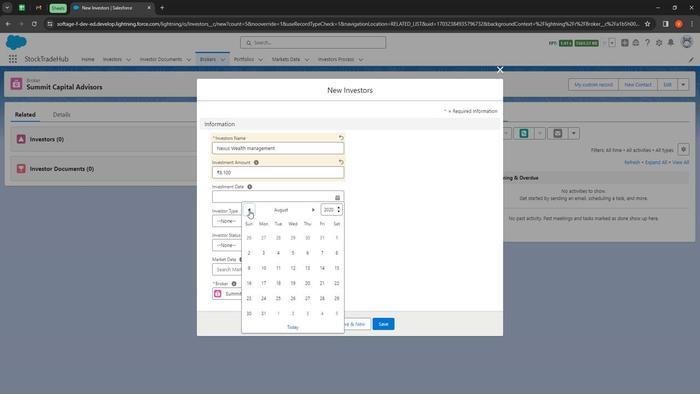 
Action: Mouse pressed left at (267, 214)
Screenshot: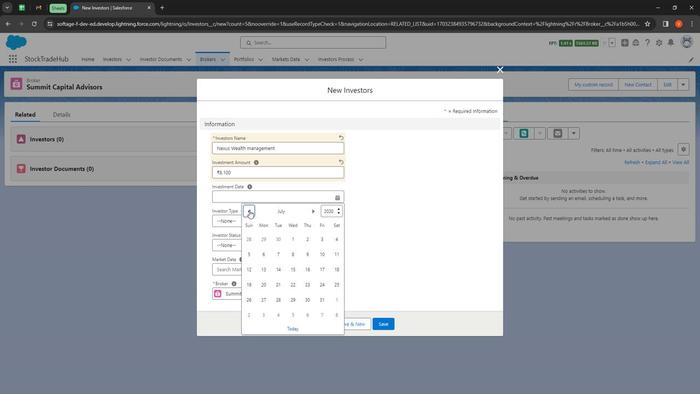 
Action: Mouse pressed left at (267, 214)
Screenshot: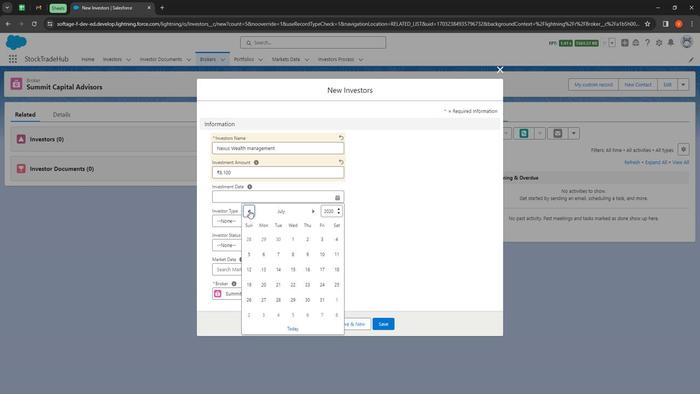 
Action: Mouse pressed left at (267, 214)
Screenshot: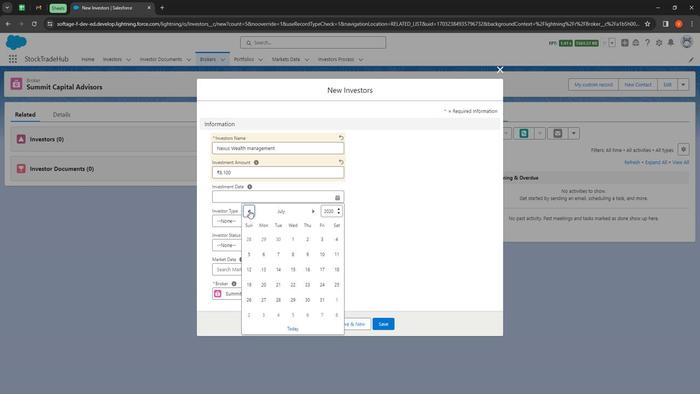 
Action: Mouse pressed left at (267, 214)
Screenshot: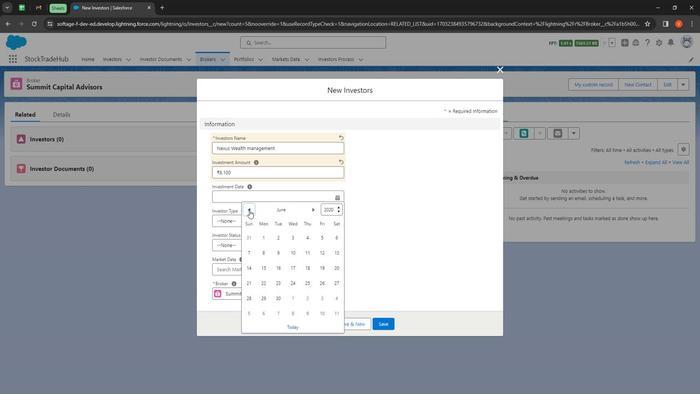 
Action: Mouse pressed left at (267, 214)
Screenshot: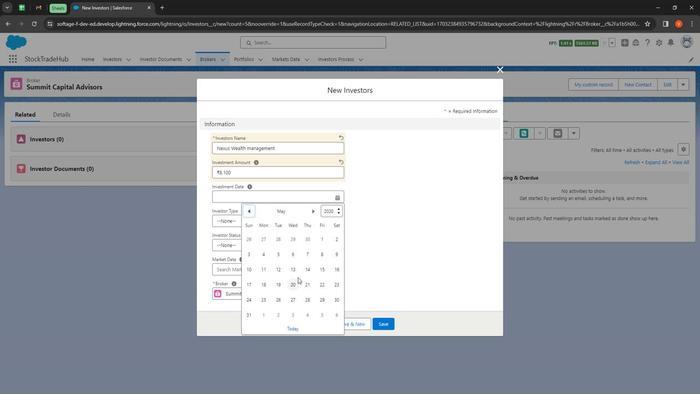 
Action: Mouse moved to (274, 261)
Screenshot: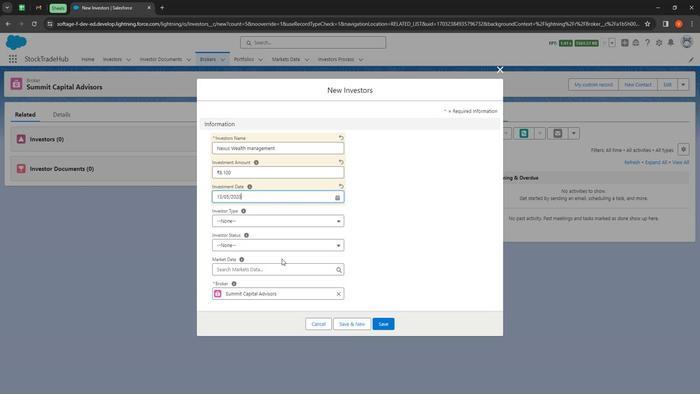 
Action: Mouse pressed left at (274, 261)
Screenshot: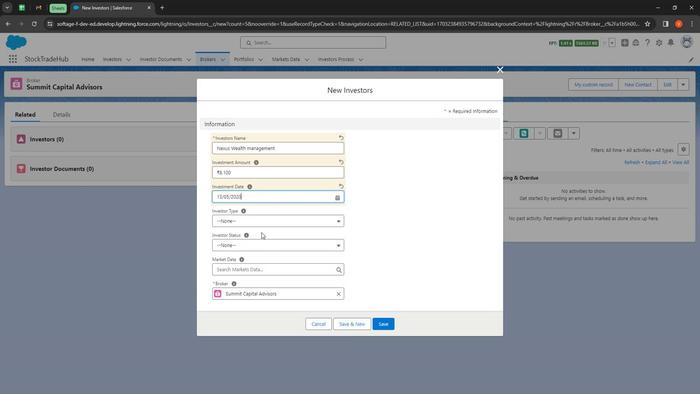 
Action: Mouse moved to (263, 222)
Screenshot: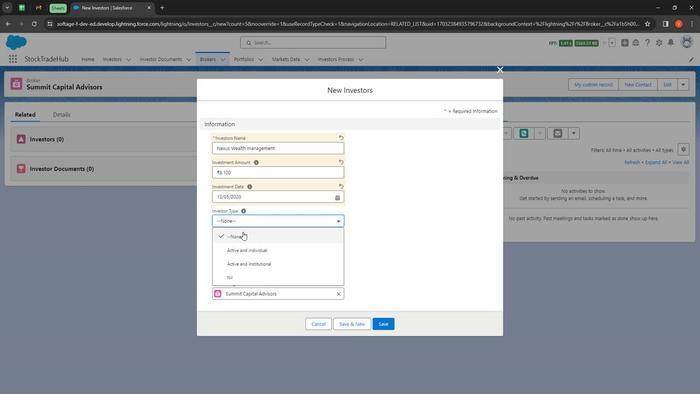 
Action: Mouse pressed left at (263, 222)
Screenshot: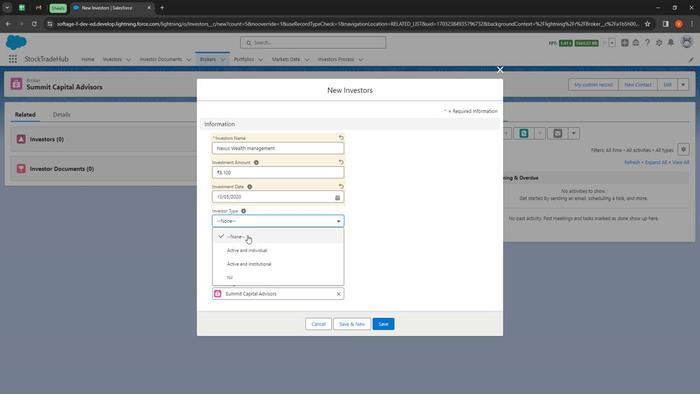 
Action: Mouse moved to (267, 258)
Screenshot: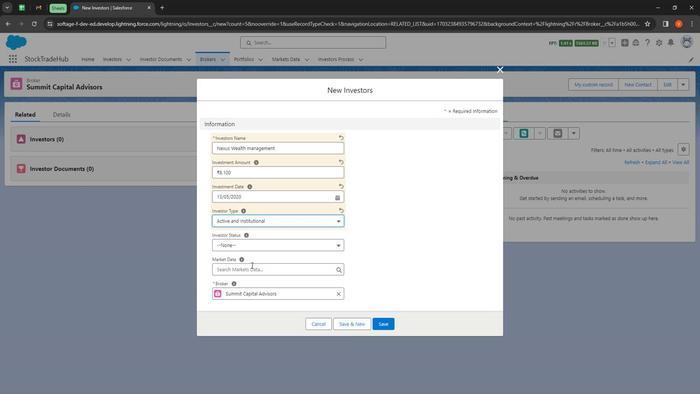 
Action: Mouse pressed left at (267, 258)
Screenshot: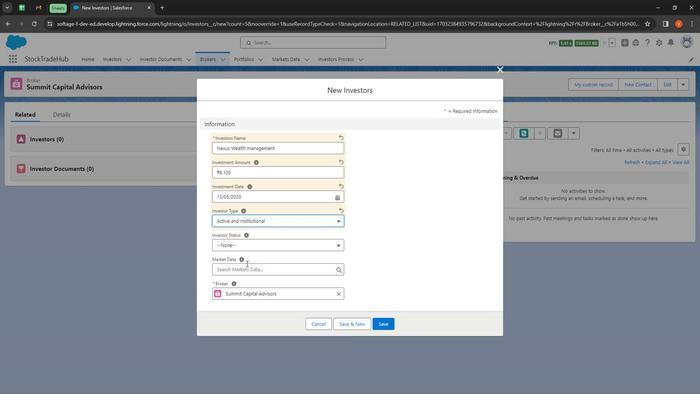 
Action: Mouse moved to (265, 245)
Screenshot: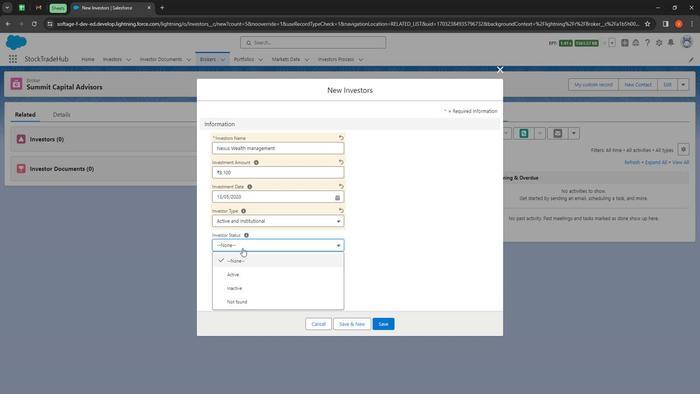
Action: Mouse pressed left at (265, 245)
Screenshot: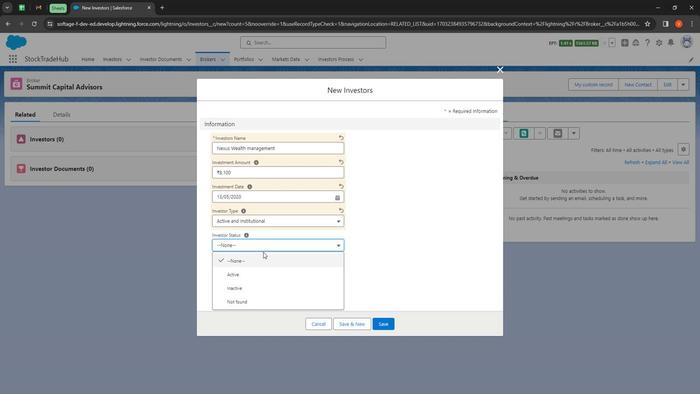 
Action: Mouse moved to (266, 264)
Screenshot: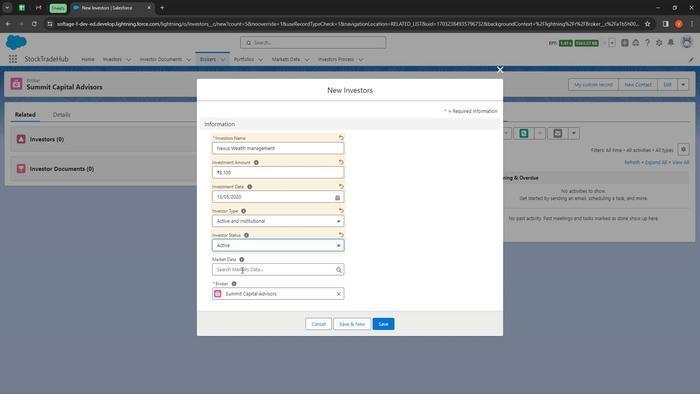 
Action: Mouse pressed left at (266, 264)
Screenshot: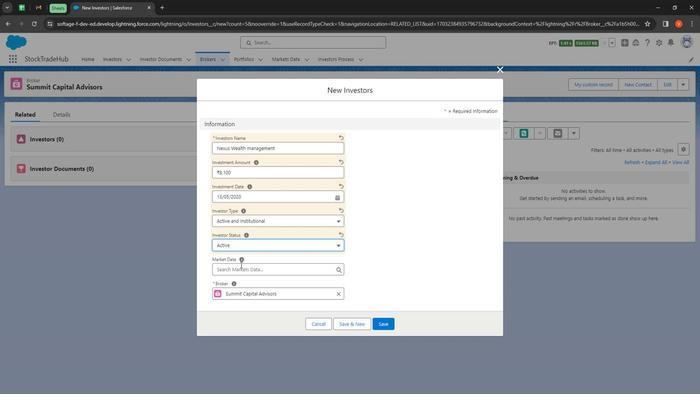 
Action: Mouse moved to (266, 261)
Screenshot: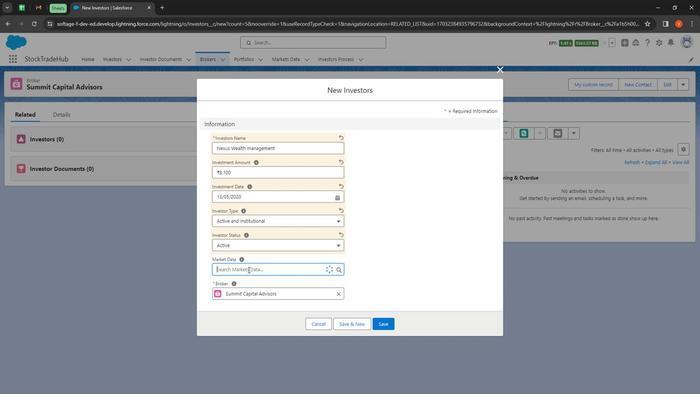 
Action: Mouse pressed left at (266, 261)
Screenshot: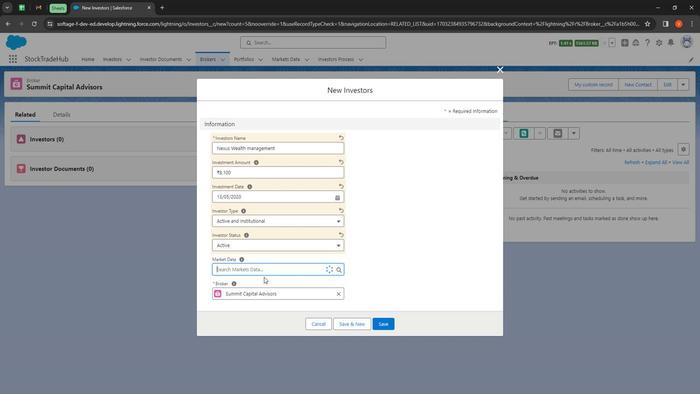 
Action: Mouse moved to (269, 303)
Screenshot: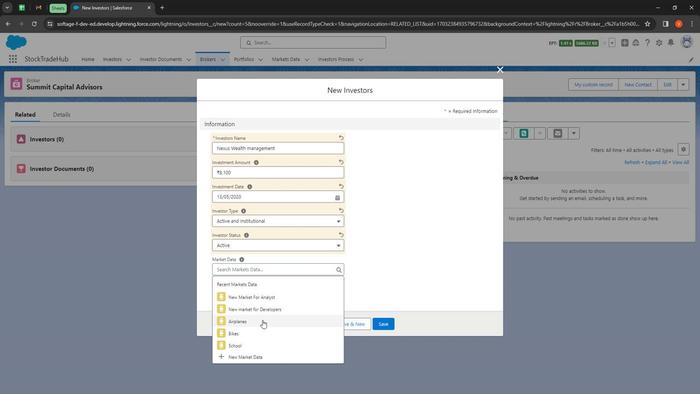 
Action: Mouse pressed left at (269, 303)
Screenshot: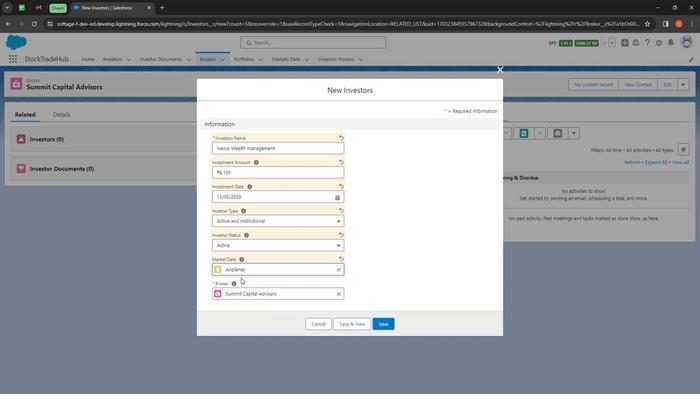 
Action: Mouse moved to (288, 306)
Screenshot: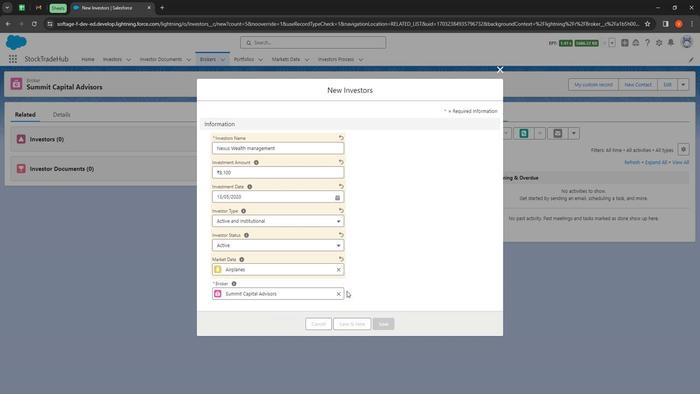 
Action: Mouse pressed left at (288, 306)
